 Task: Check the sale-to-list ratio of breakfast bar in the last 5 years.
Action: Mouse moved to (1138, 255)
Screenshot: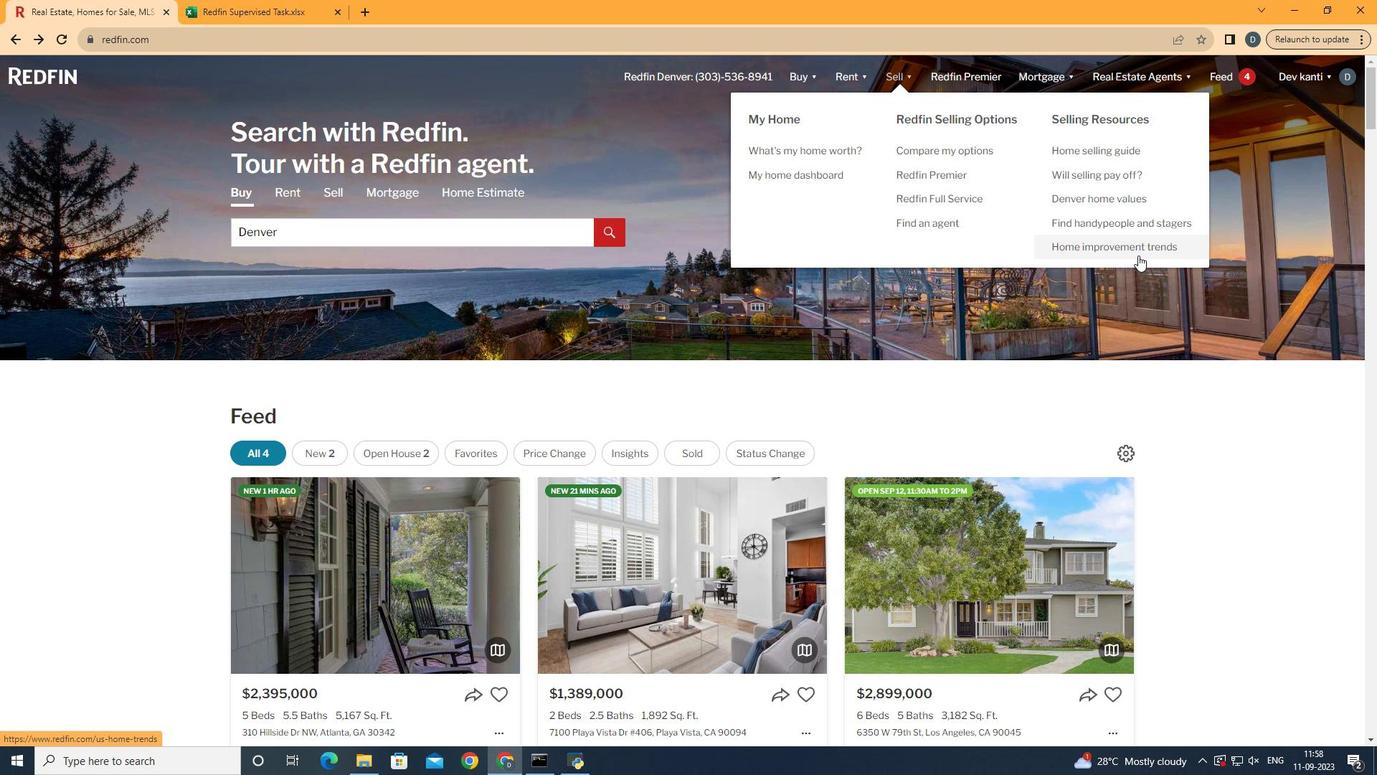 
Action: Mouse pressed left at (1138, 255)
Screenshot: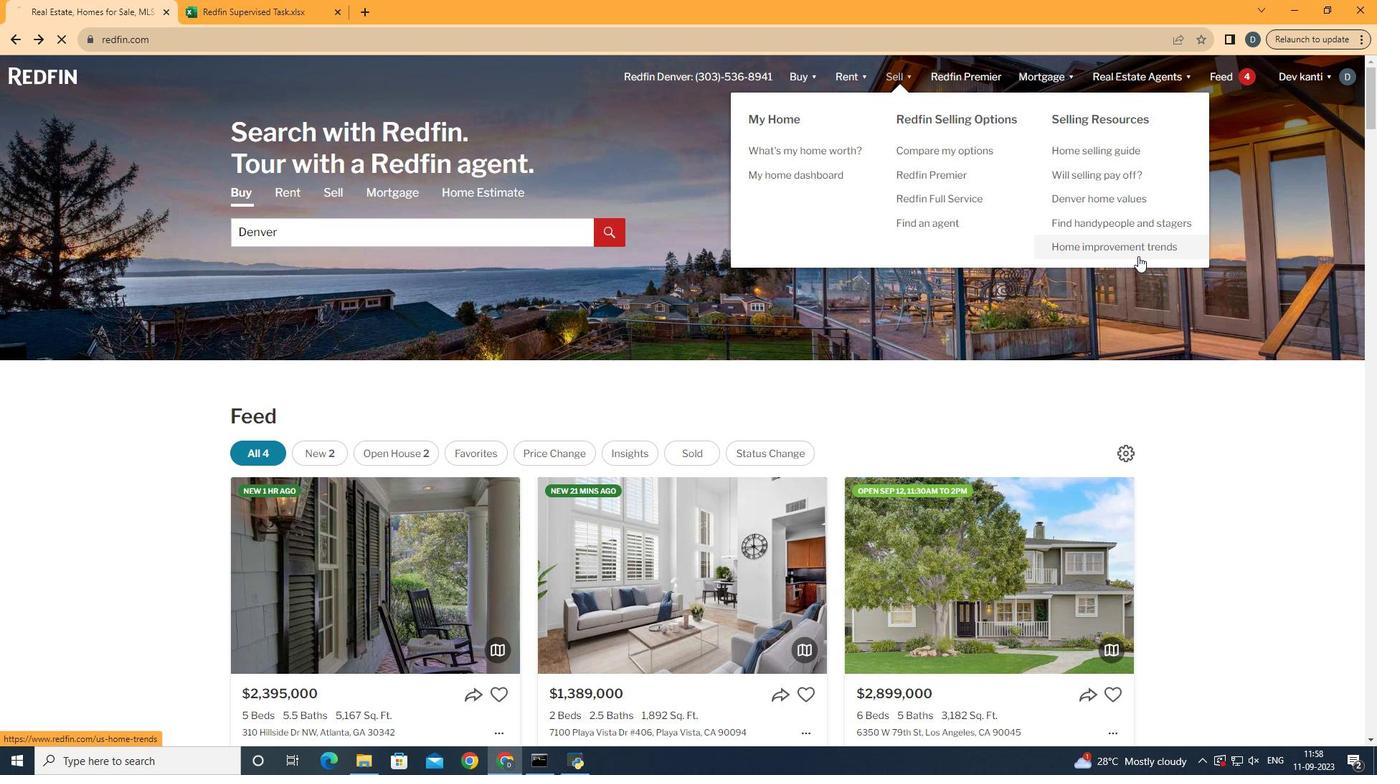 
Action: Mouse moved to (362, 285)
Screenshot: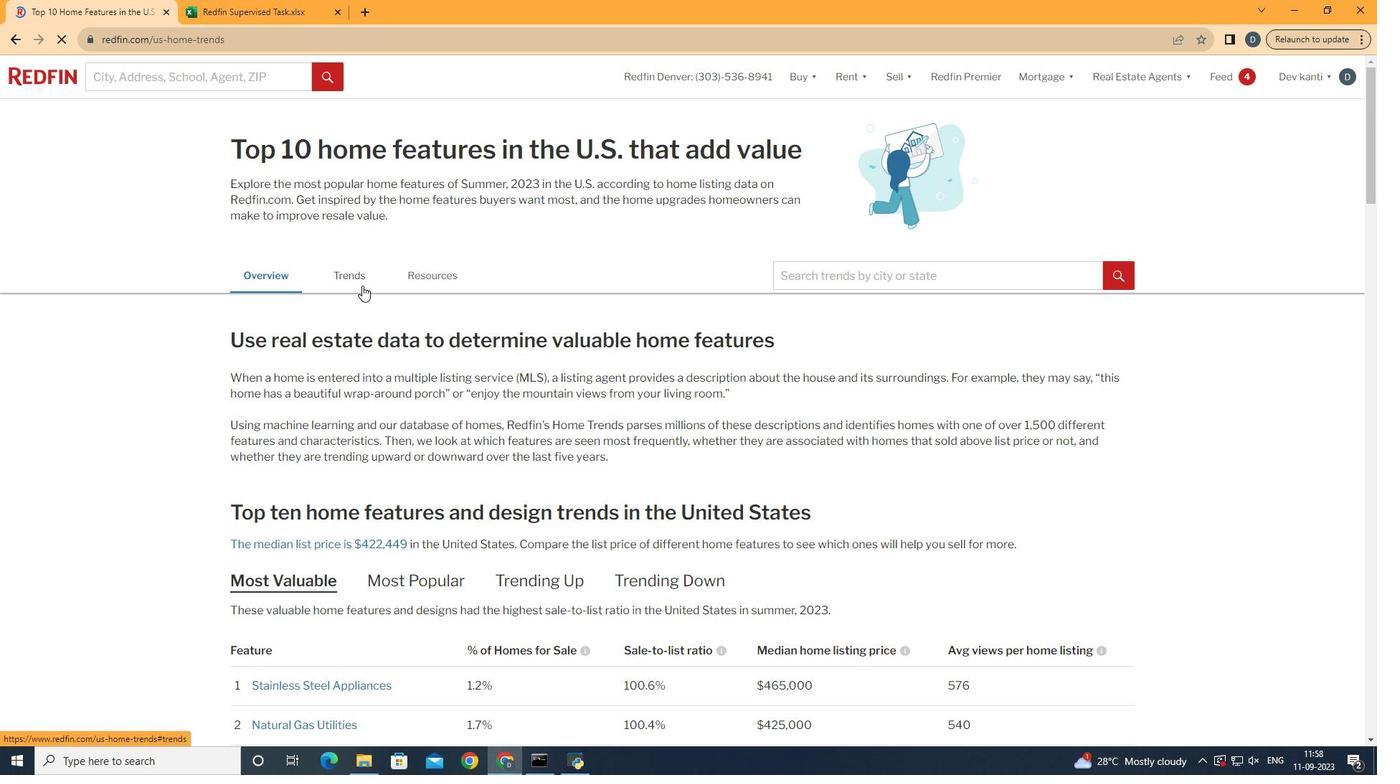 
Action: Mouse pressed left at (362, 285)
Screenshot: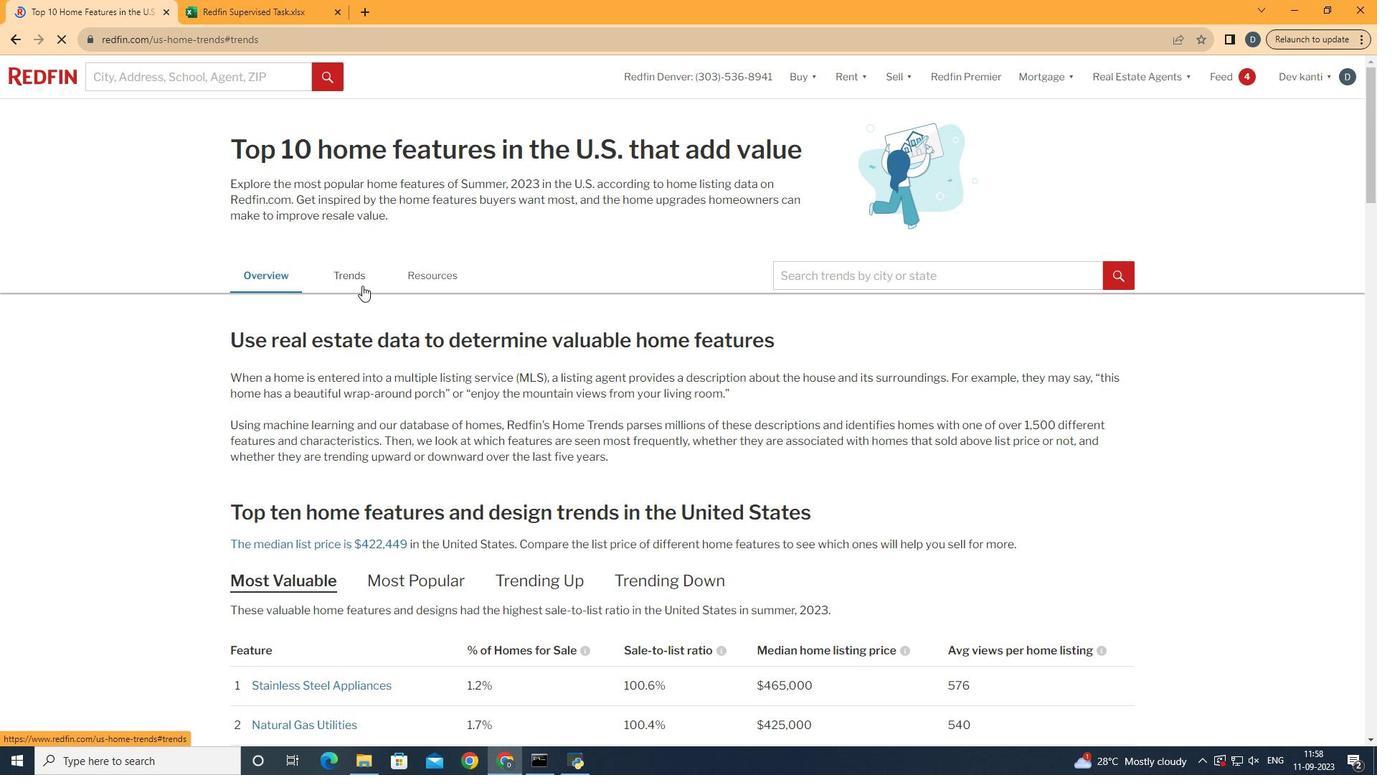 
Action: Mouse moved to (475, 371)
Screenshot: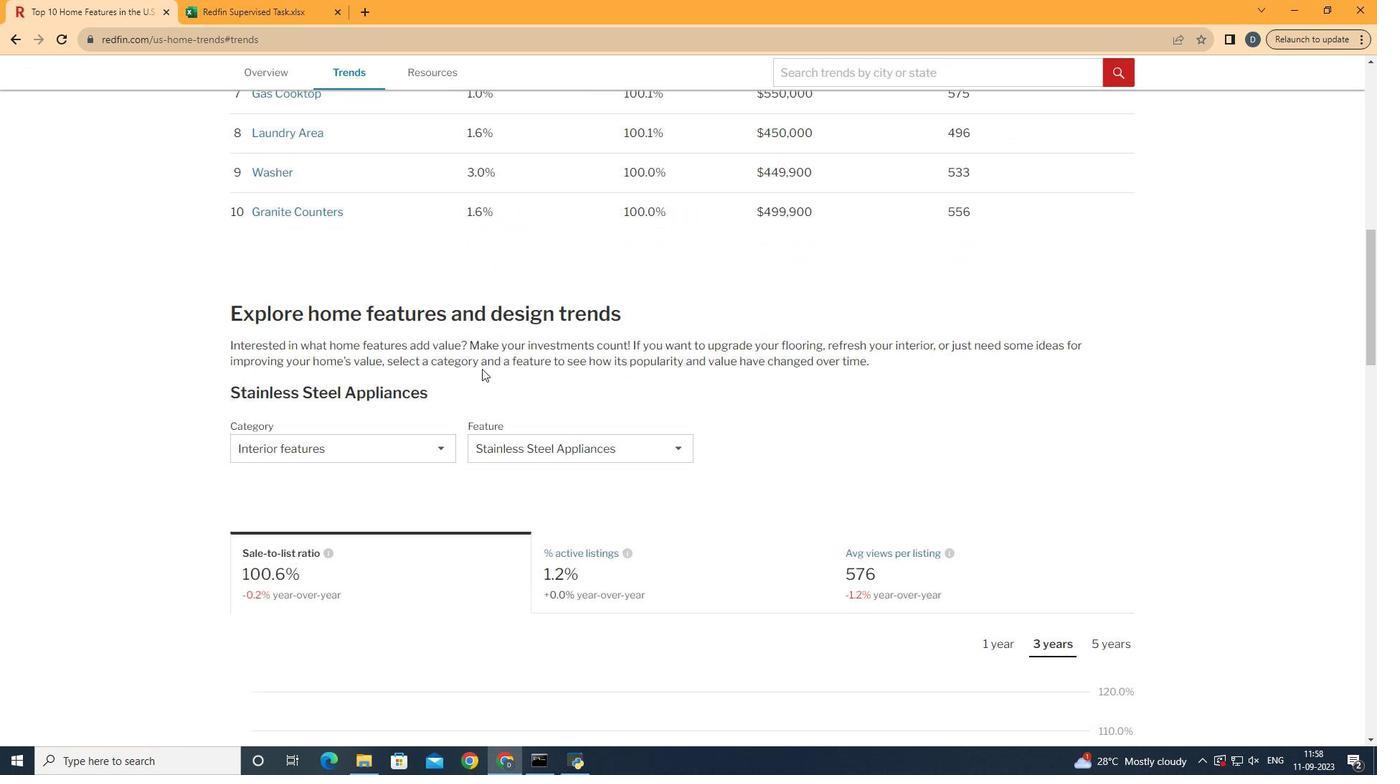 
Action: Mouse scrolled (475, 370) with delta (0, 0)
Screenshot: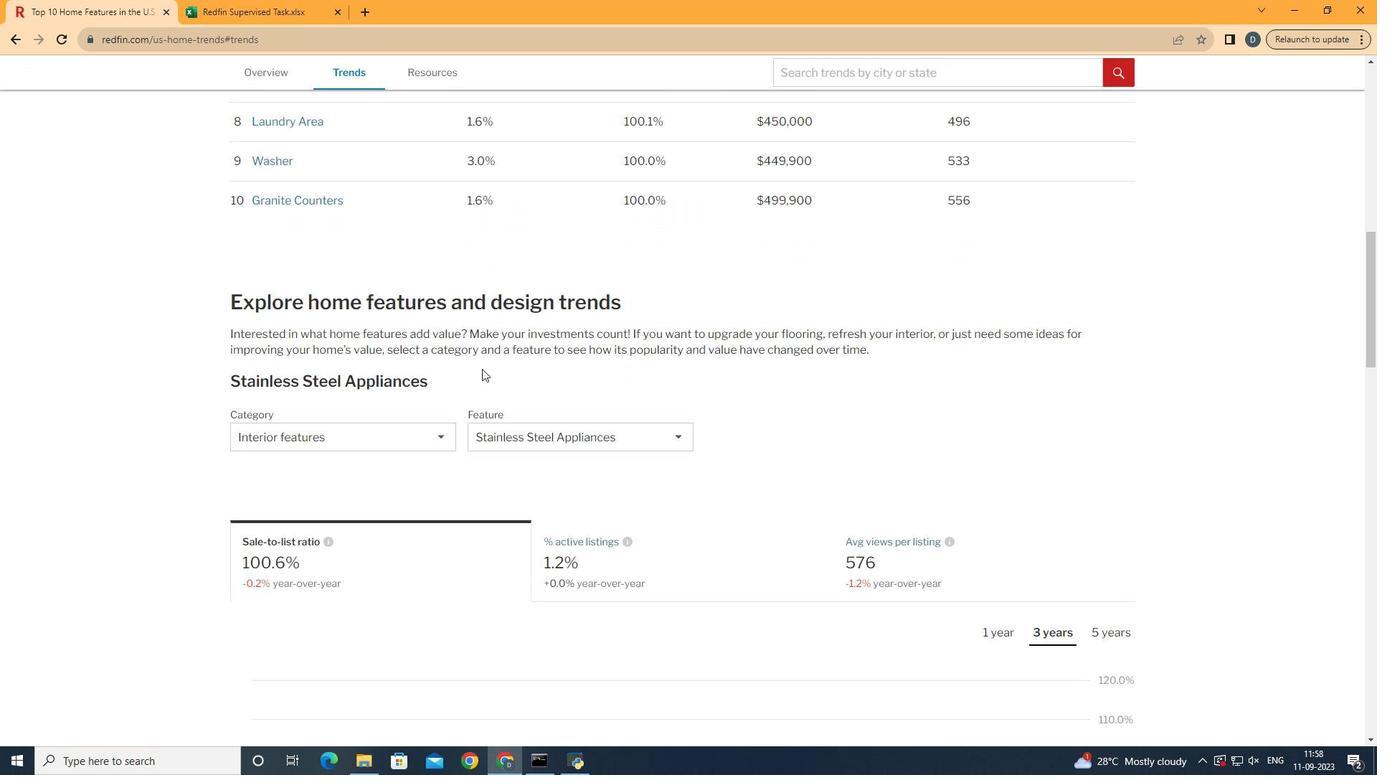 
Action: Mouse scrolled (475, 370) with delta (0, 0)
Screenshot: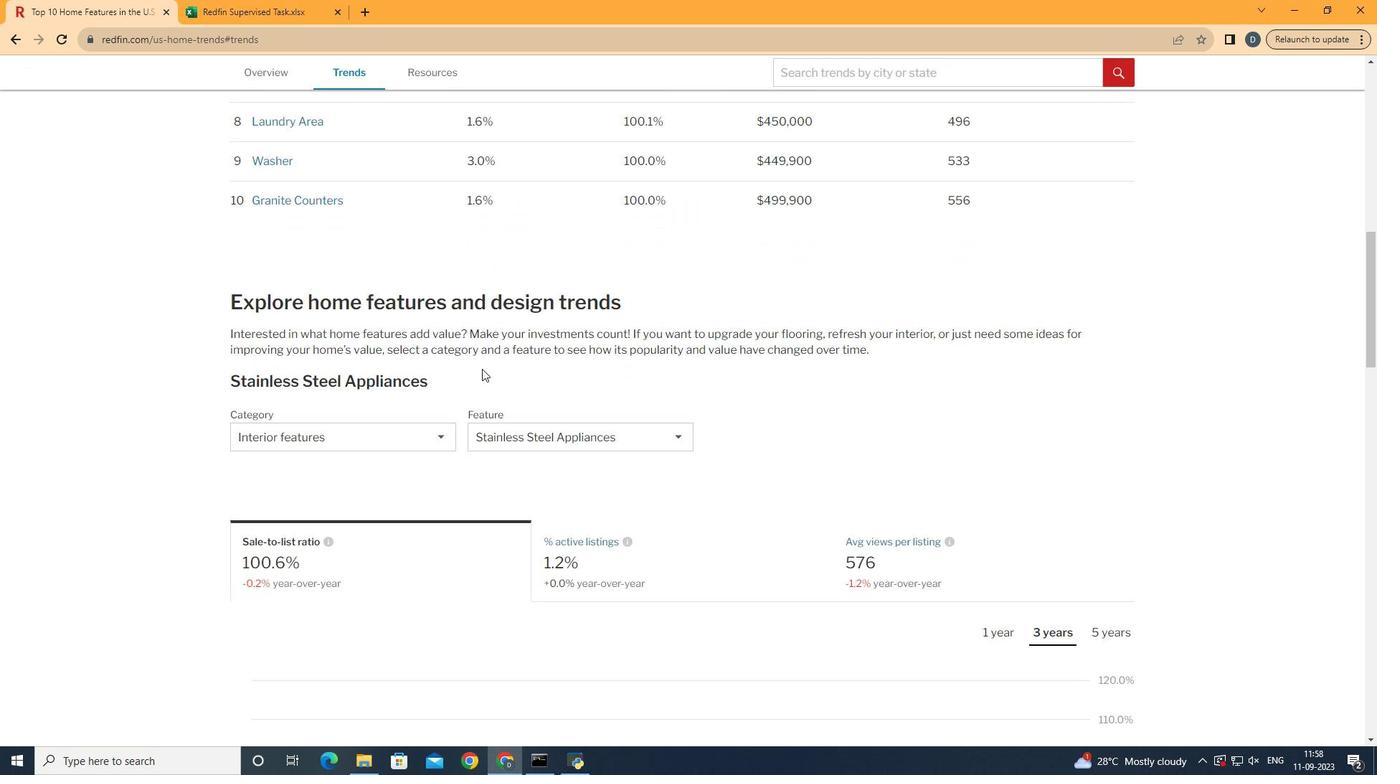 
Action: Mouse moved to (475, 371)
Screenshot: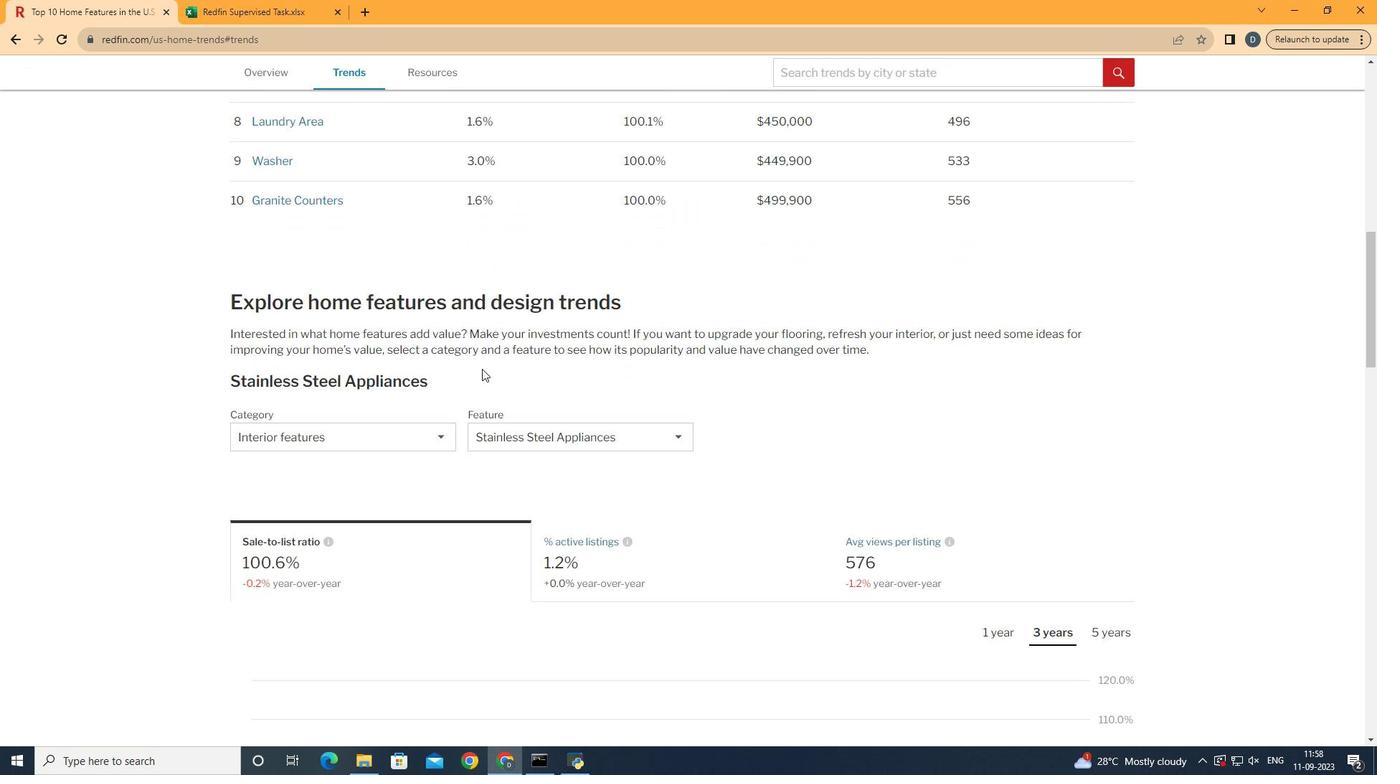 
Action: Mouse scrolled (475, 370) with delta (0, 0)
Screenshot: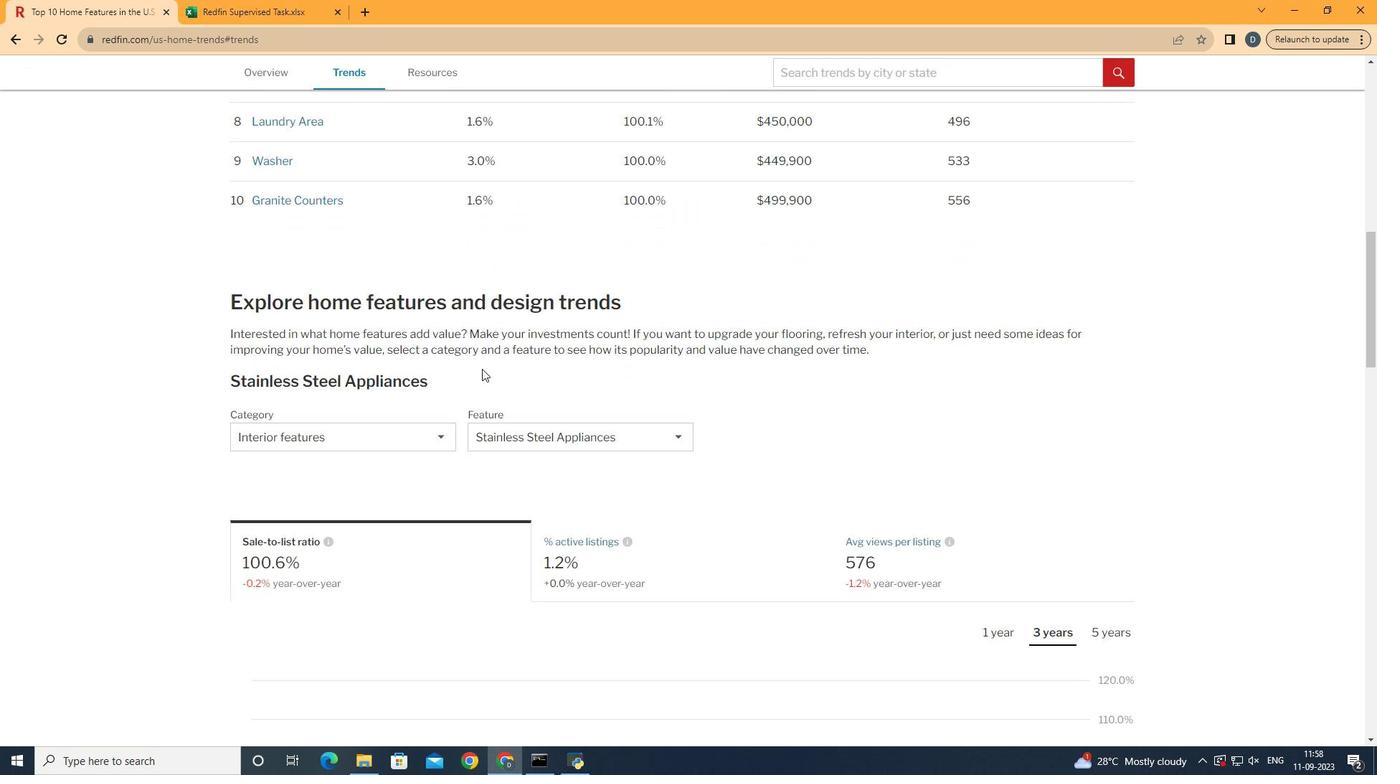 
Action: Mouse moved to (477, 370)
Screenshot: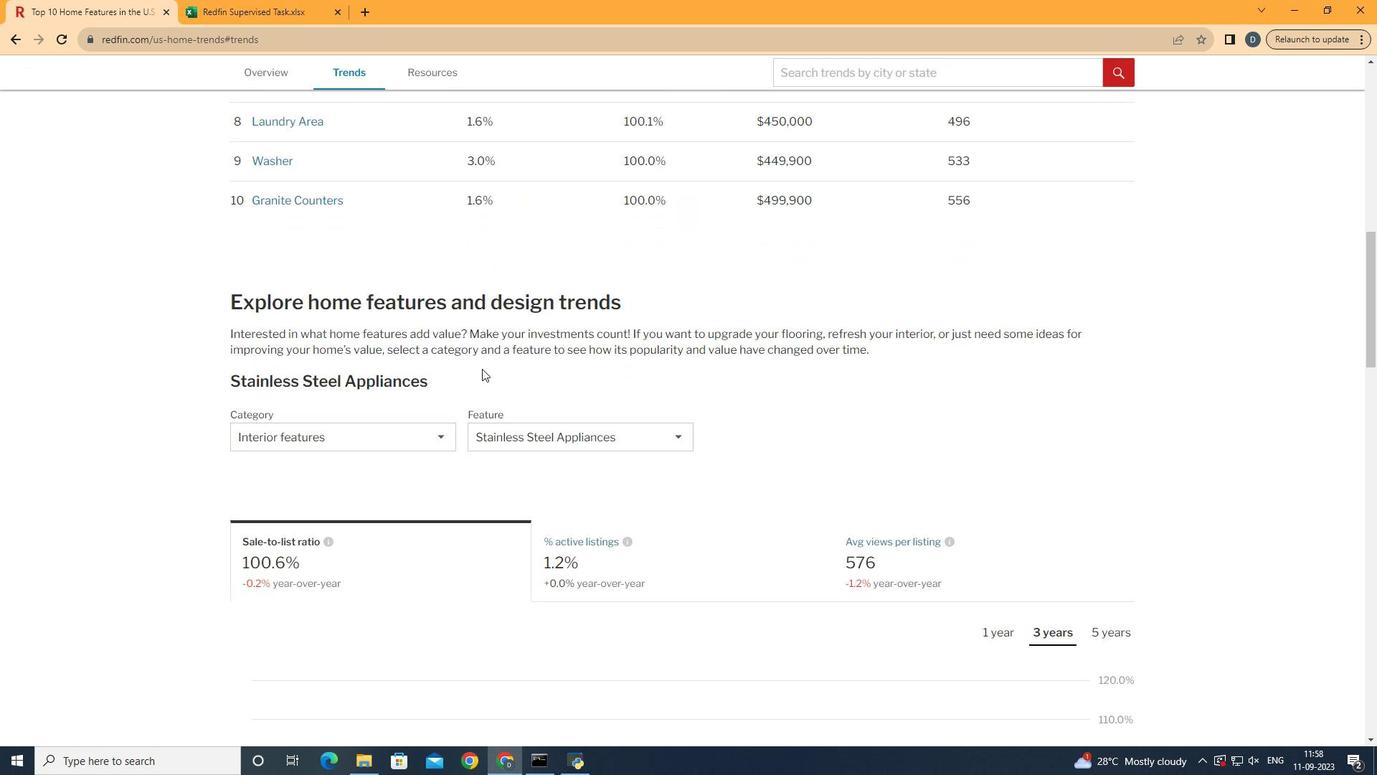 
Action: Mouse scrolled (477, 369) with delta (0, 0)
Screenshot: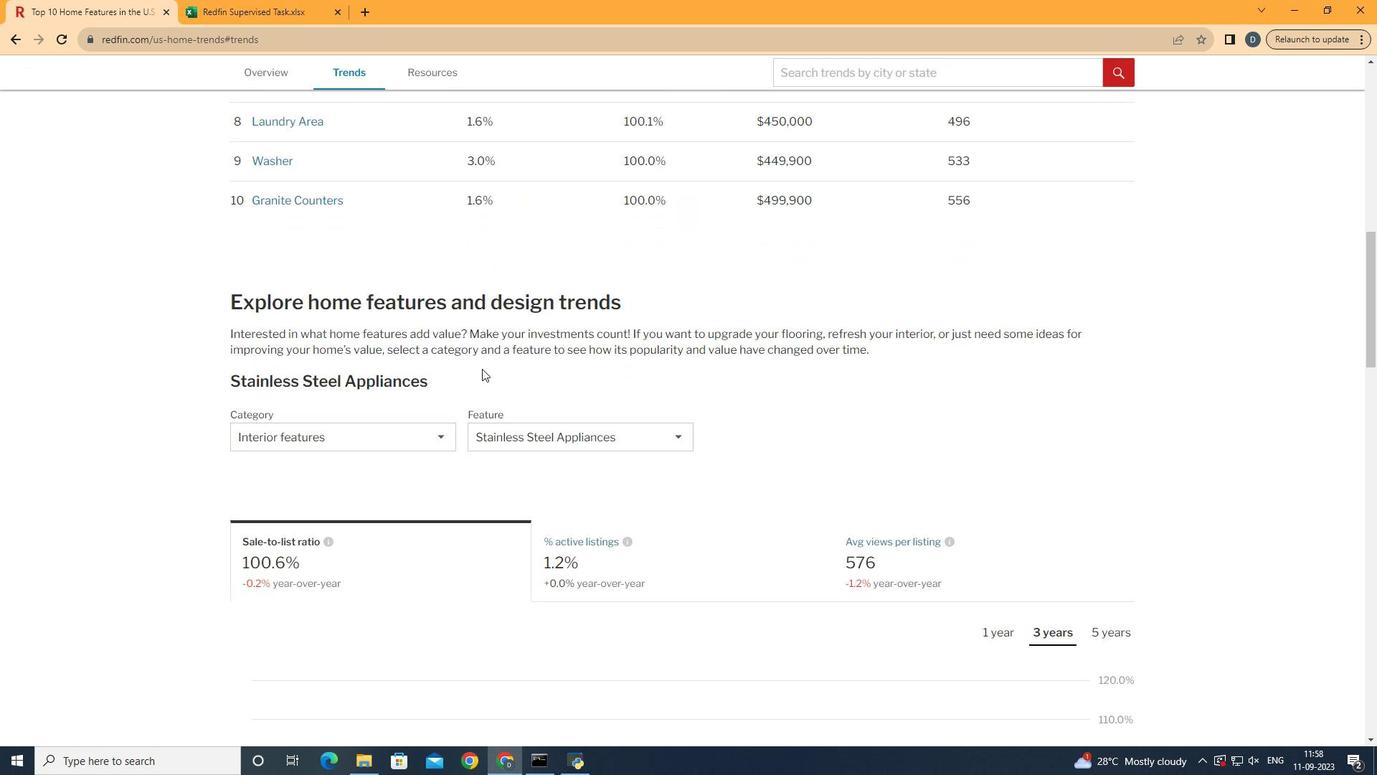 
Action: Mouse moved to (477, 370)
Screenshot: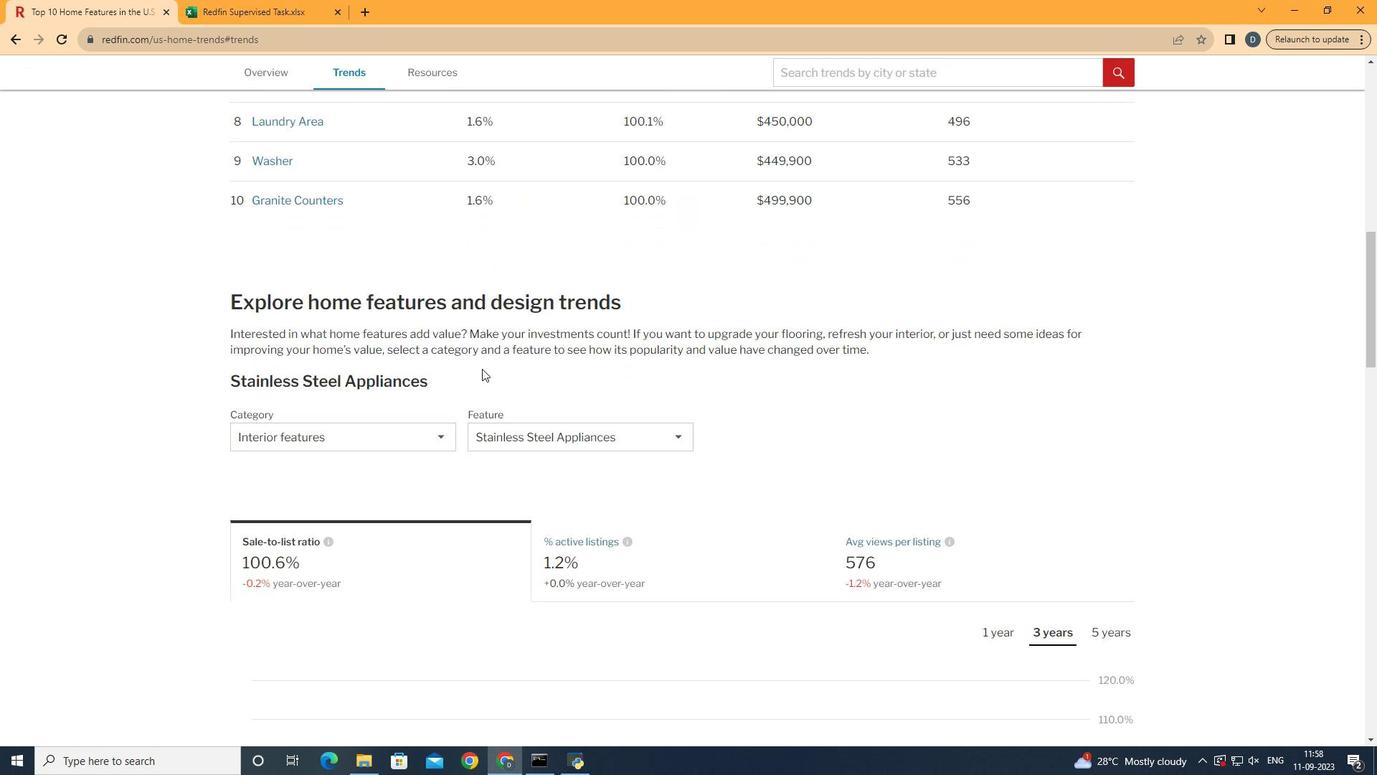 
Action: Mouse scrolled (477, 369) with delta (0, 0)
Screenshot: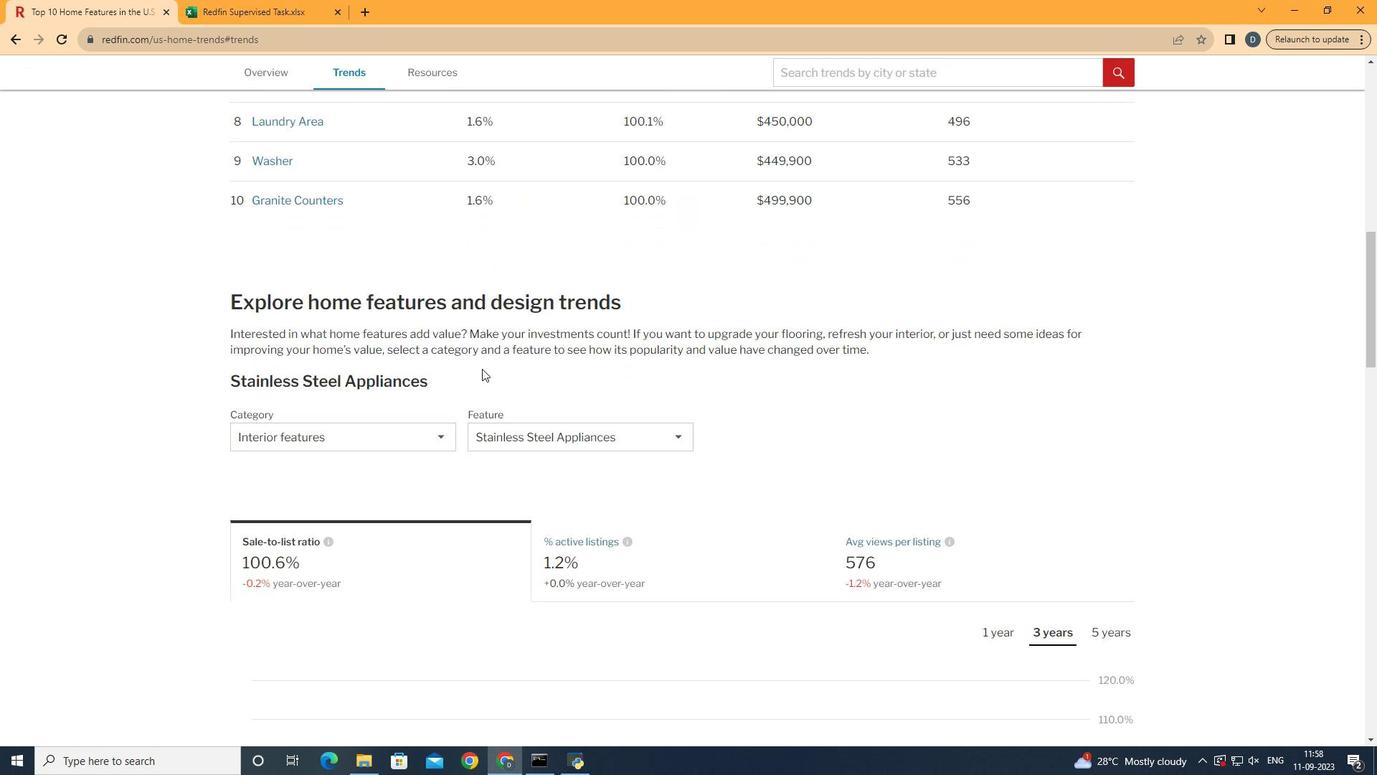 
Action: Mouse moved to (480, 369)
Screenshot: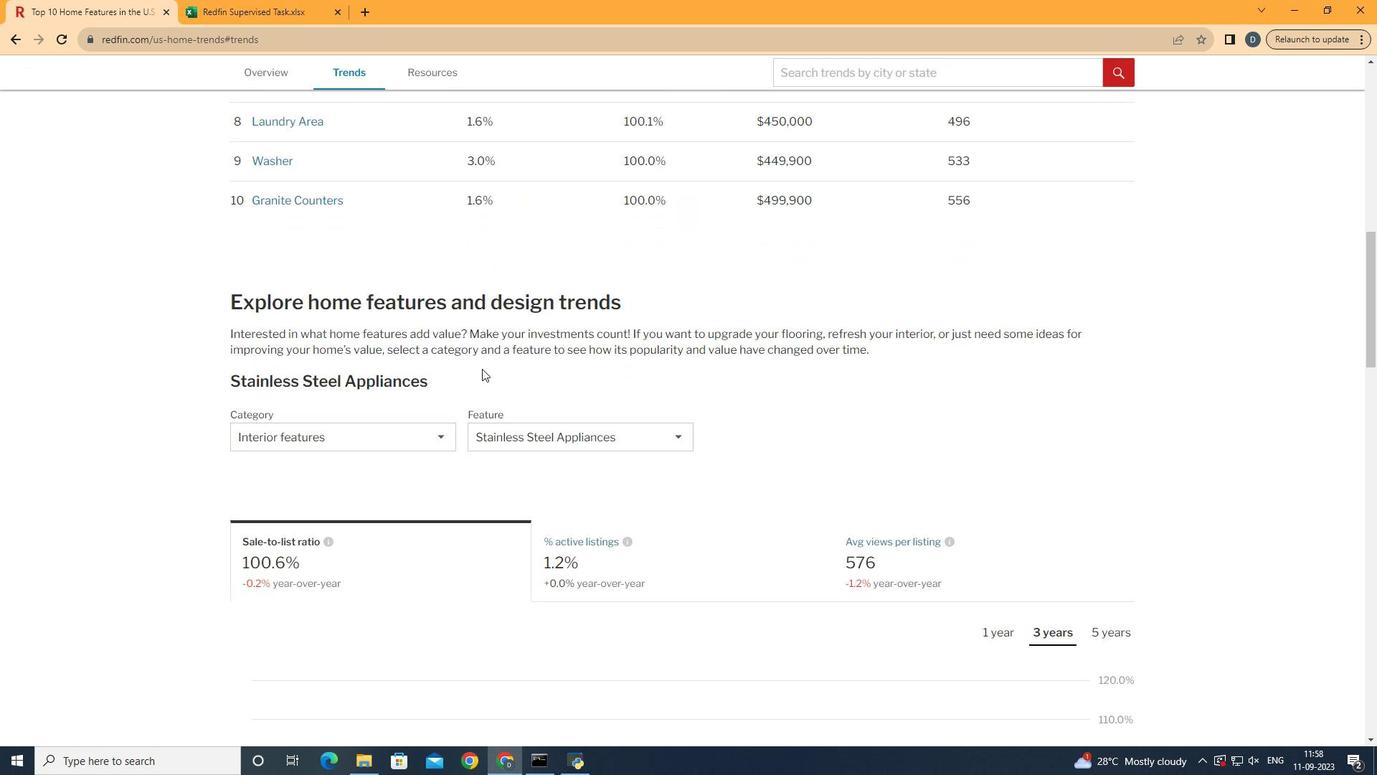 
Action: Mouse scrolled (480, 368) with delta (0, 0)
Screenshot: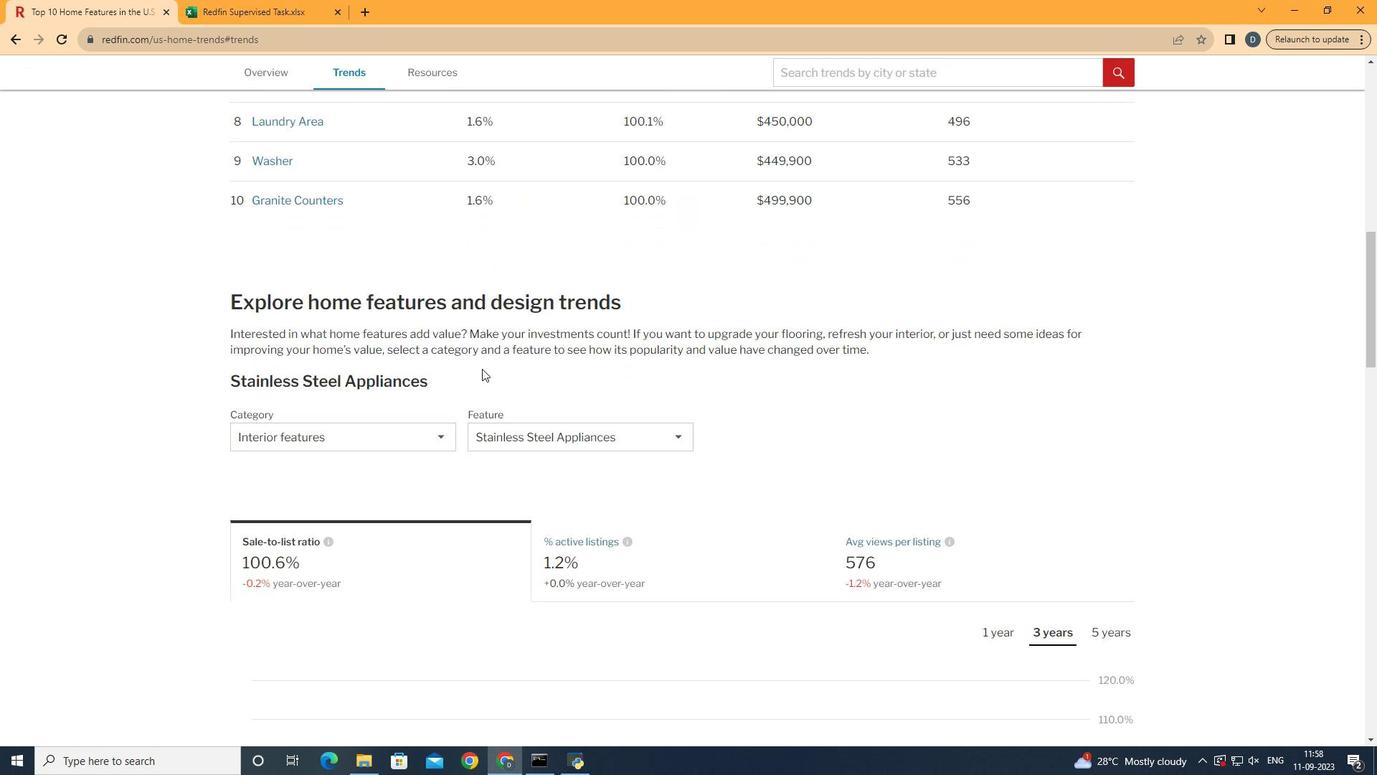 
Action: Mouse moved to (482, 368)
Screenshot: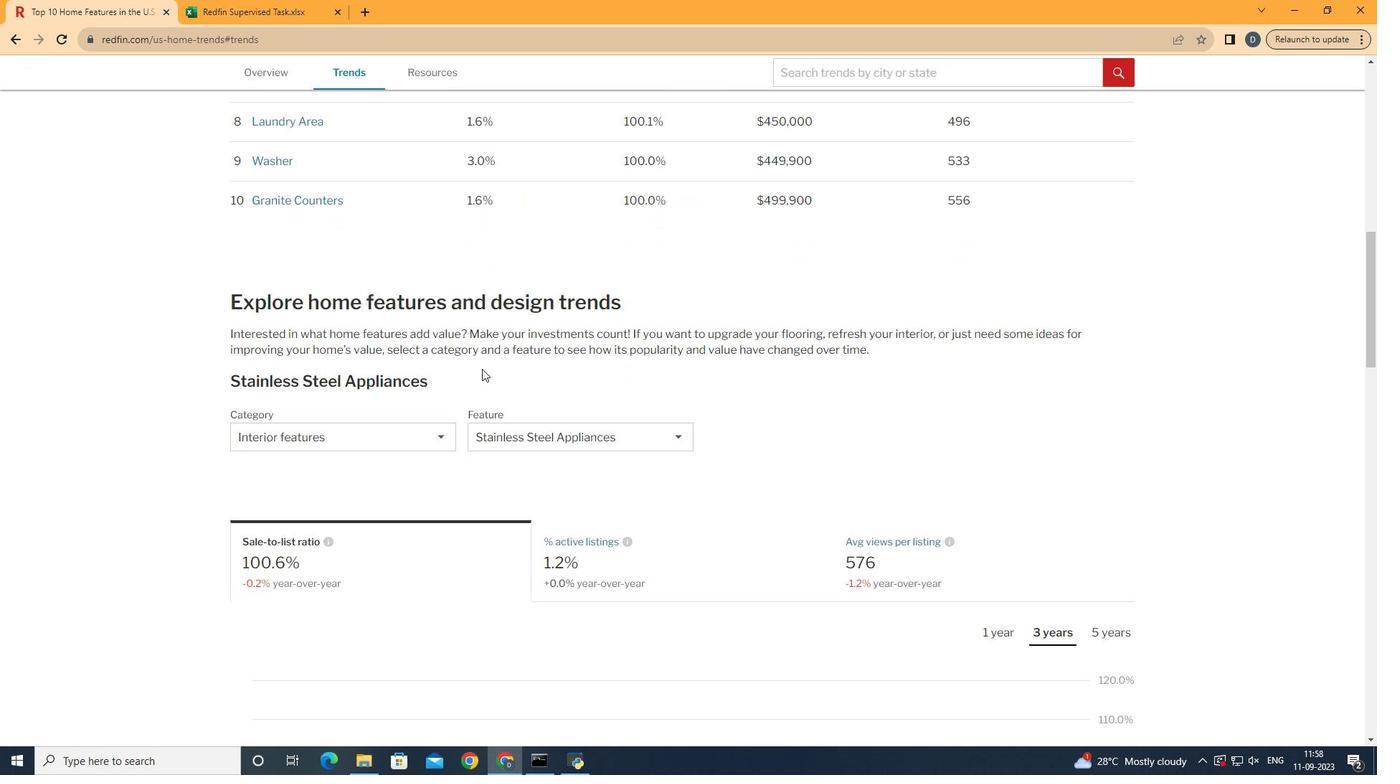 
Action: Mouse scrolled (482, 368) with delta (0, 0)
Screenshot: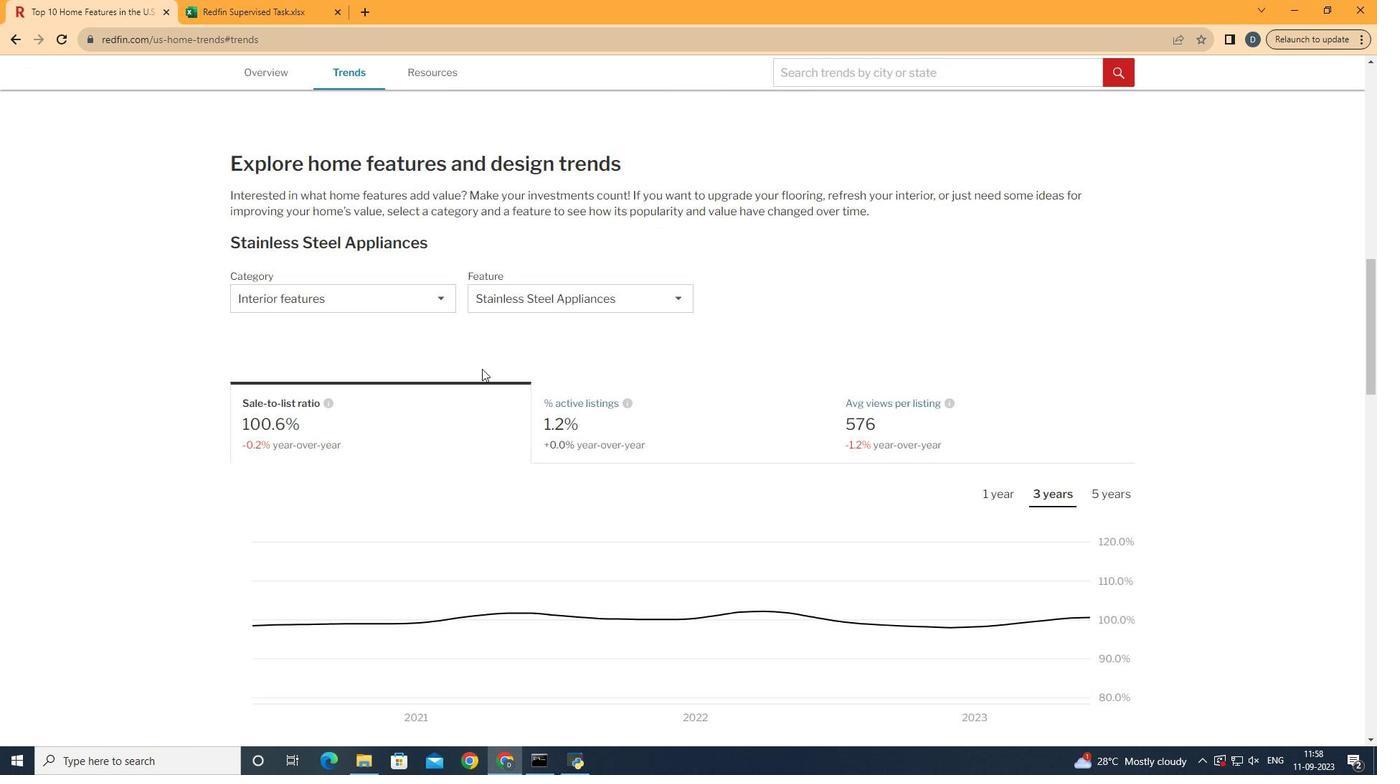 
Action: Mouse scrolled (482, 368) with delta (0, 0)
Screenshot: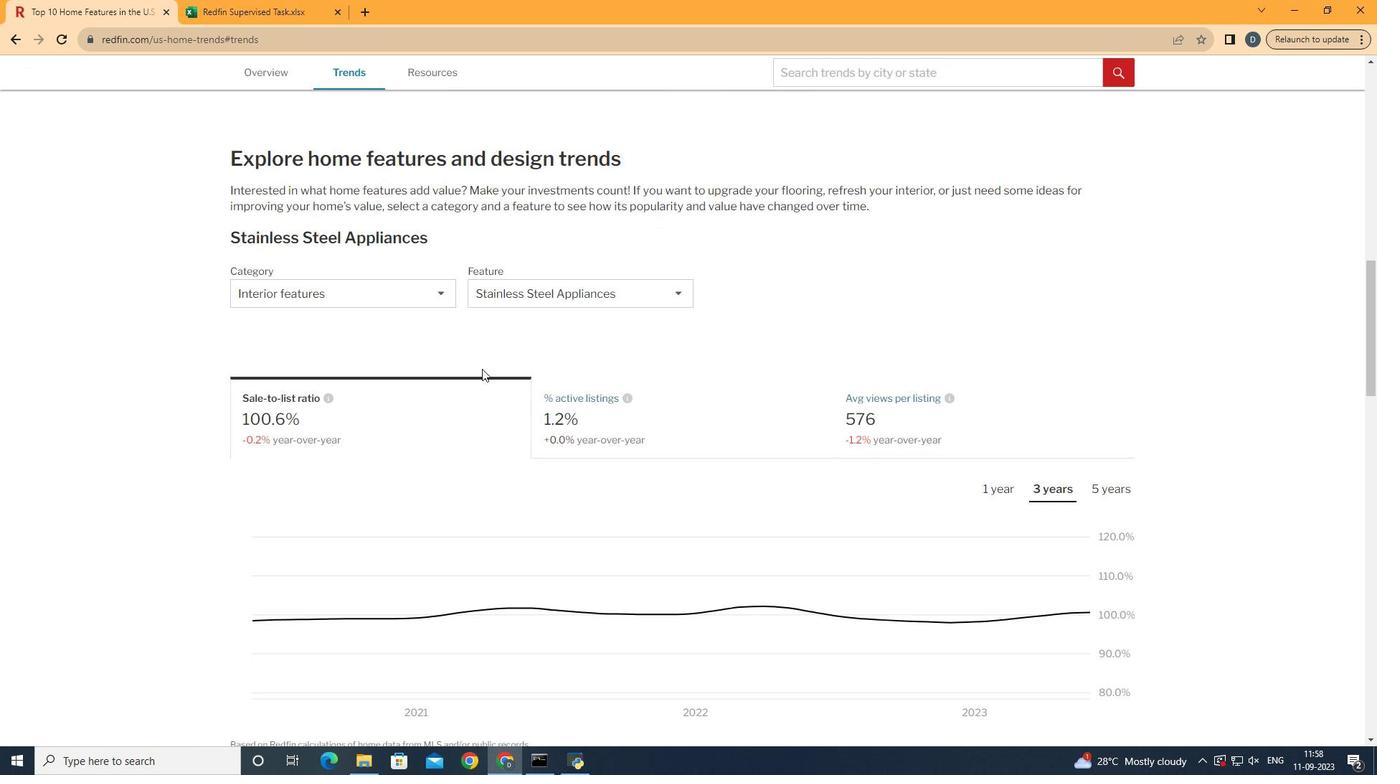 
Action: Mouse moved to (400, 285)
Screenshot: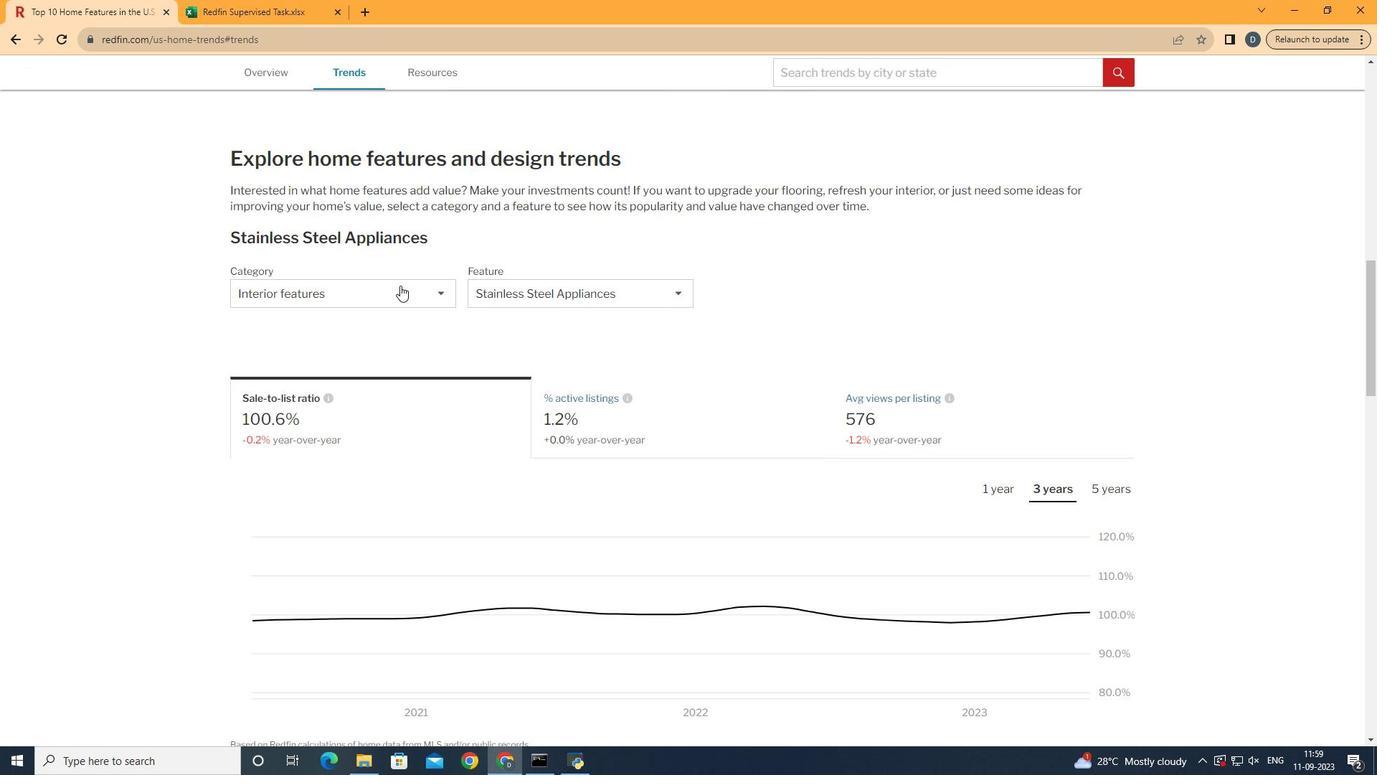
Action: Mouse pressed left at (400, 285)
Screenshot: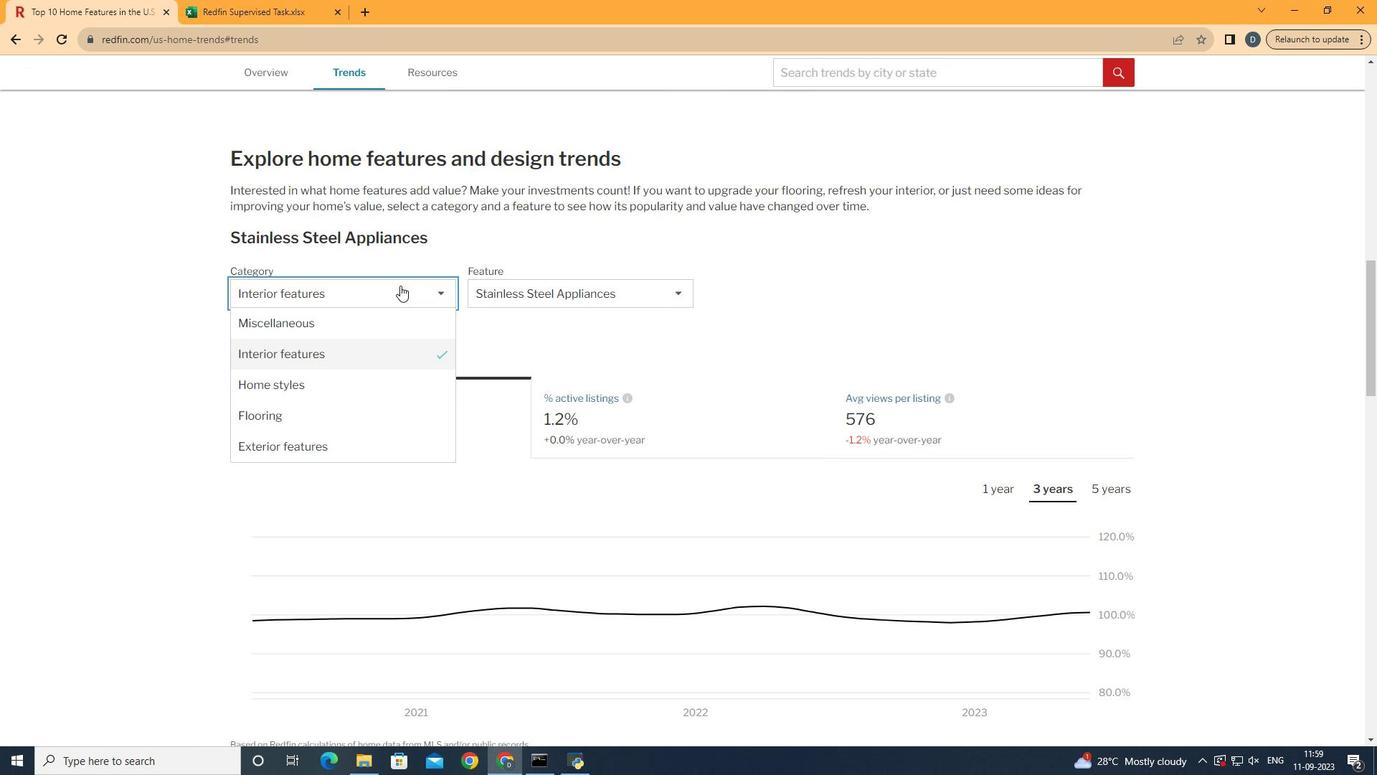 
Action: Mouse moved to (396, 358)
Screenshot: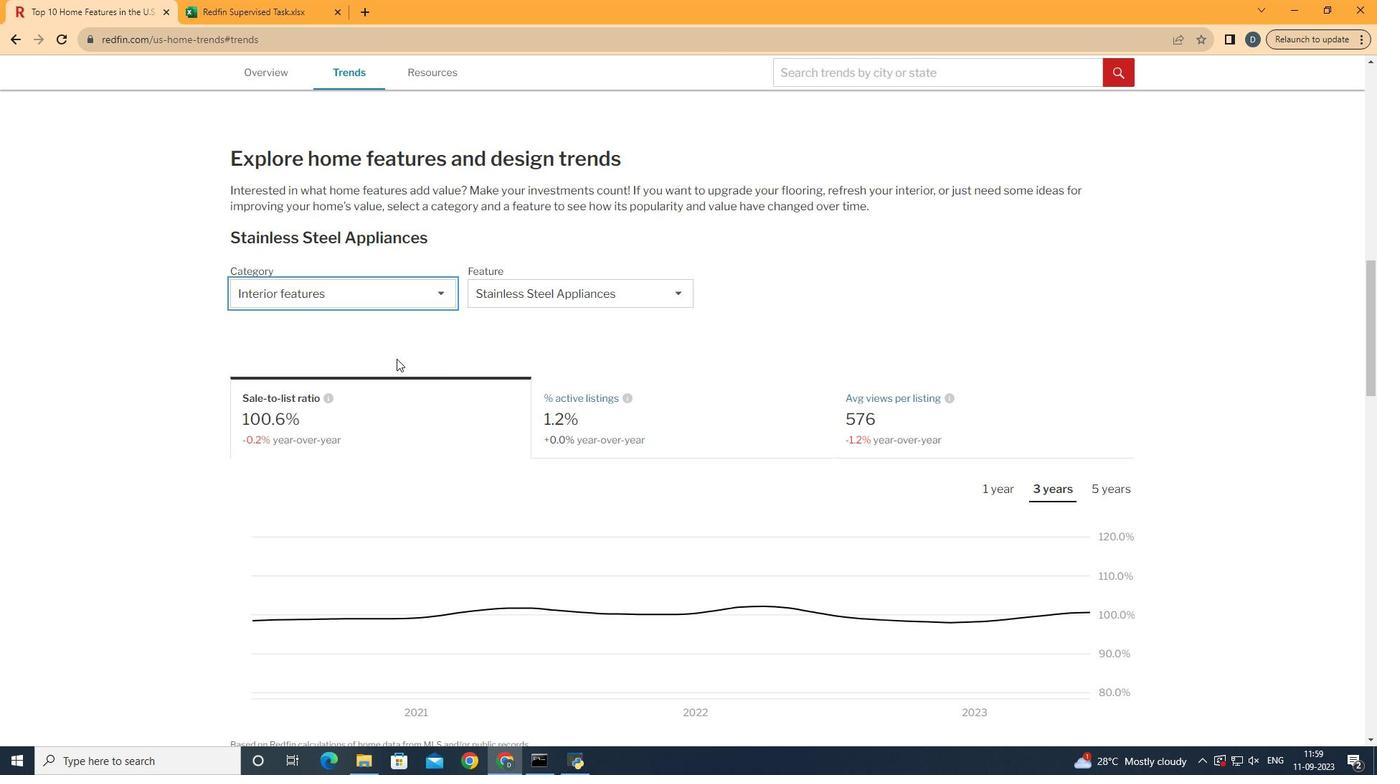 
Action: Mouse pressed left at (396, 358)
Screenshot: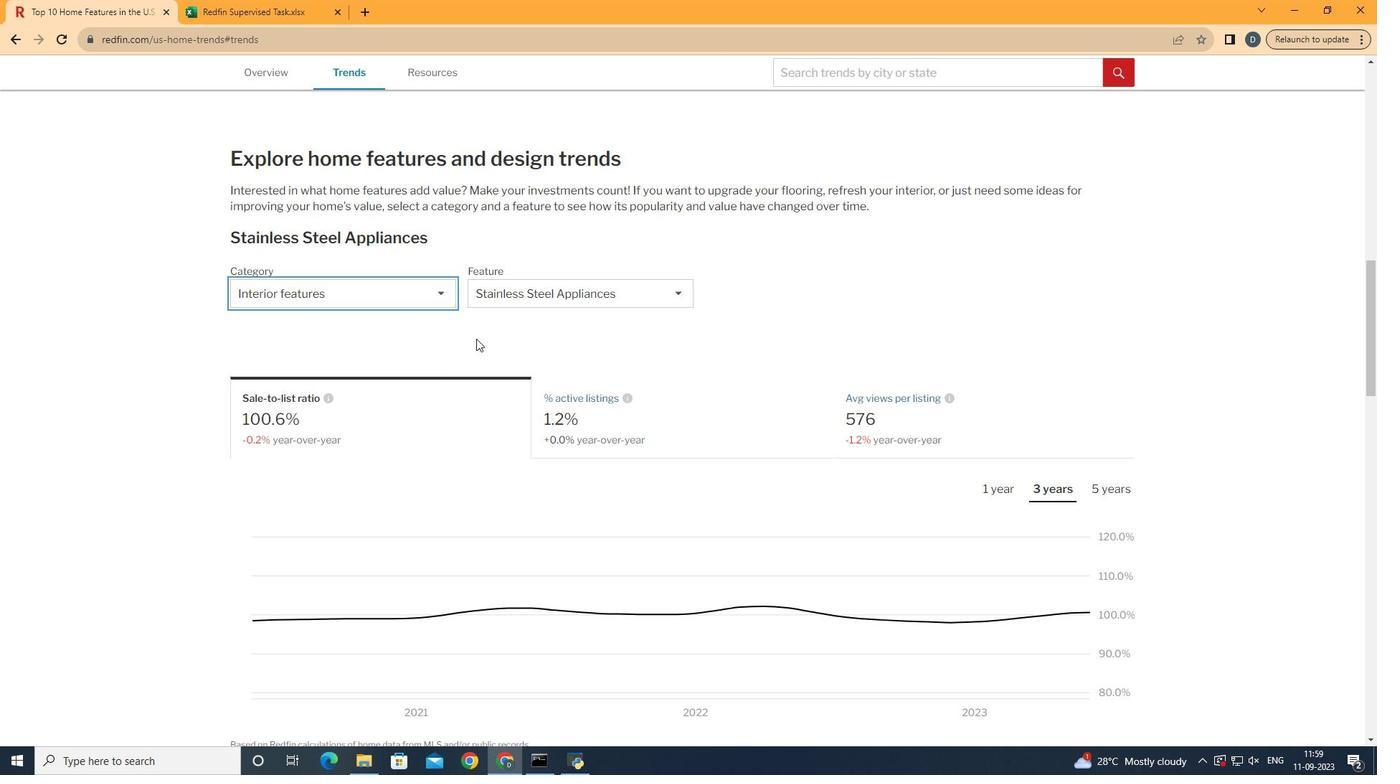 
Action: Mouse moved to (635, 290)
Screenshot: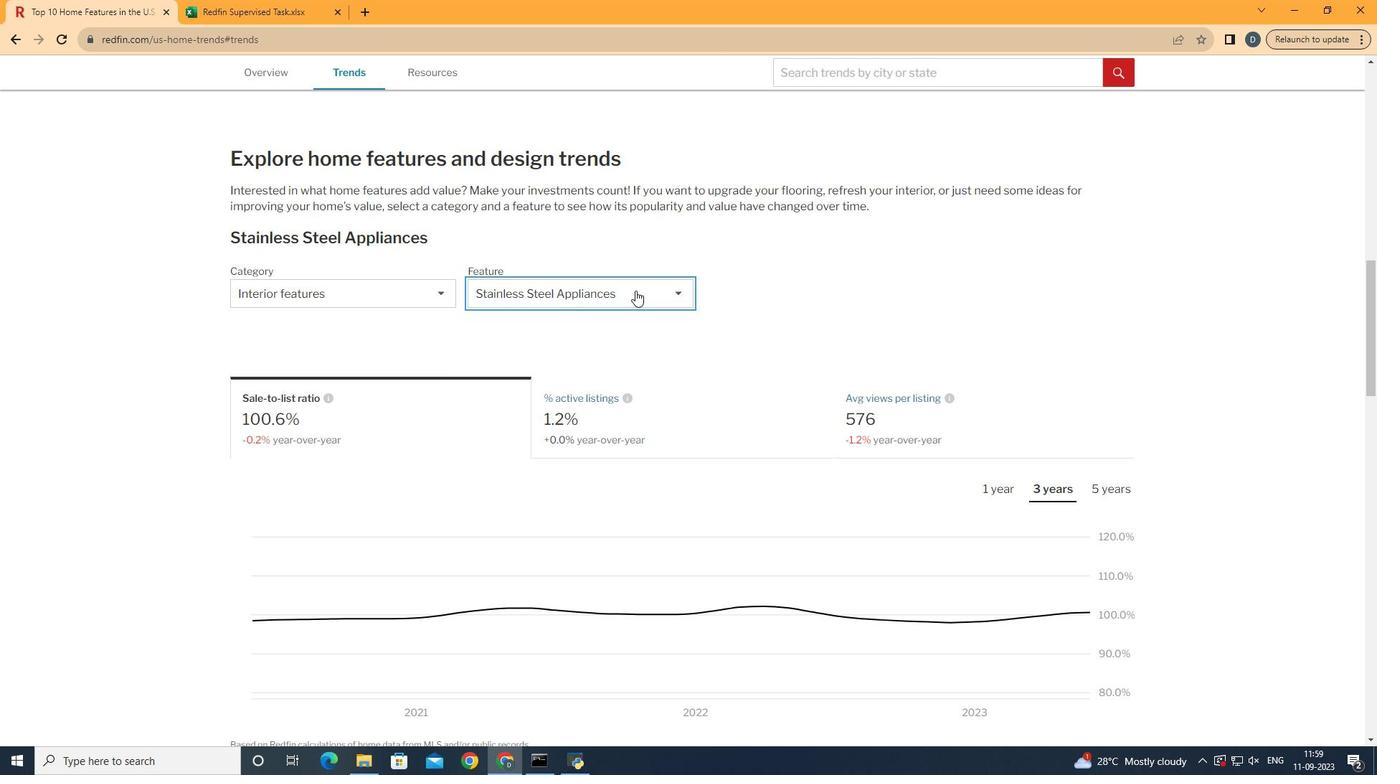 
Action: Mouse pressed left at (635, 290)
Screenshot: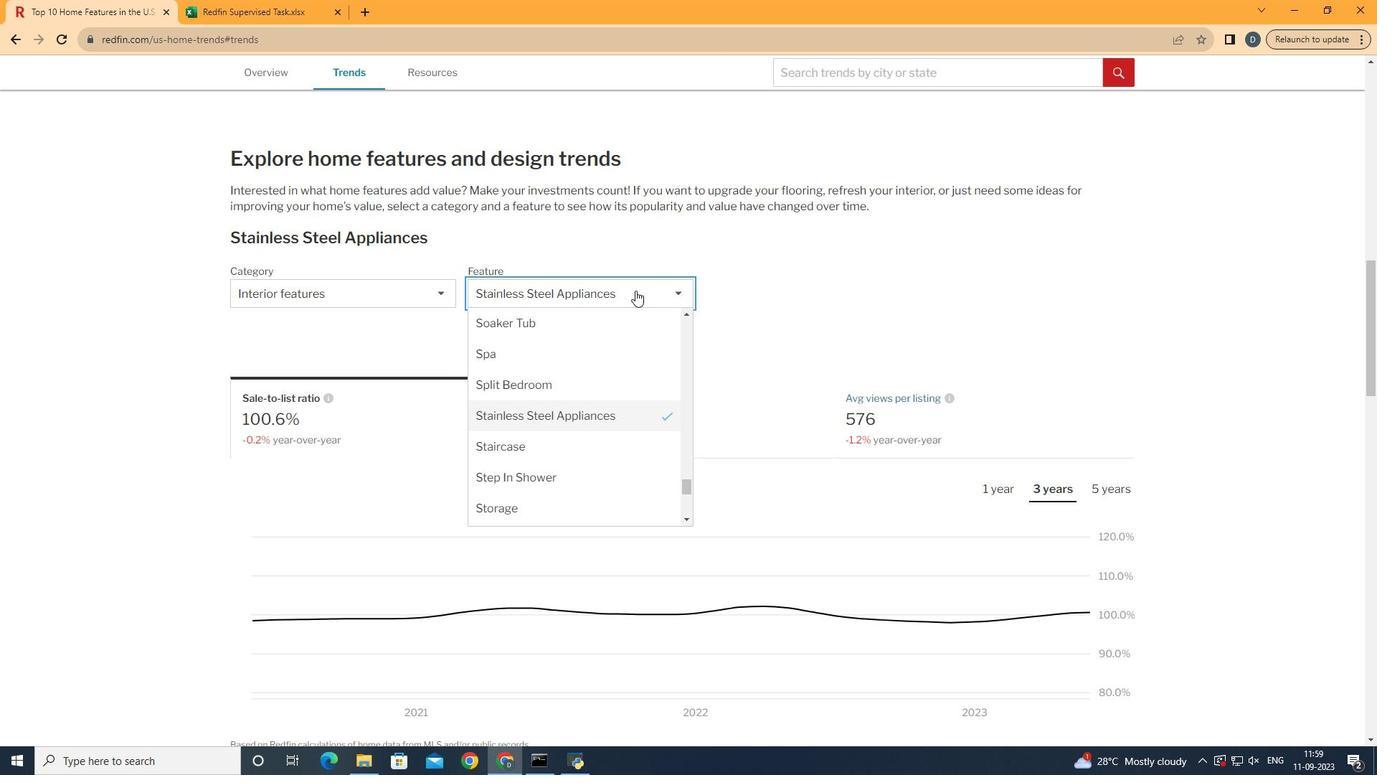 
Action: Mouse moved to (635, 382)
Screenshot: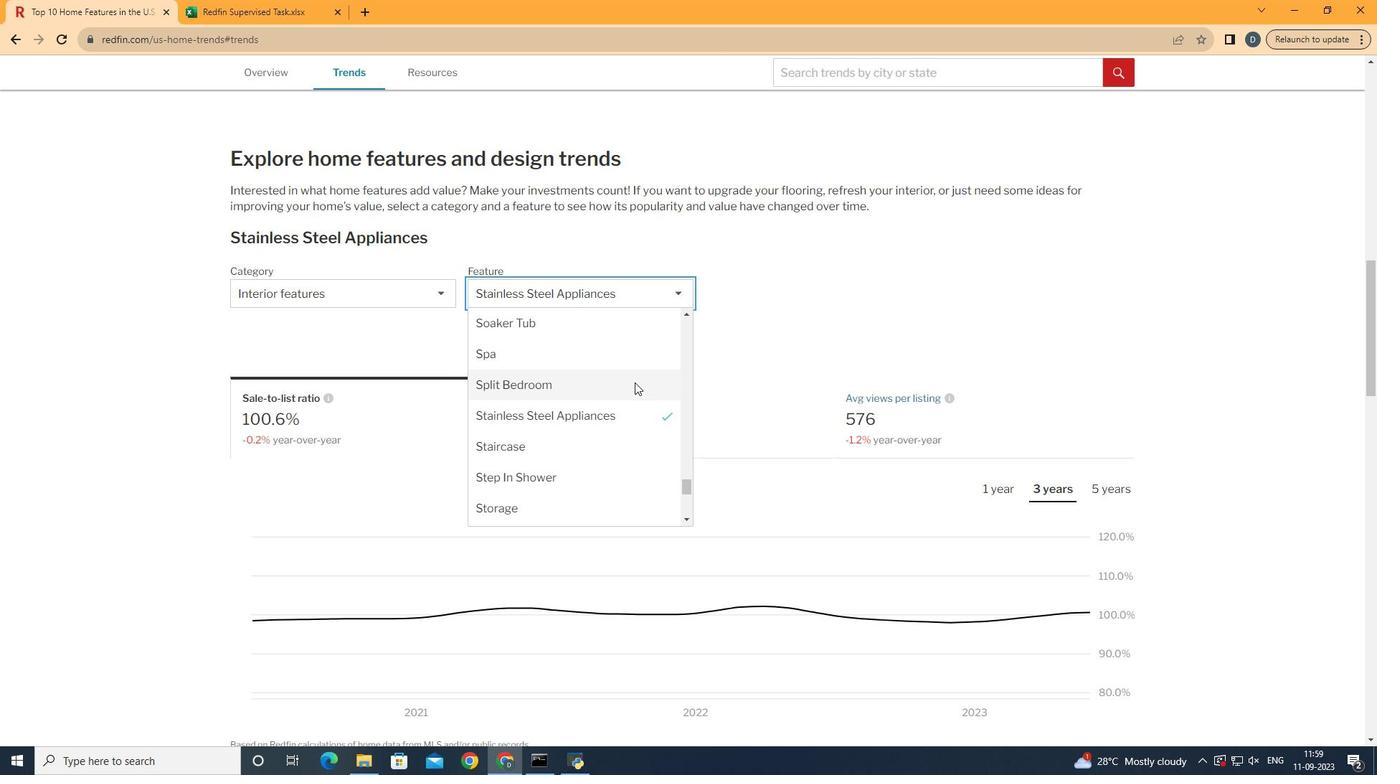 
Action: Mouse scrolled (635, 383) with delta (0, 0)
Screenshot: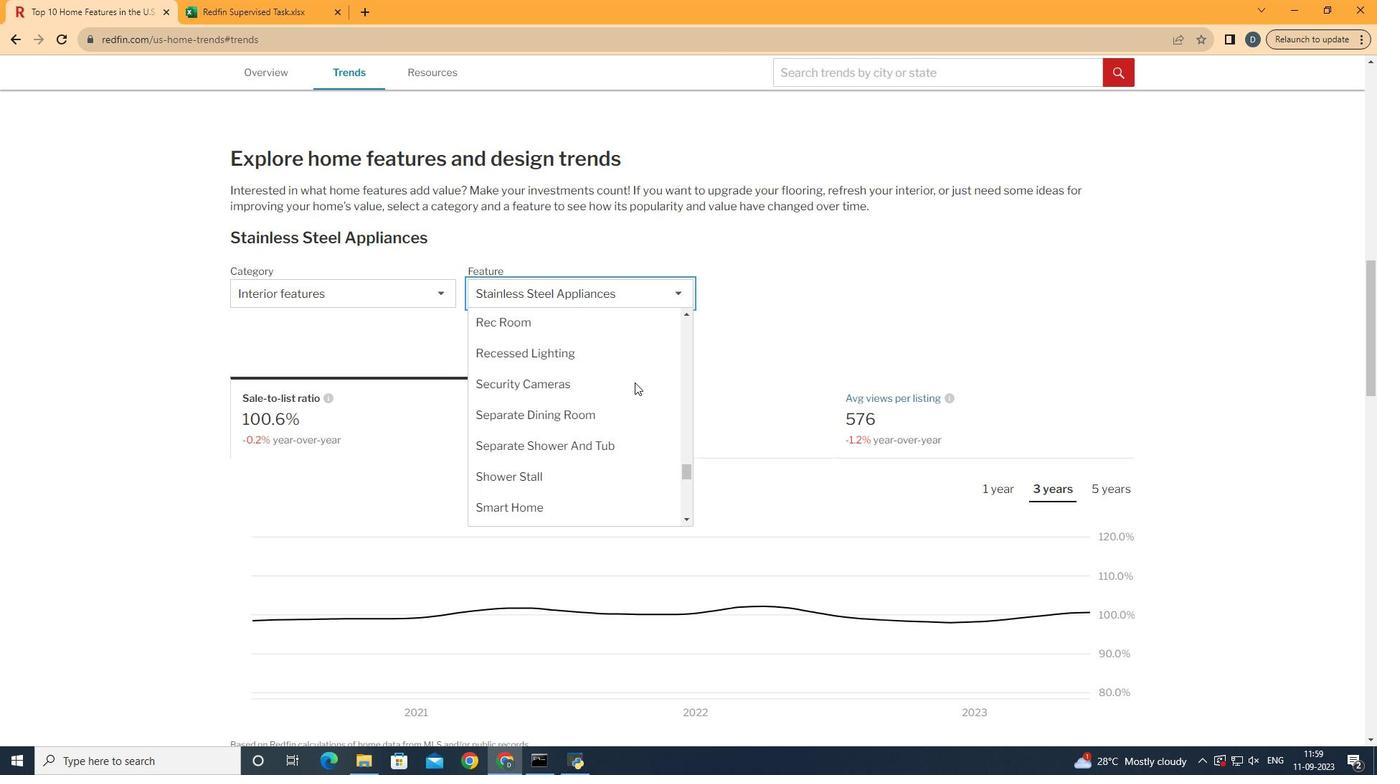 
Action: Mouse scrolled (635, 383) with delta (0, 0)
Screenshot: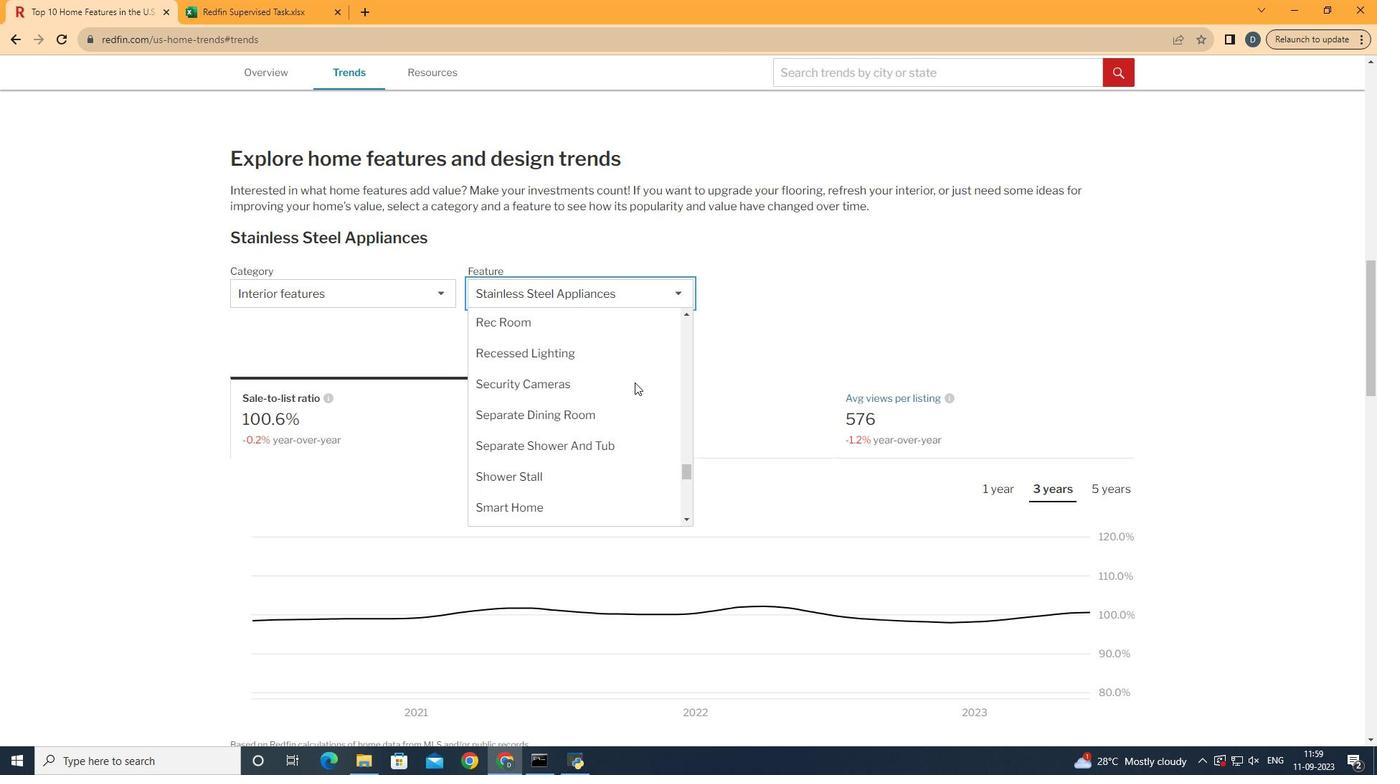 
Action: Mouse scrolled (635, 383) with delta (0, 0)
Screenshot: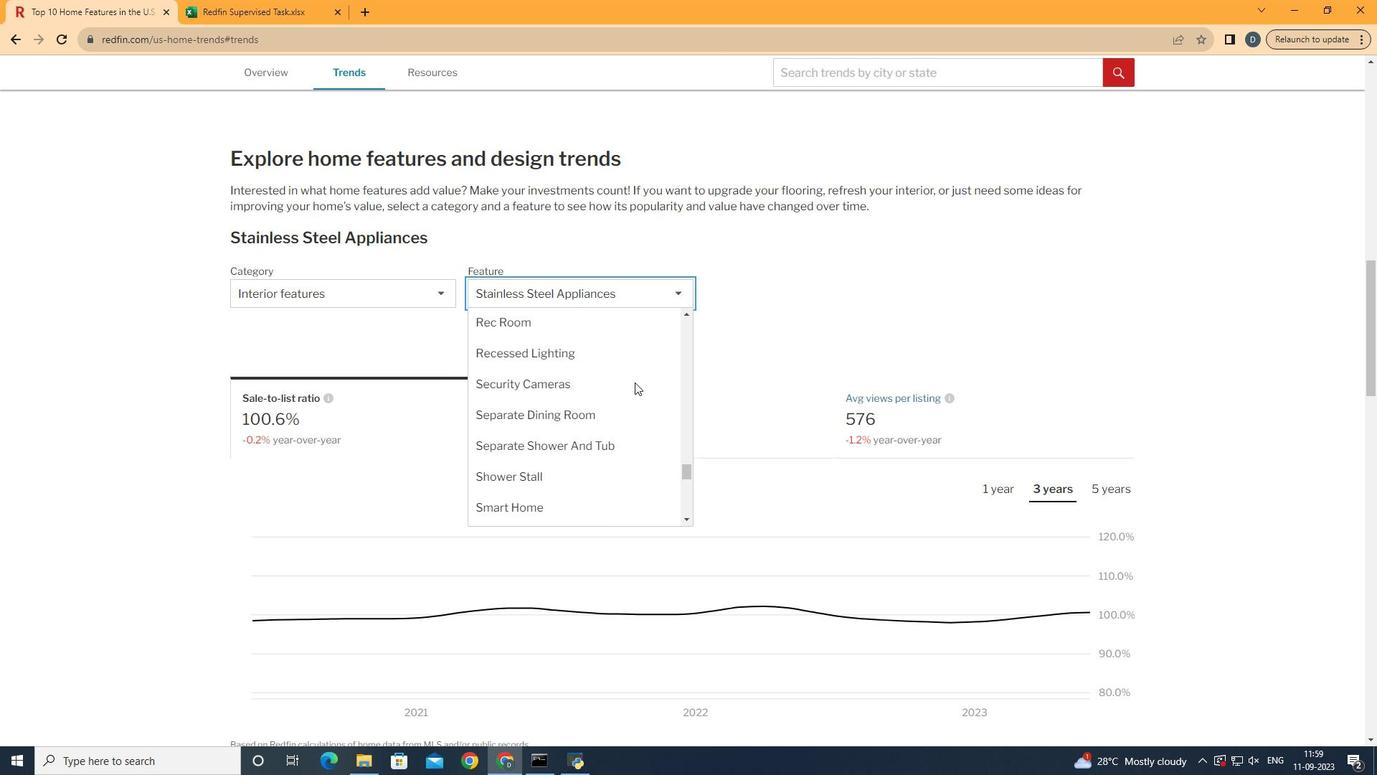
Action: Mouse scrolled (635, 383) with delta (0, 0)
Screenshot: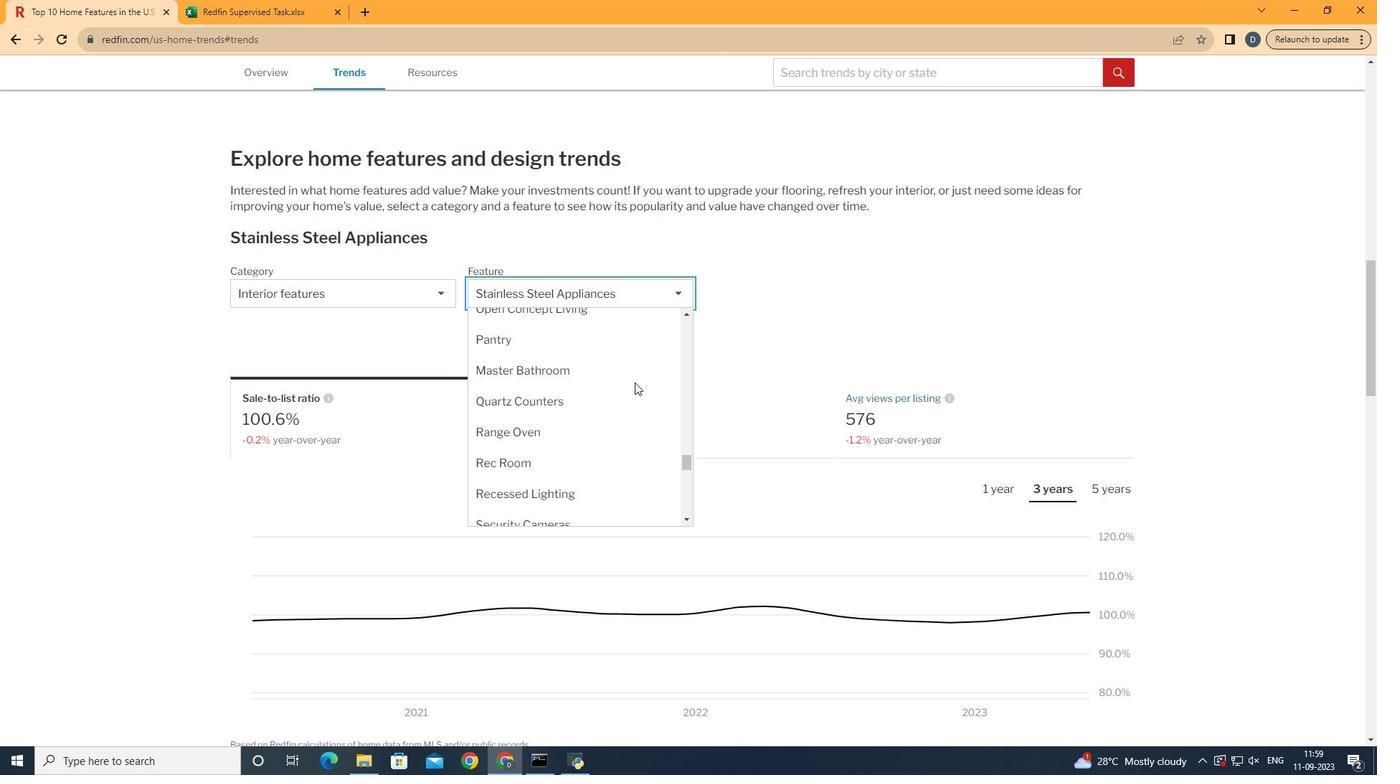 
Action: Mouse scrolled (635, 383) with delta (0, 0)
Screenshot: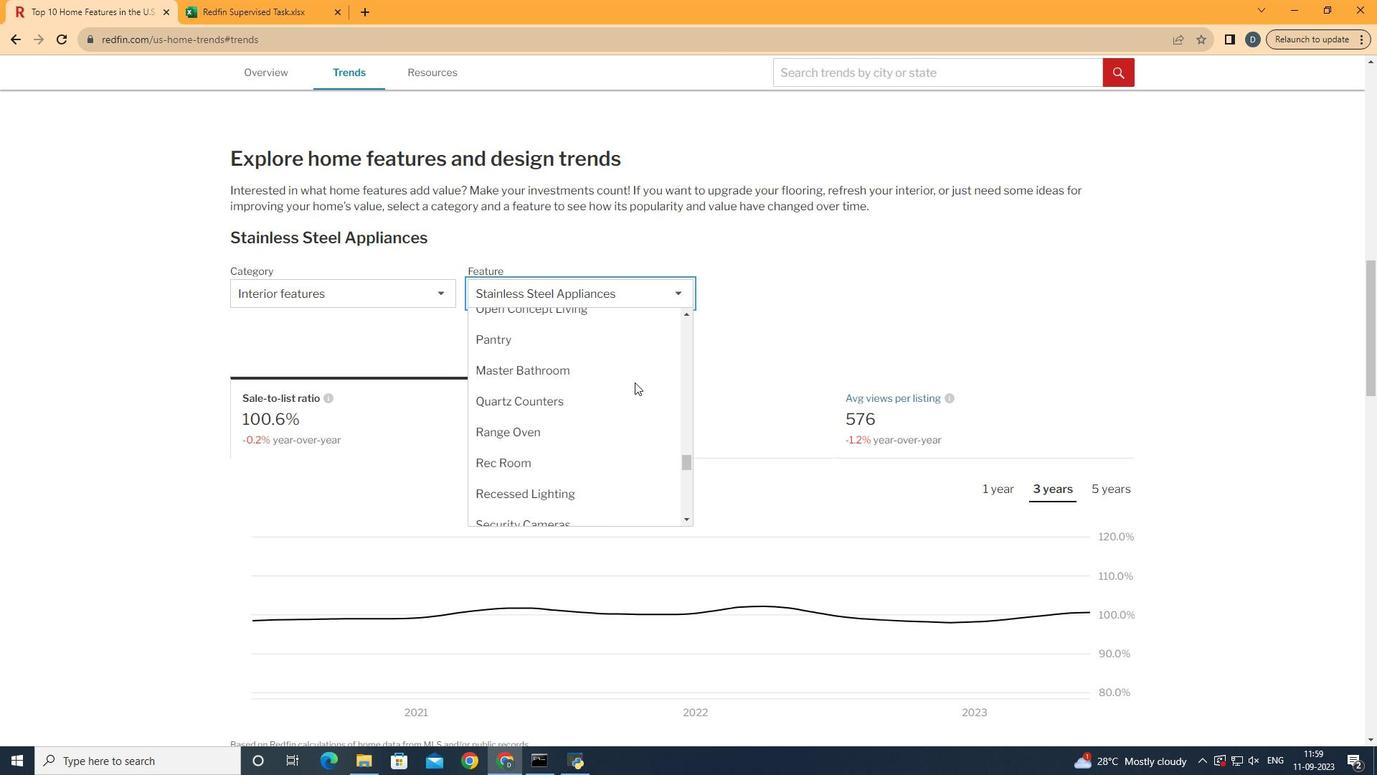 
Action: Mouse moved to (635, 382)
Screenshot: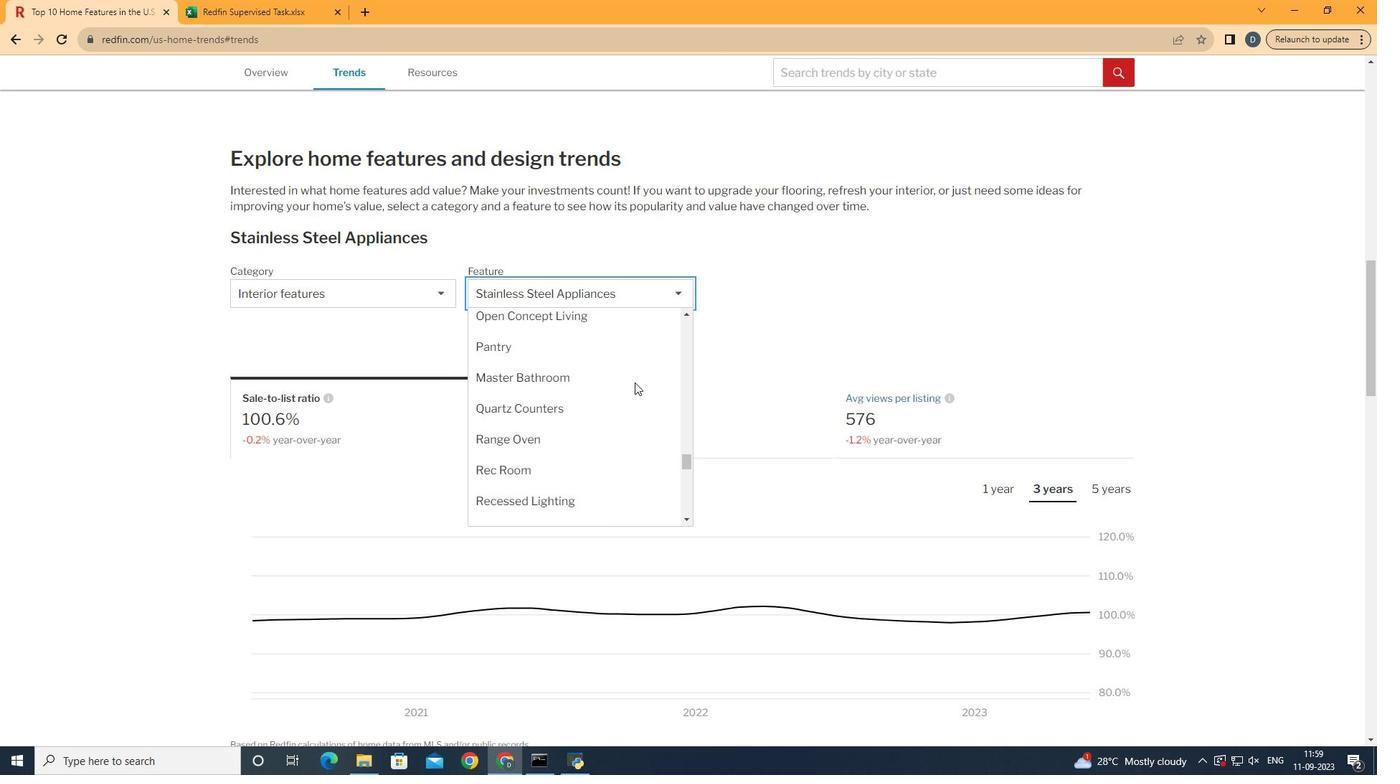 
Action: Mouse scrolled (635, 383) with delta (0, 0)
Screenshot: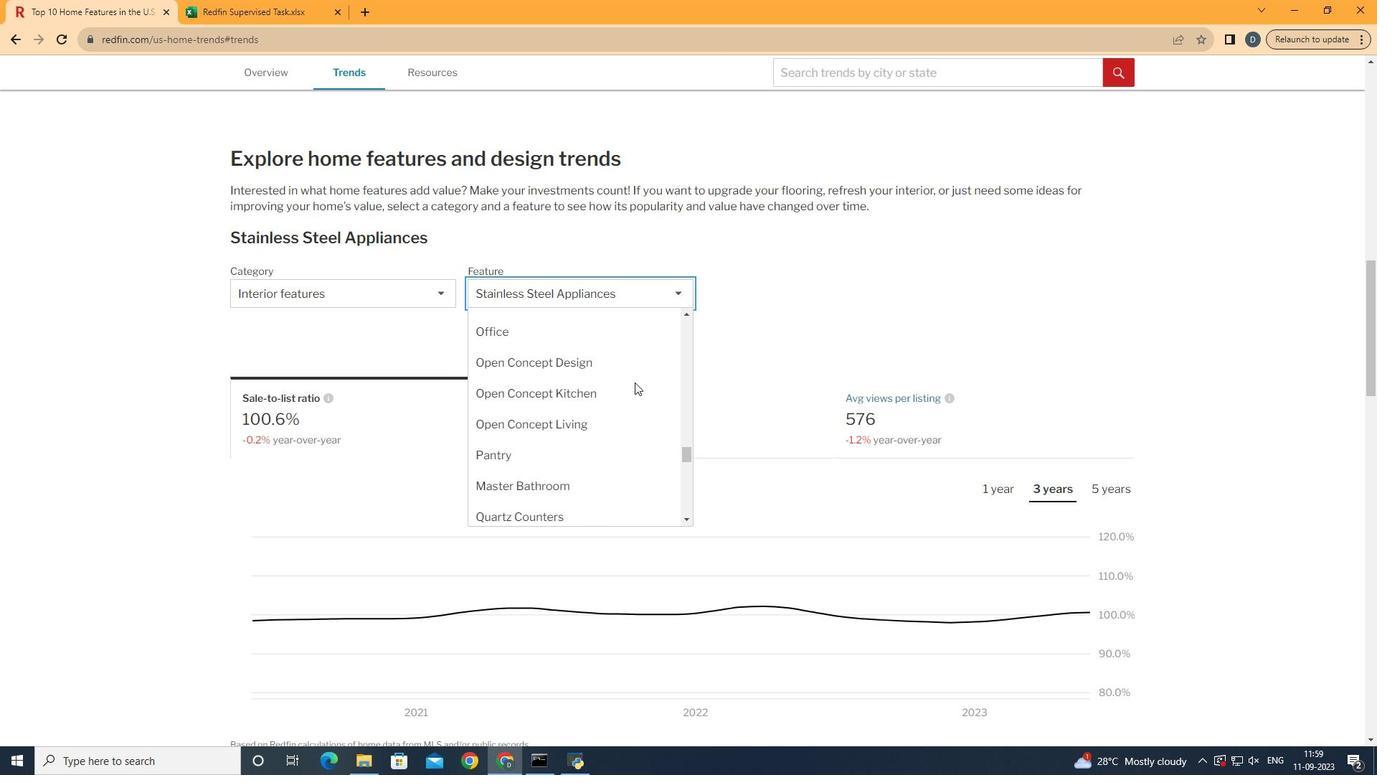
Action: Mouse scrolled (635, 383) with delta (0, 0)
Screenshot: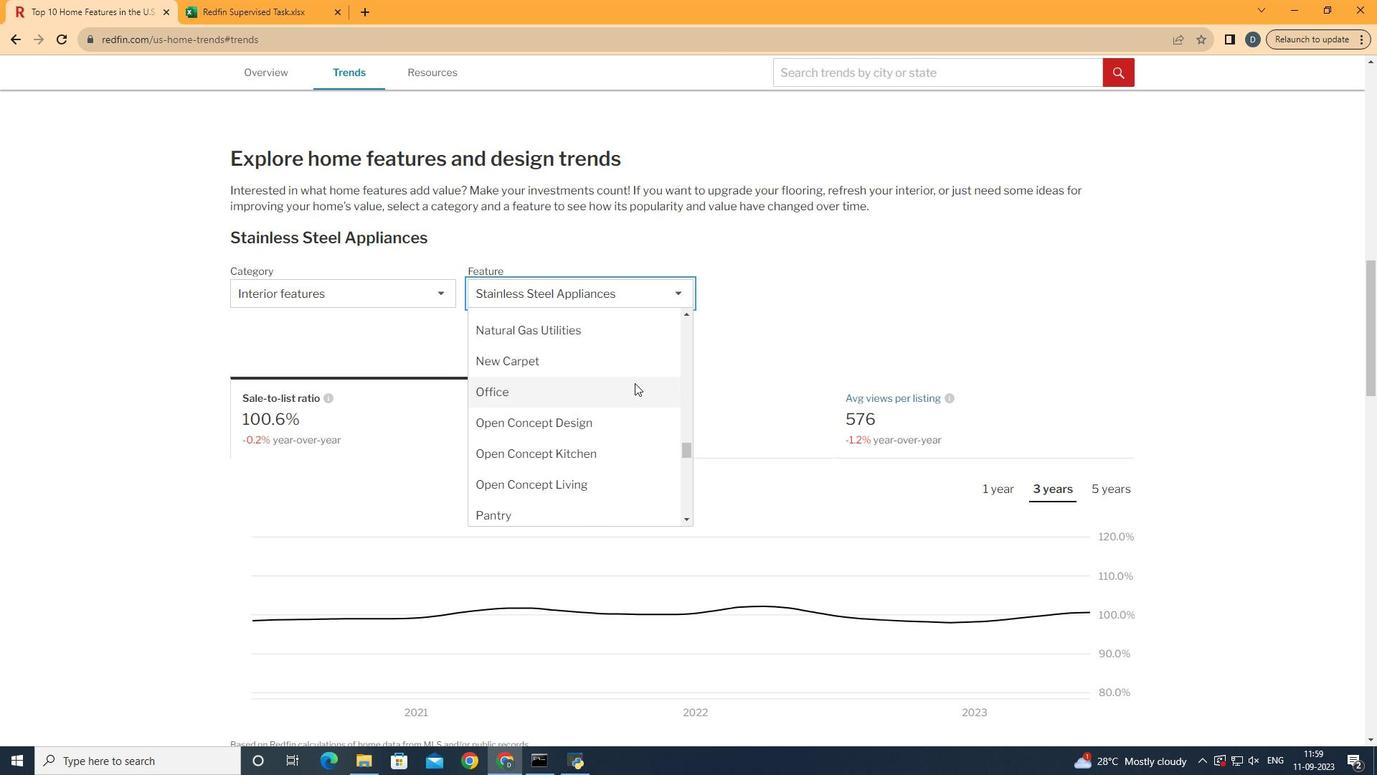 
Action: Mouse scrolled (635, 383) with delta (0, 0)
Screenshot: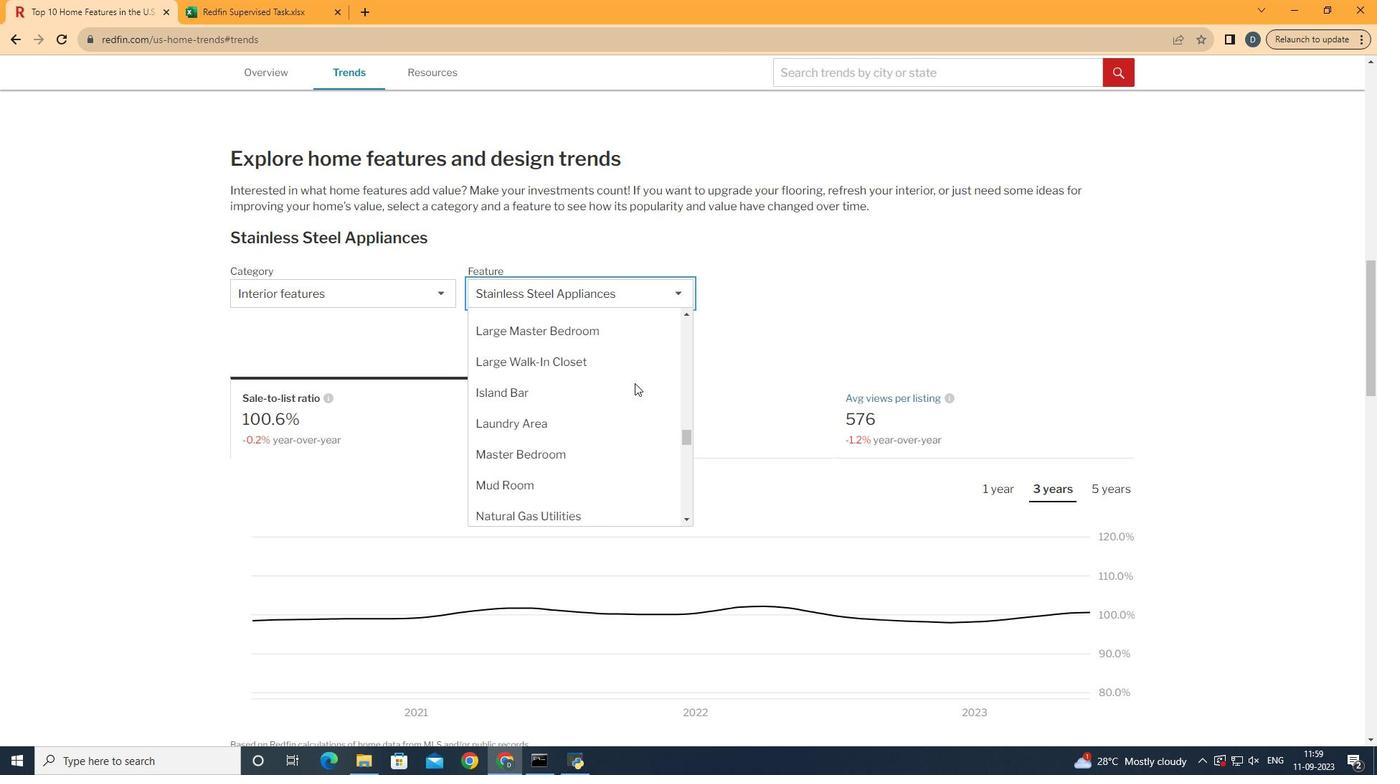 
Action: Mouse scrolled (635, 383) with delta (0, 0)
Screenshot: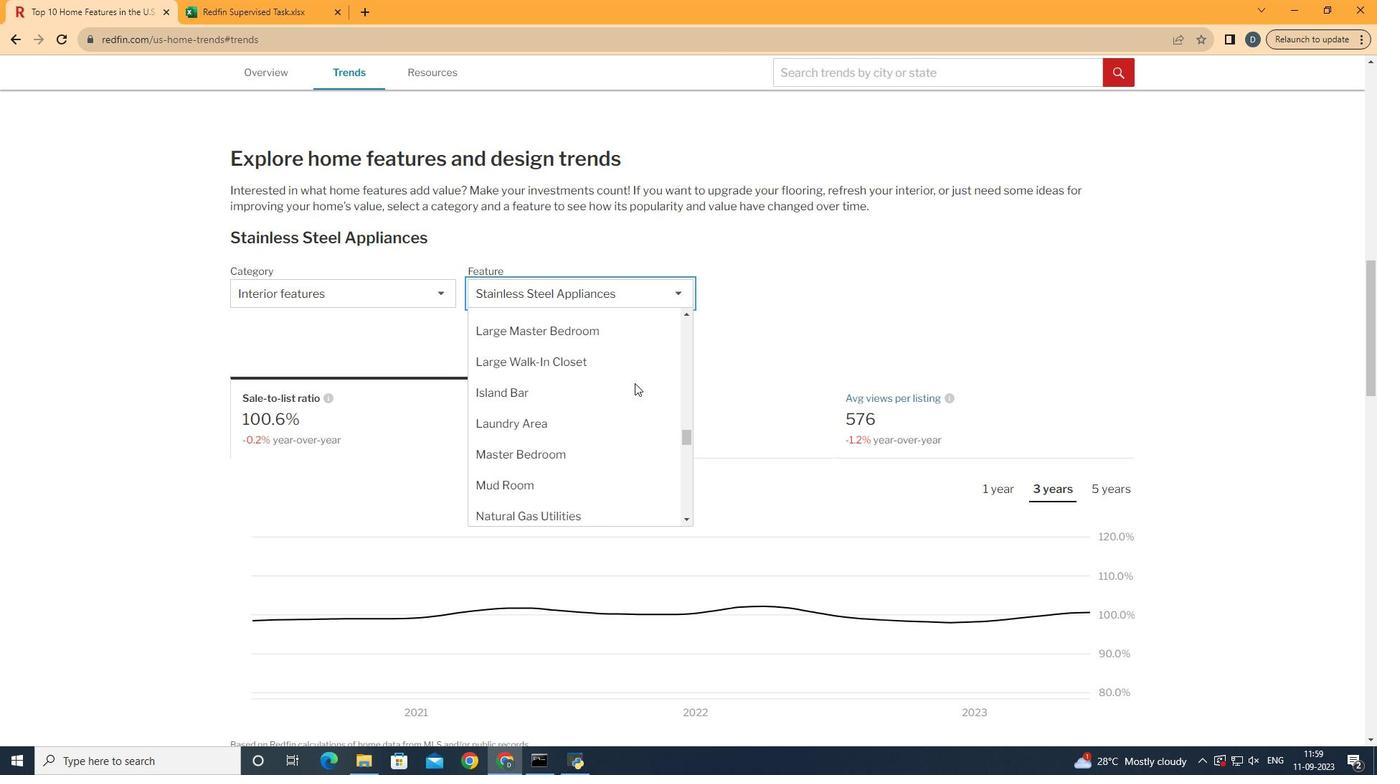 
Action: Mouse moved to (635, 383)
Screenshot: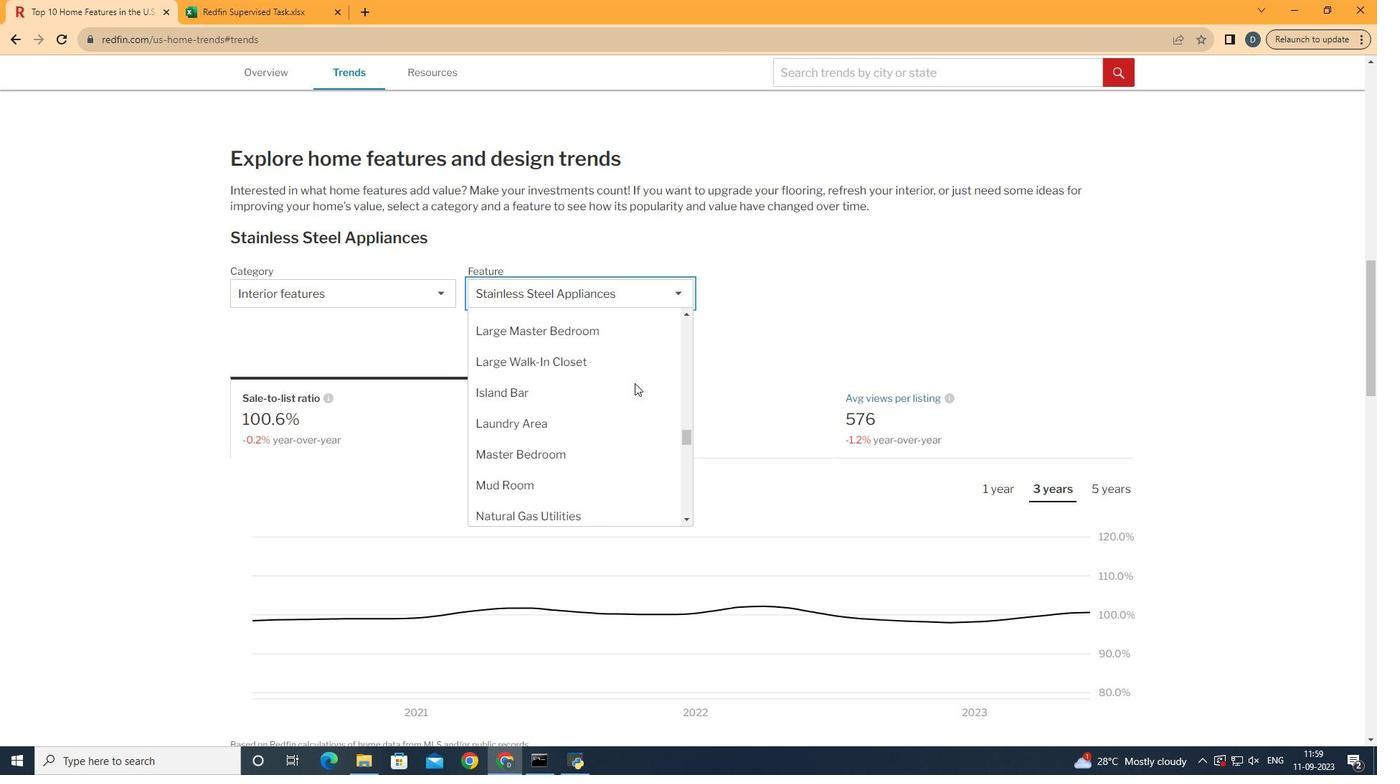 
Action: Mouse scrolled (635, 383) with delta (0, 0)
Screenshot: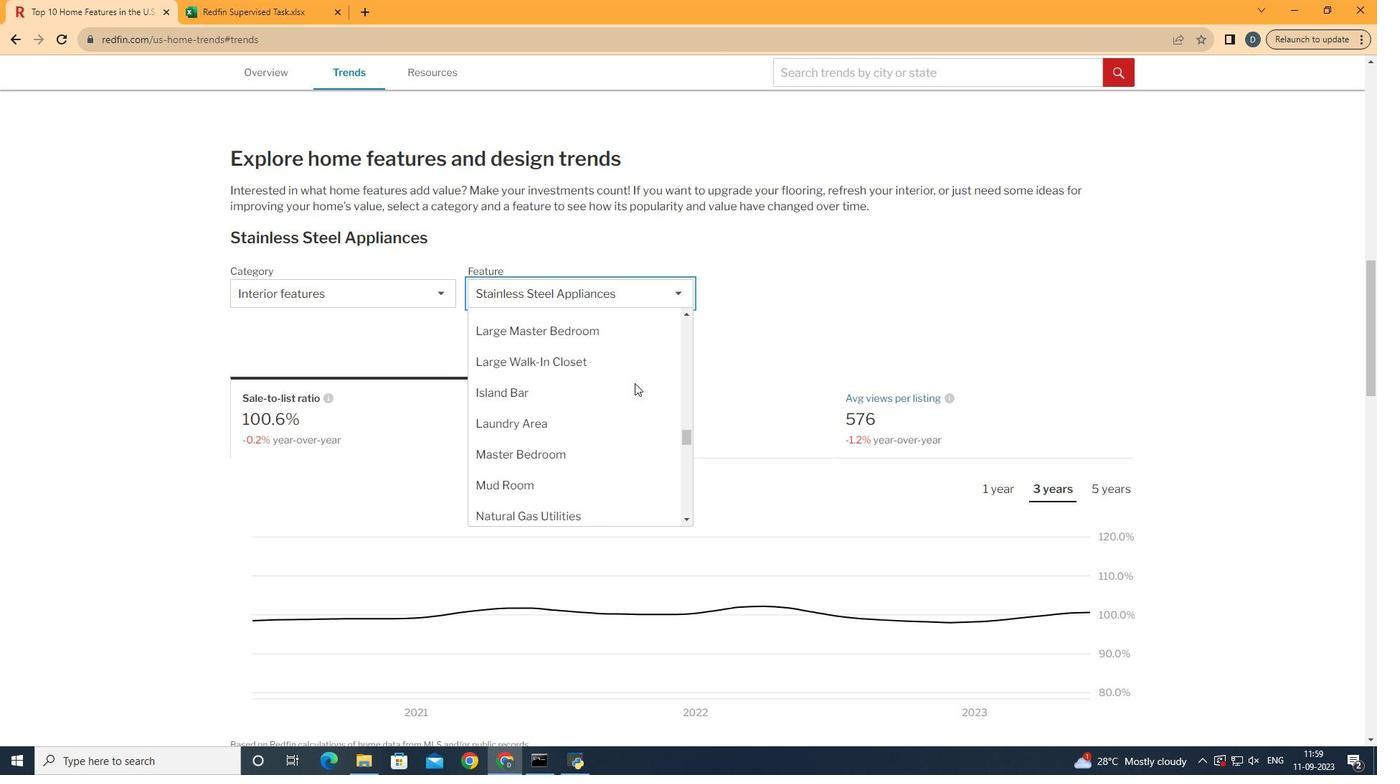 
Action: Mouse scrolled (635, 383) with delta (0, 0)
Screenshot: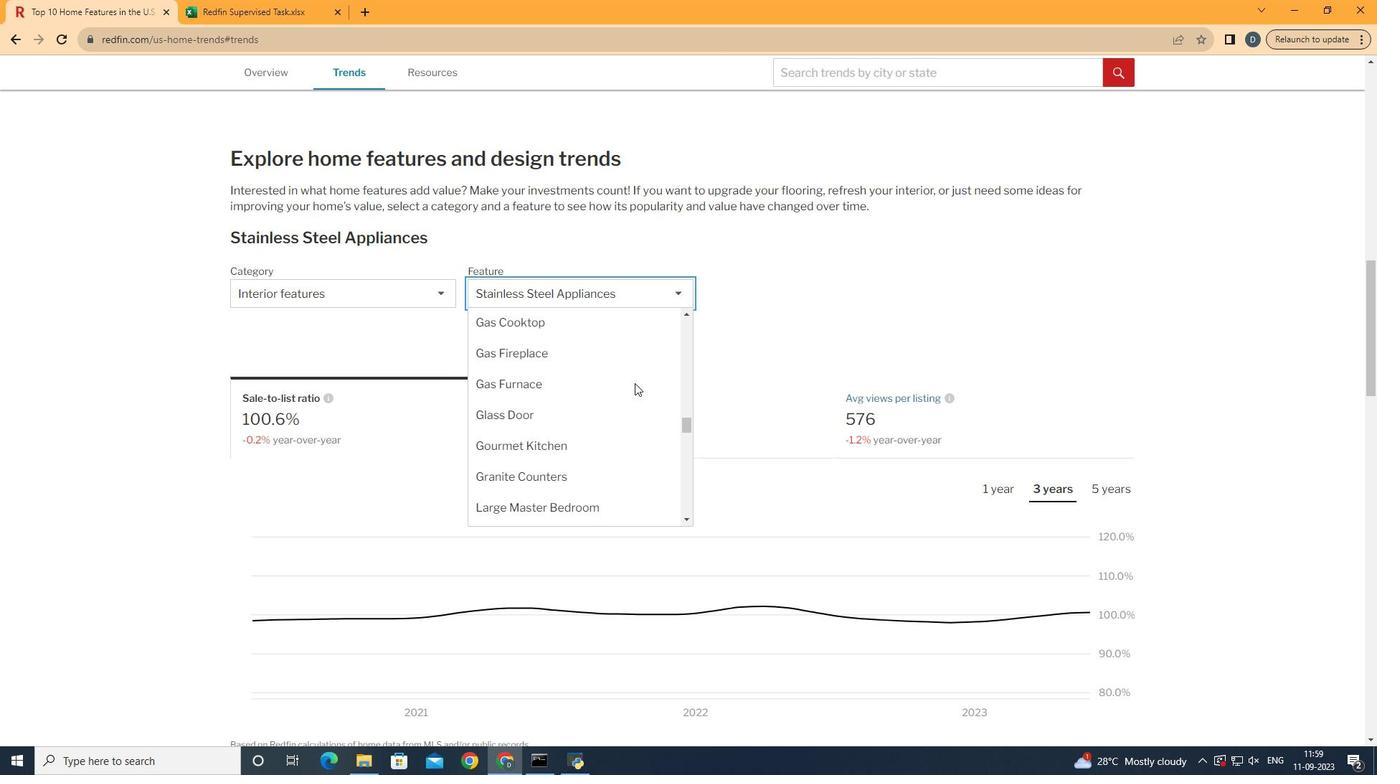 
Action: Mouse scrolled (635, 383) with delta (0, 0)
Screenshot: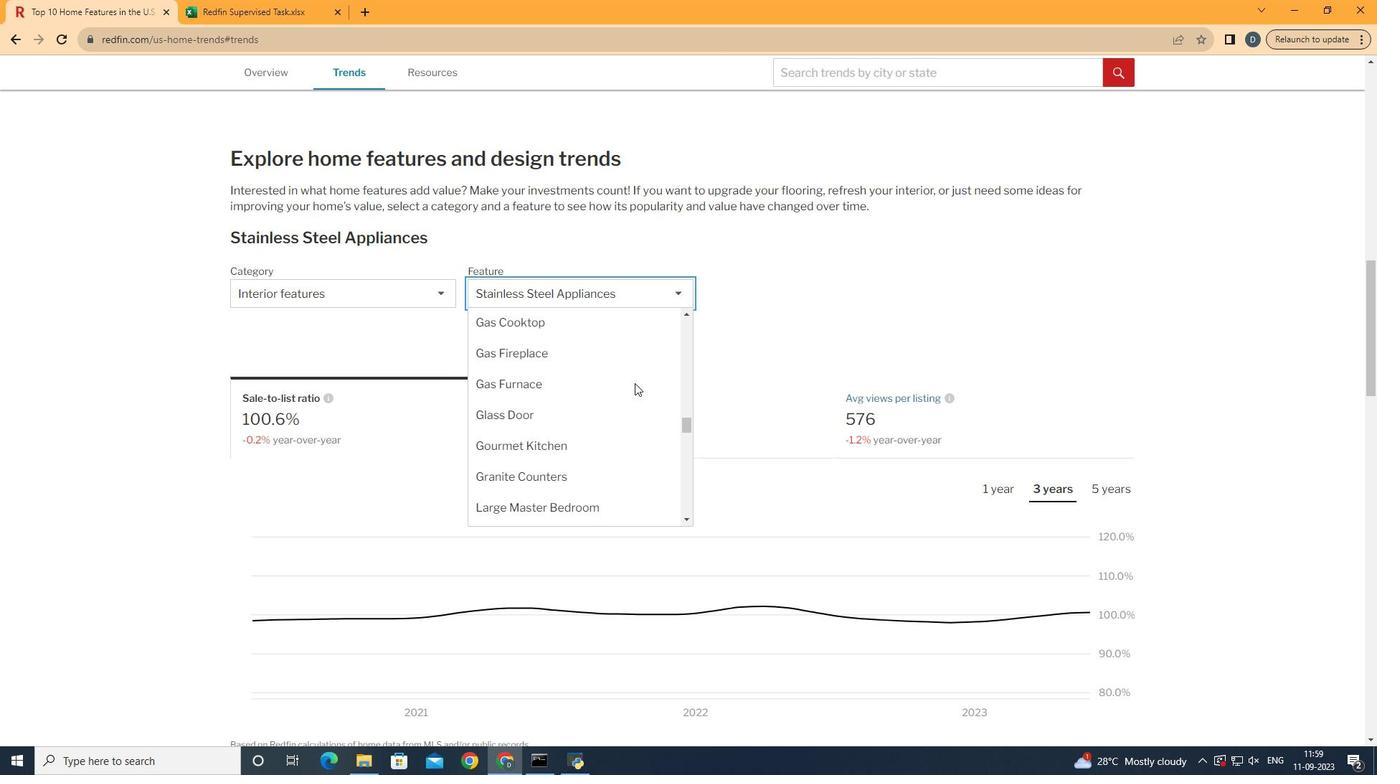 
Action: Mouse scrolled (635, 383) with delta (0, 0)
Screenshot: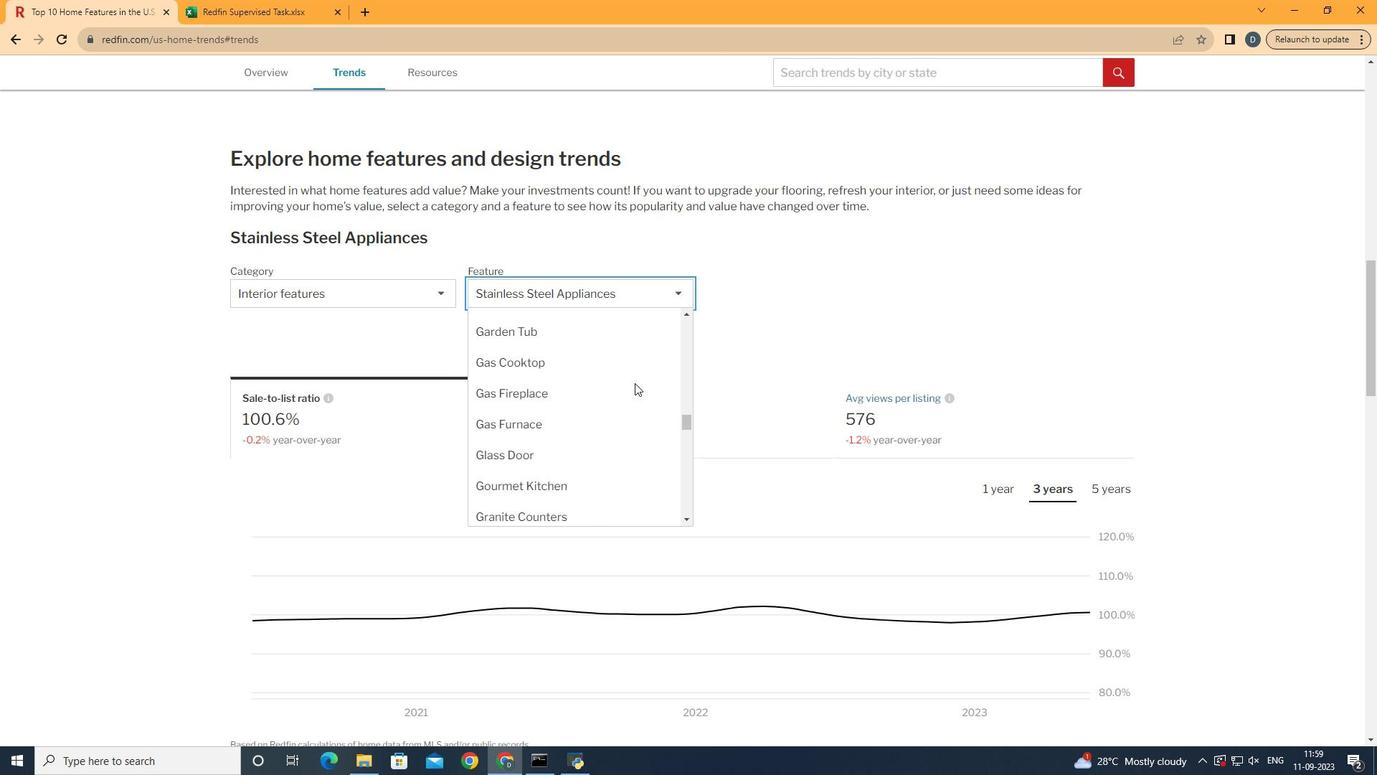 
Action: Mouse scrolled (635, 383) with delta (0, 0)
Screenshot: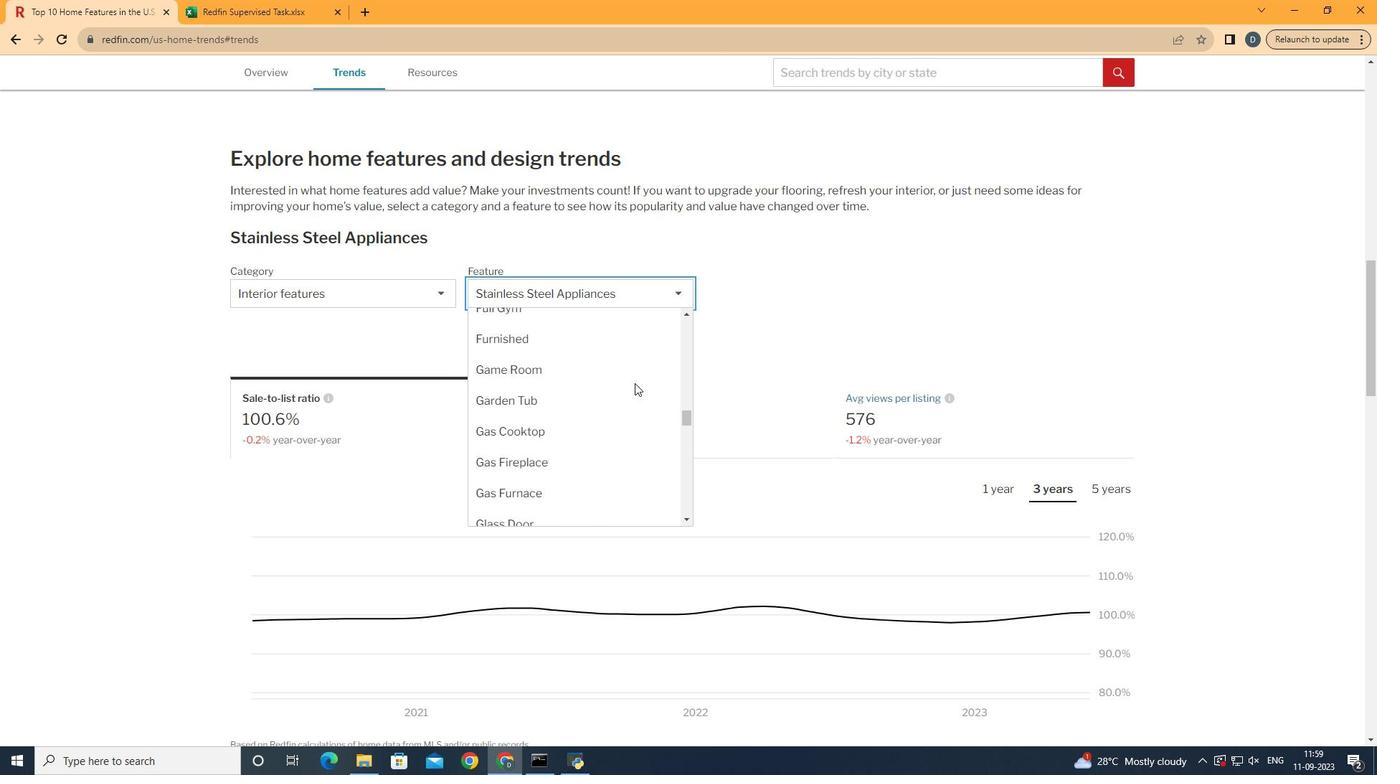 
Action: Mouse scrolled (635, 383) with delta (0, 0)
Screenshot: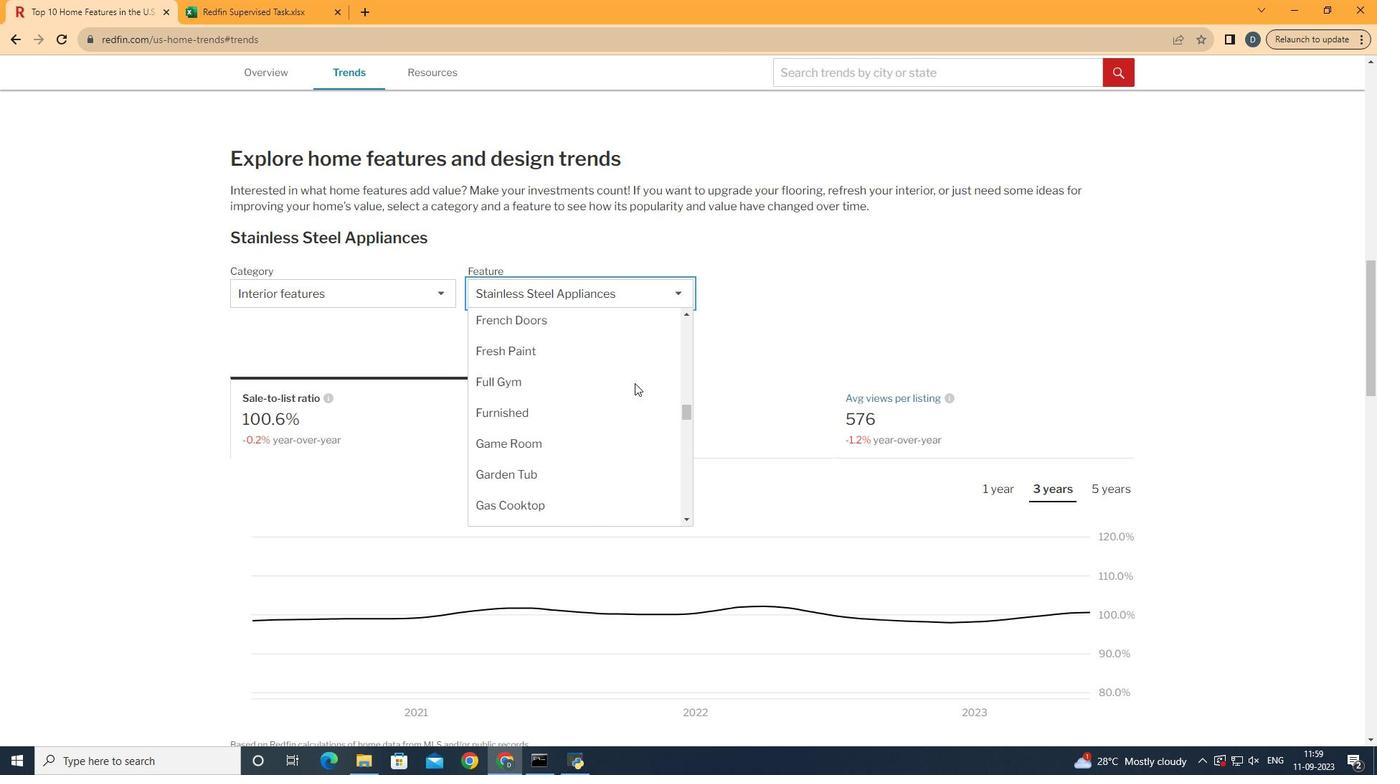 
Action: Mouse scrolled (635, 383) with delta (0, 0)
Screenshot: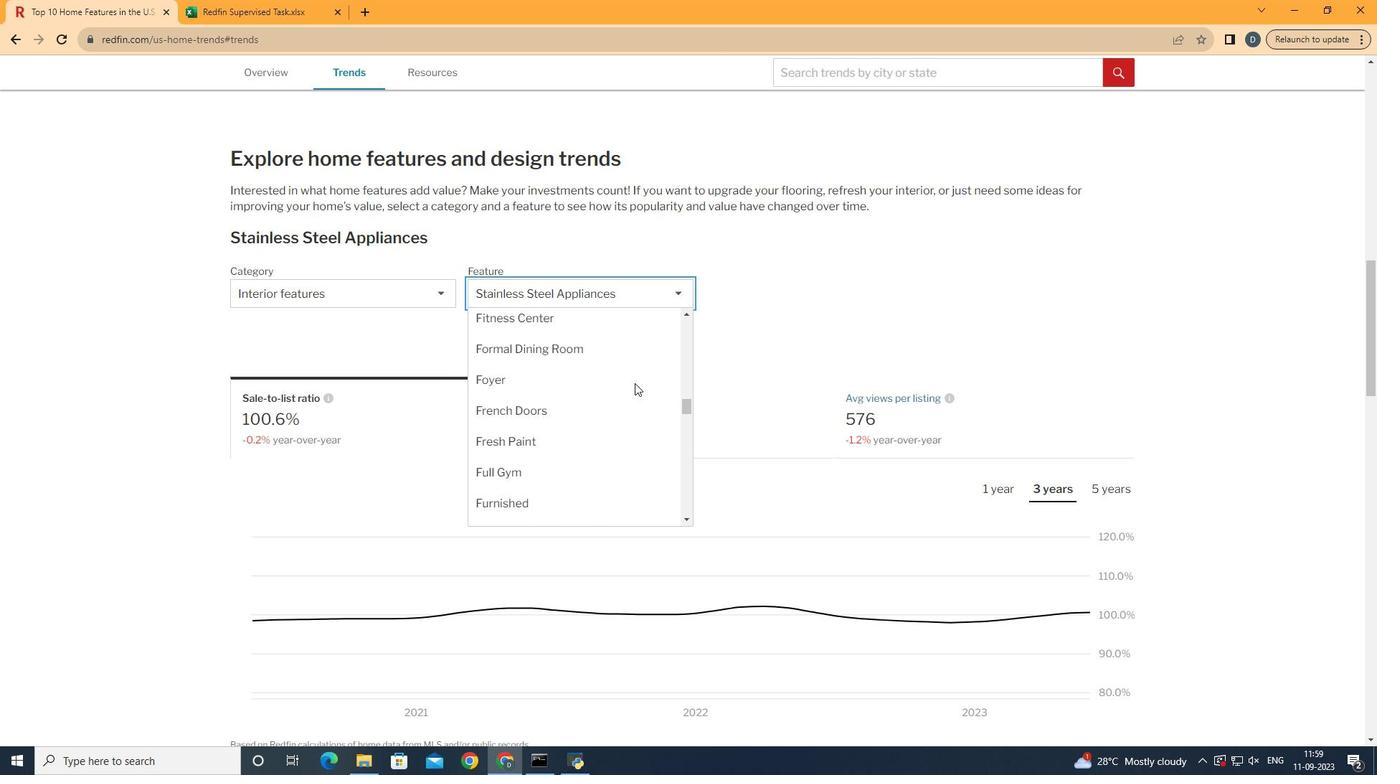 
Action: Mouse scrolled (635, 383) with delta (0, 0)
Screenshot: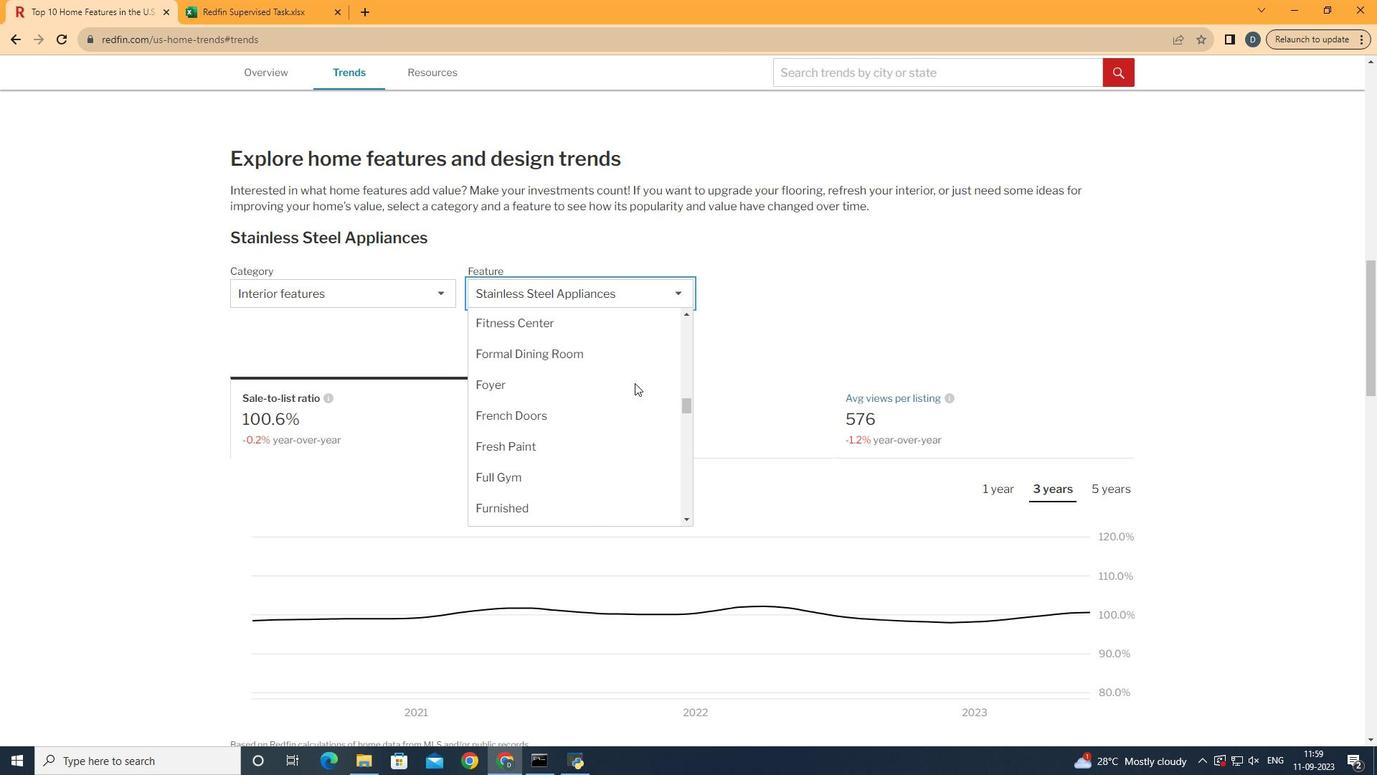 
Action: Mouse scrolled (635, 382) with delta (0, 0)
Screenshot: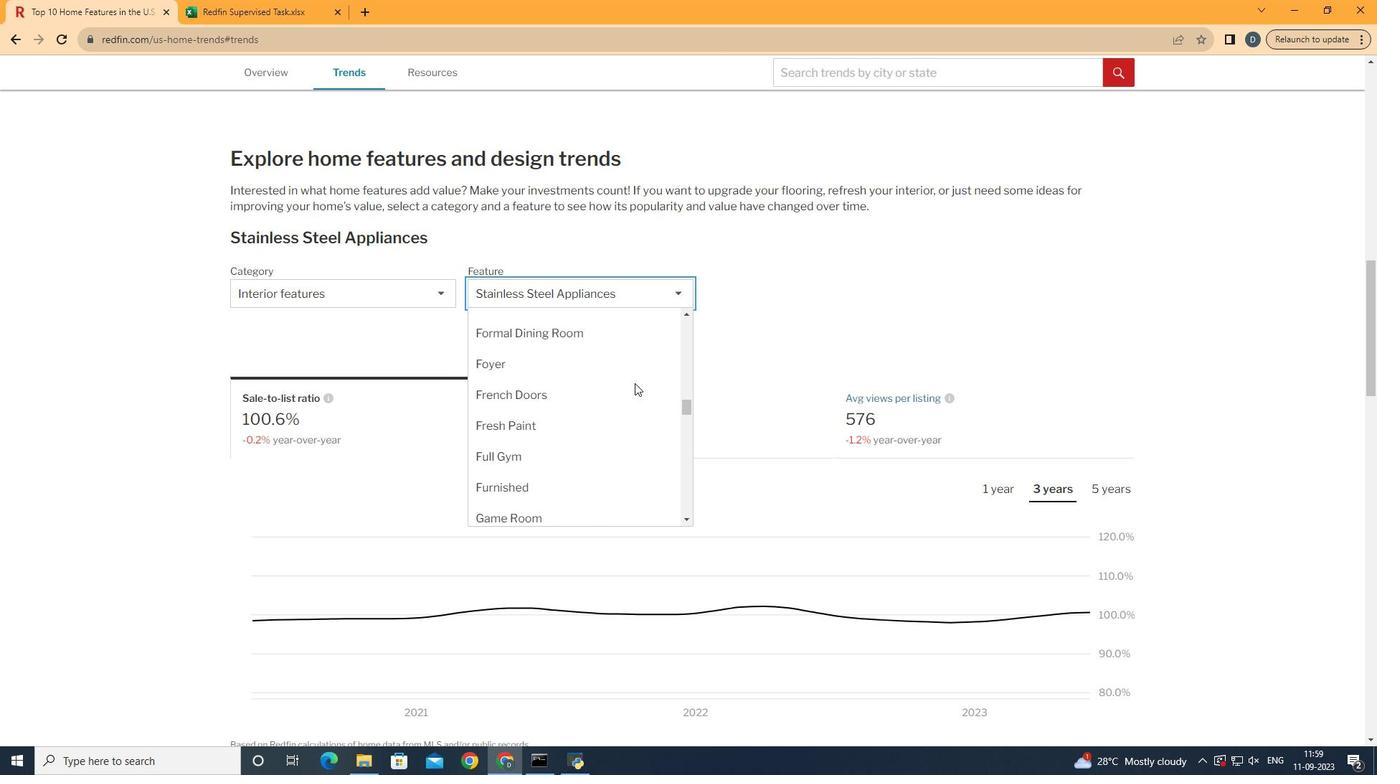 
Action: Mouse scrolled (635, 383) with delta (0, 0)
Screenshot: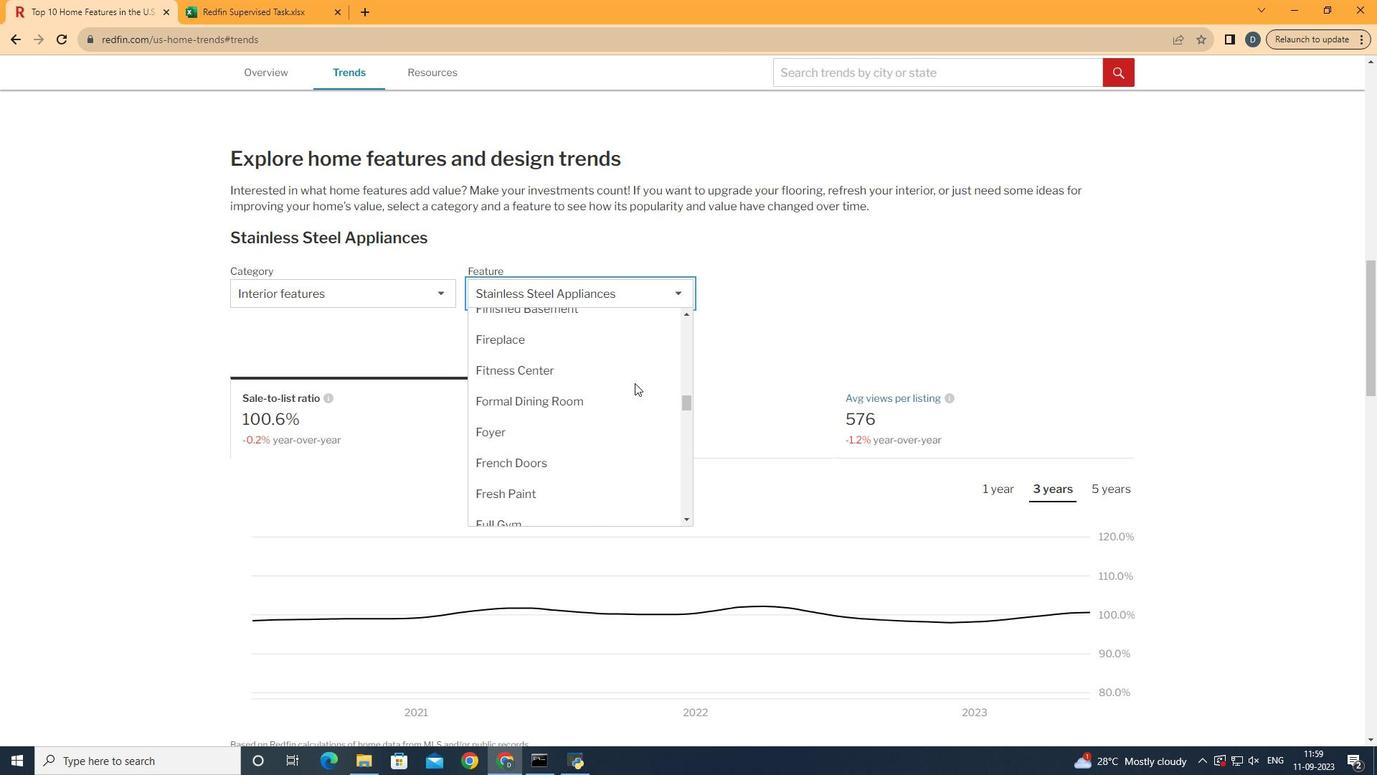 
Action: Mouse scrolled (635, 383) with delta (0, 0)
Screenshot: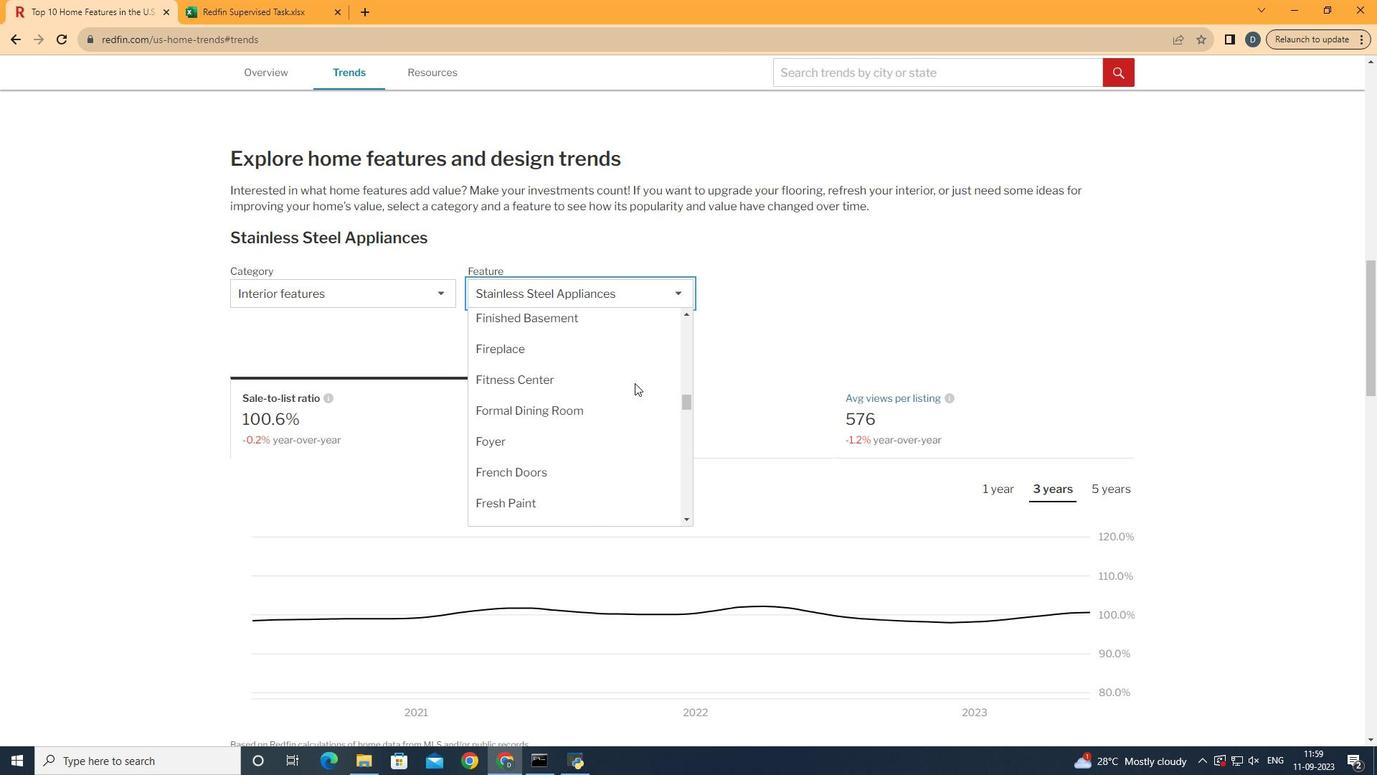 
Action: Mouse scrolled (635, 382) with delta (0, 0)
Screenshot: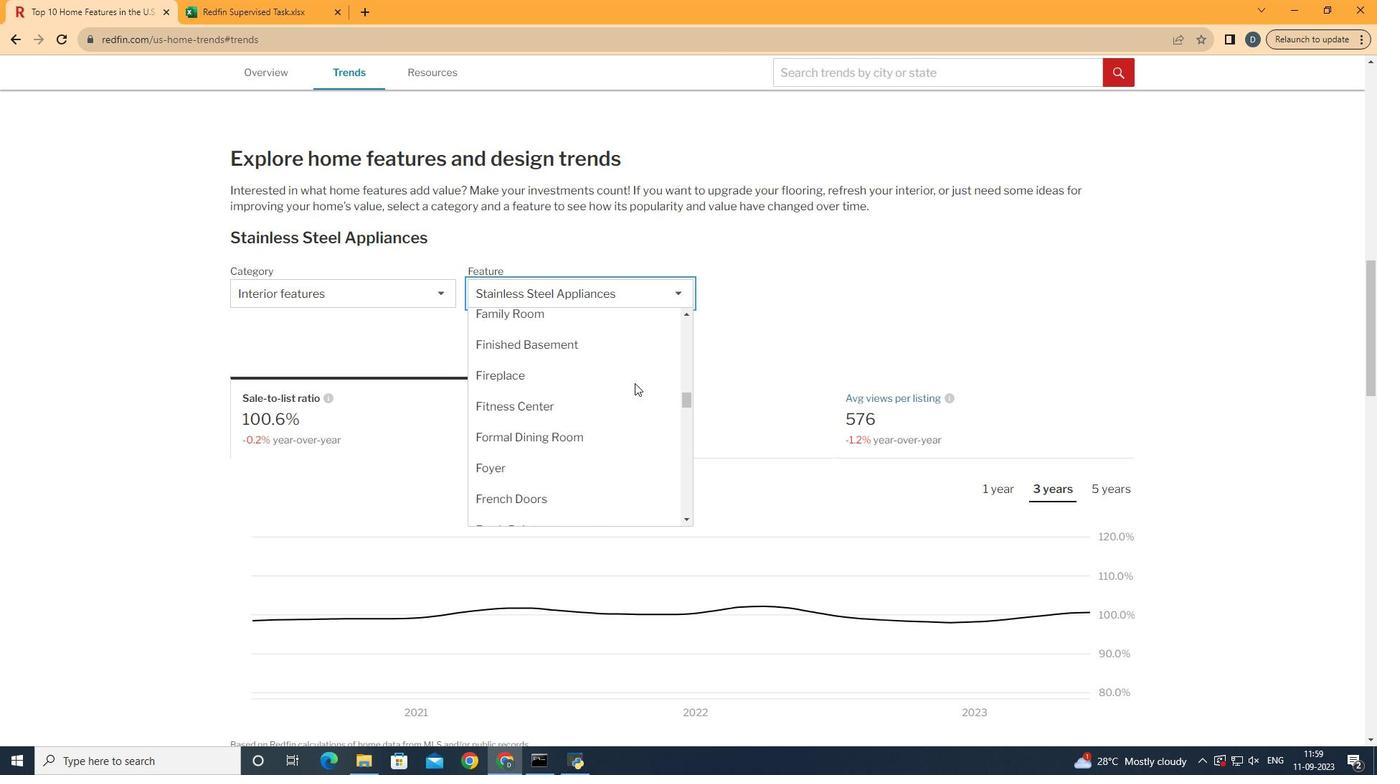 
Action: Mouse scrolled (635, 383) with delta (0, 0)
Screenshot: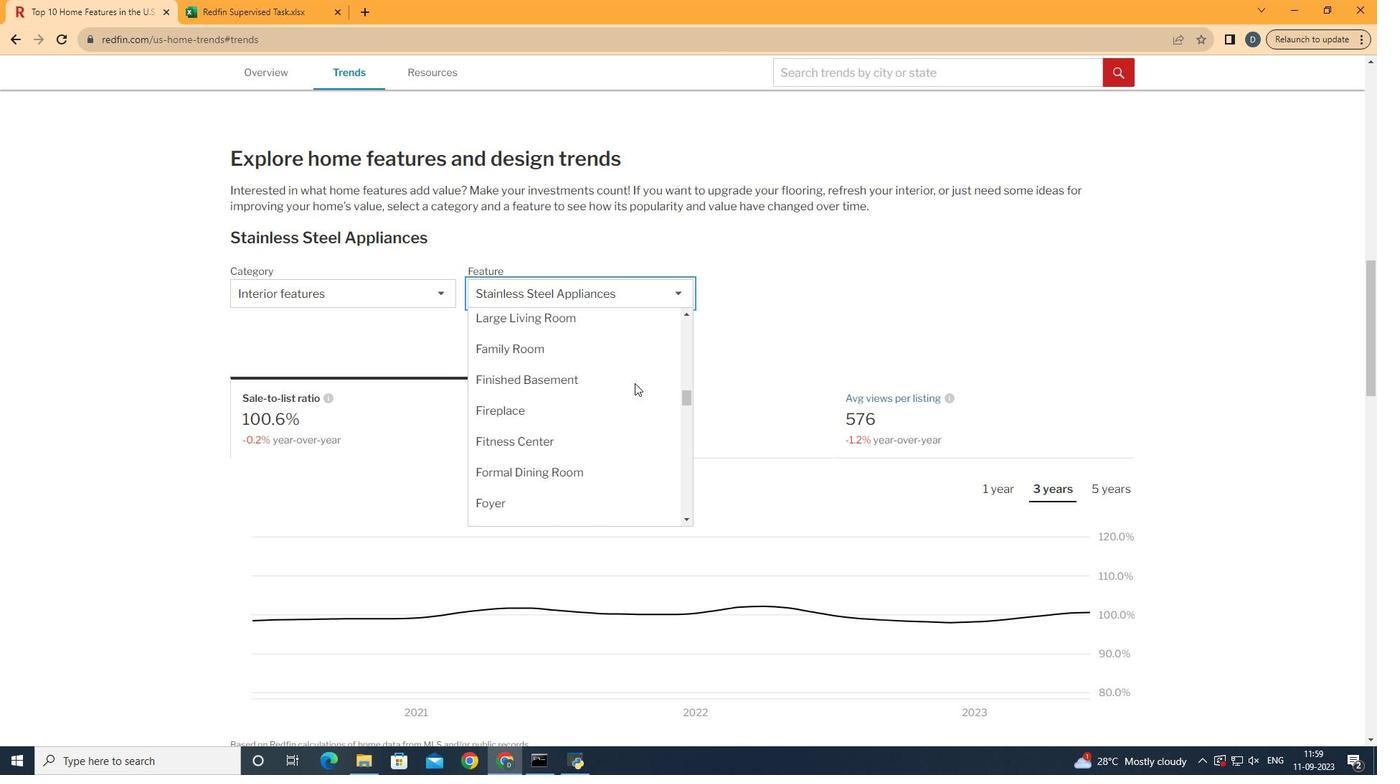 
Action: Mouse scrolled (635, 383) with delta (0, 0)
Screenshot: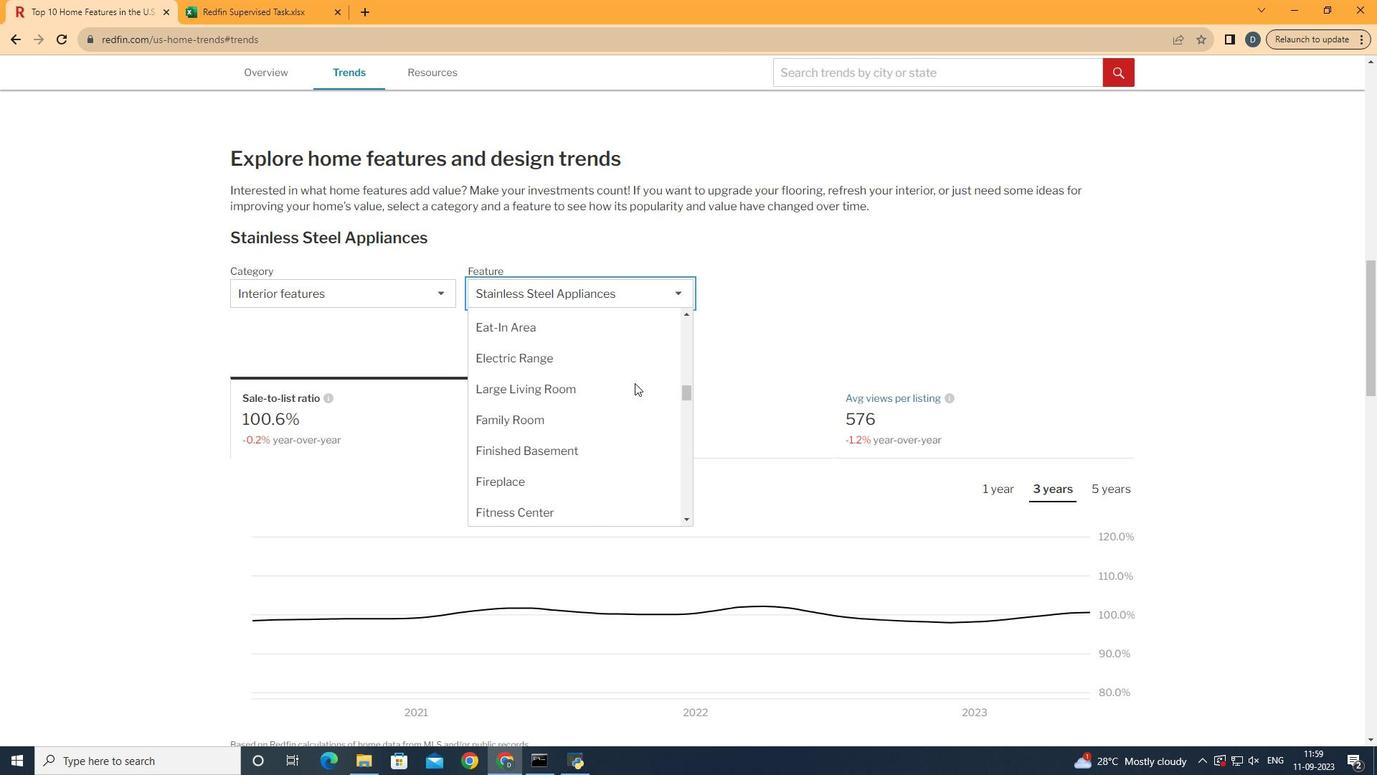 
Action: Mouse scrolled (635, 383) with delta (0, 0)
Screenshot: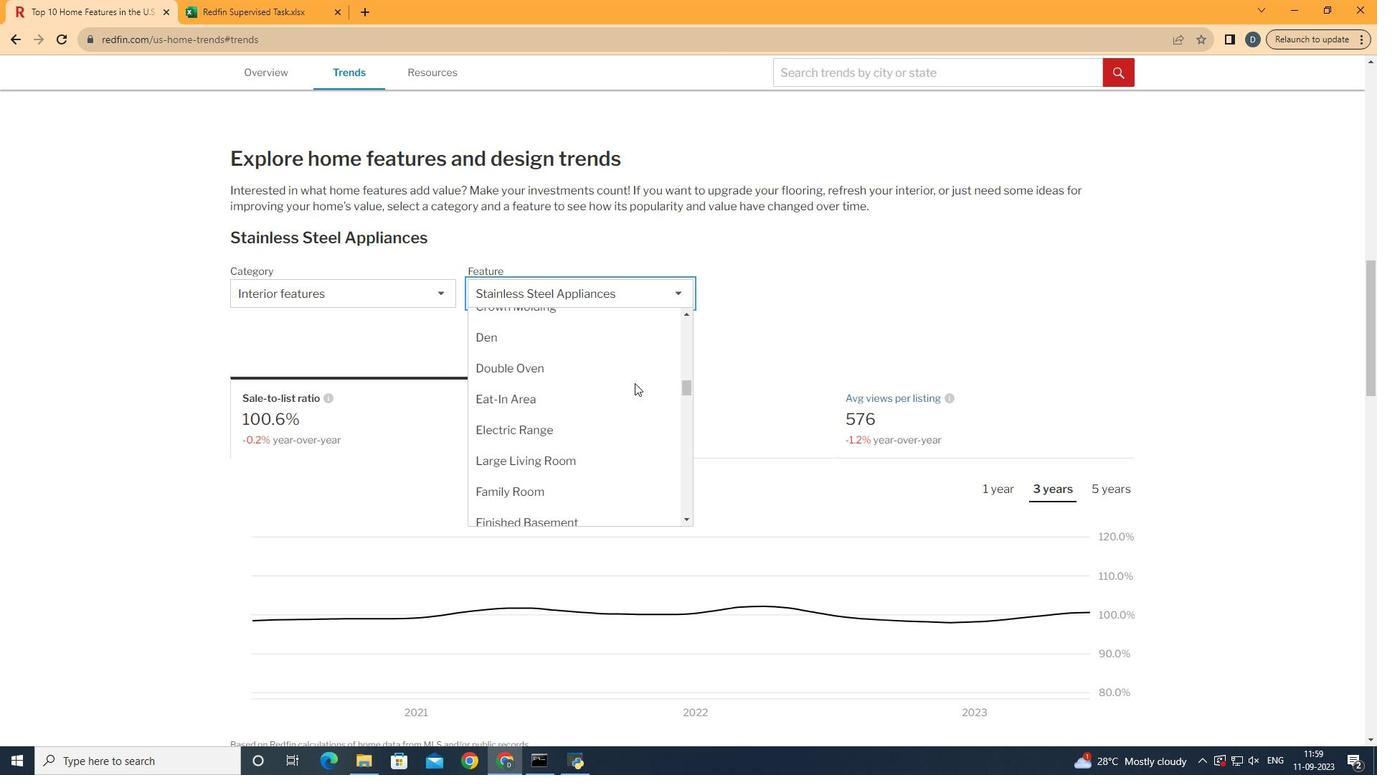 
Action: Mouse scrolled (635, 383) with delta (0, 0)
Screenshot: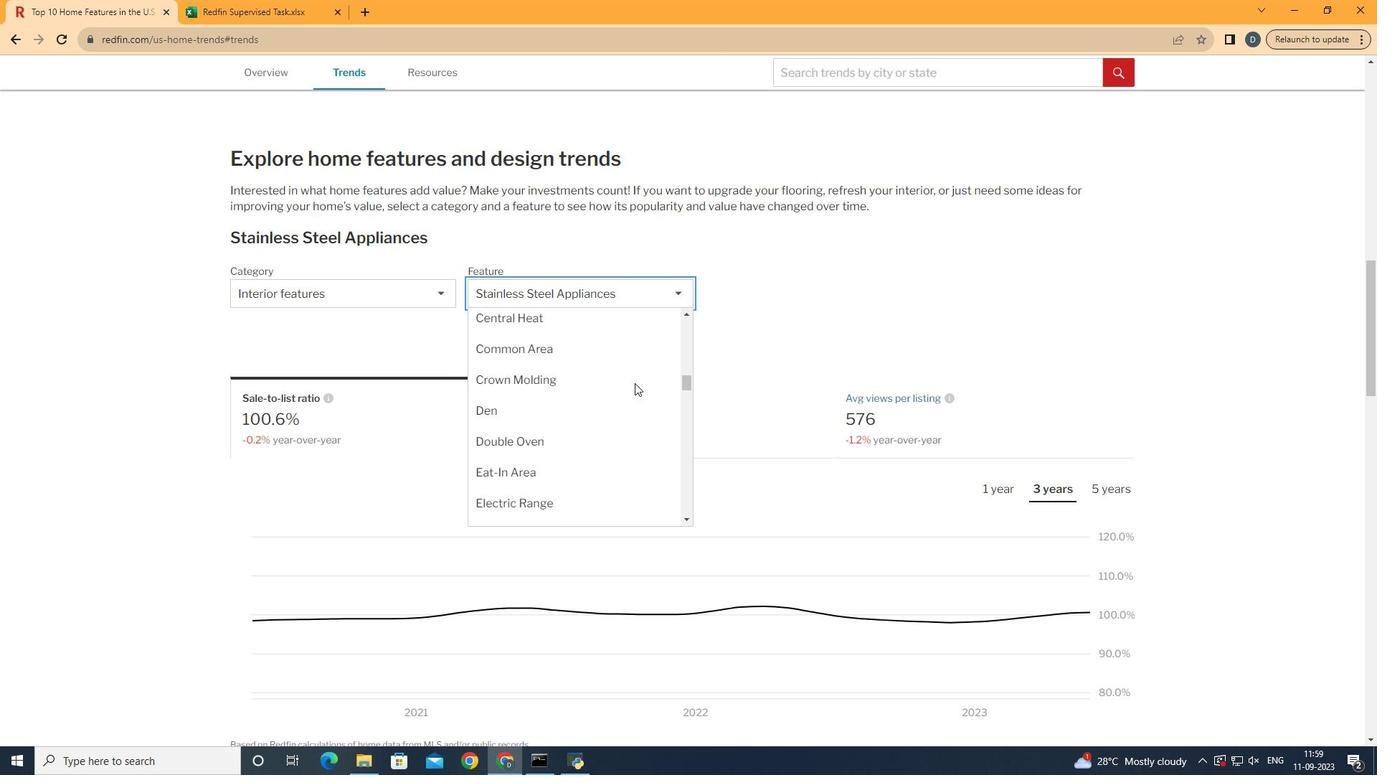 
Action: Mouse scrolled (635, 383) with delta (0, 0)
Screenshot: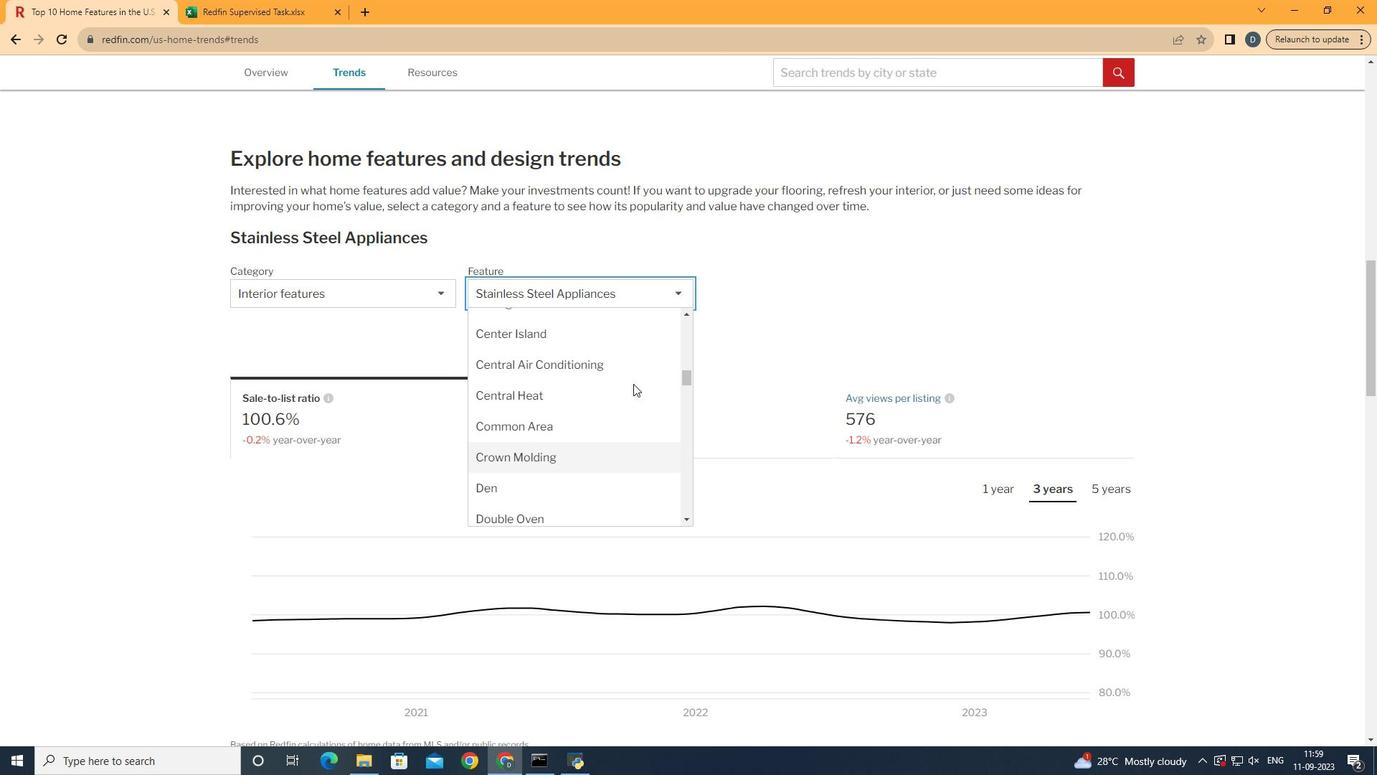 
Action: Mouse moved to (634, 383)
Screenshot: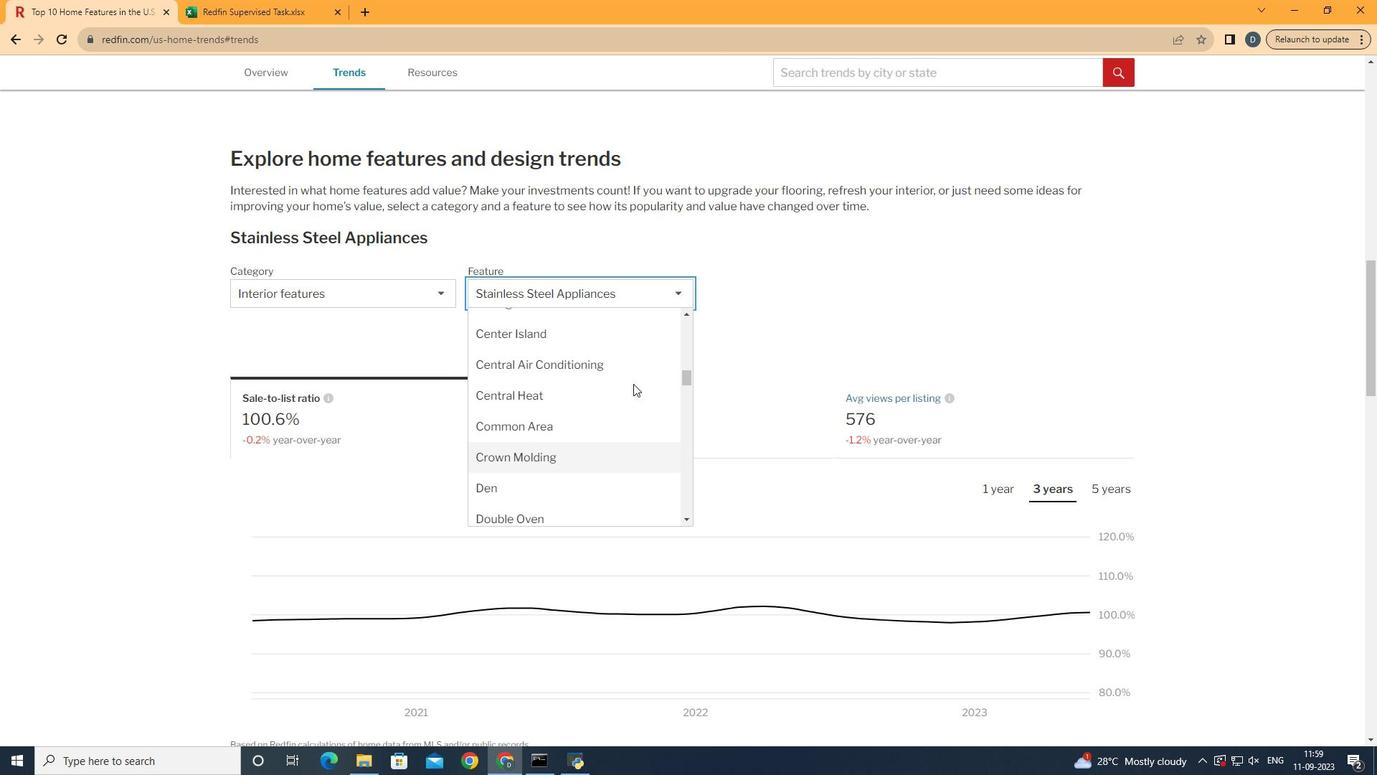 
Action: Mouse scrolled (634, 383) with delta (0, 0)
Screenshot: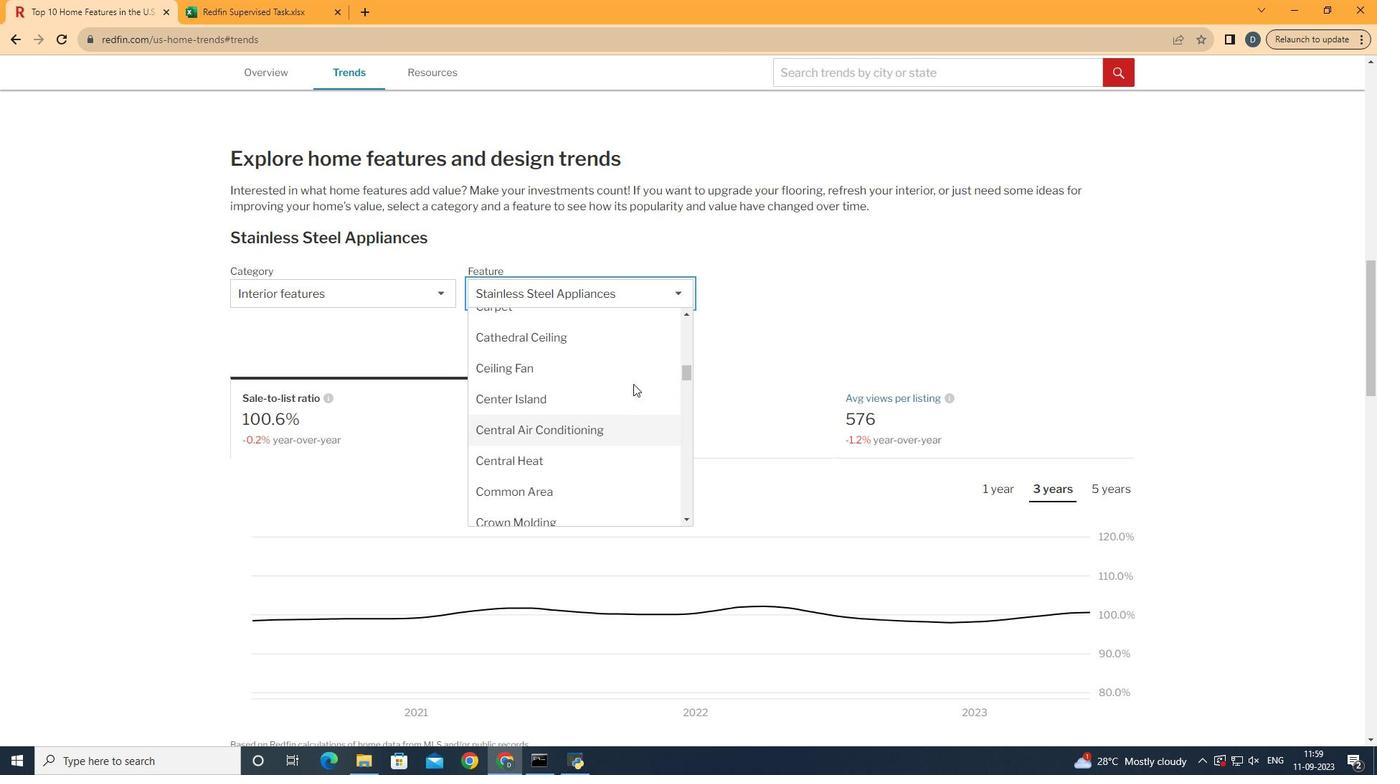 
Action: Mouse moved to (633, 383)
Screenshot: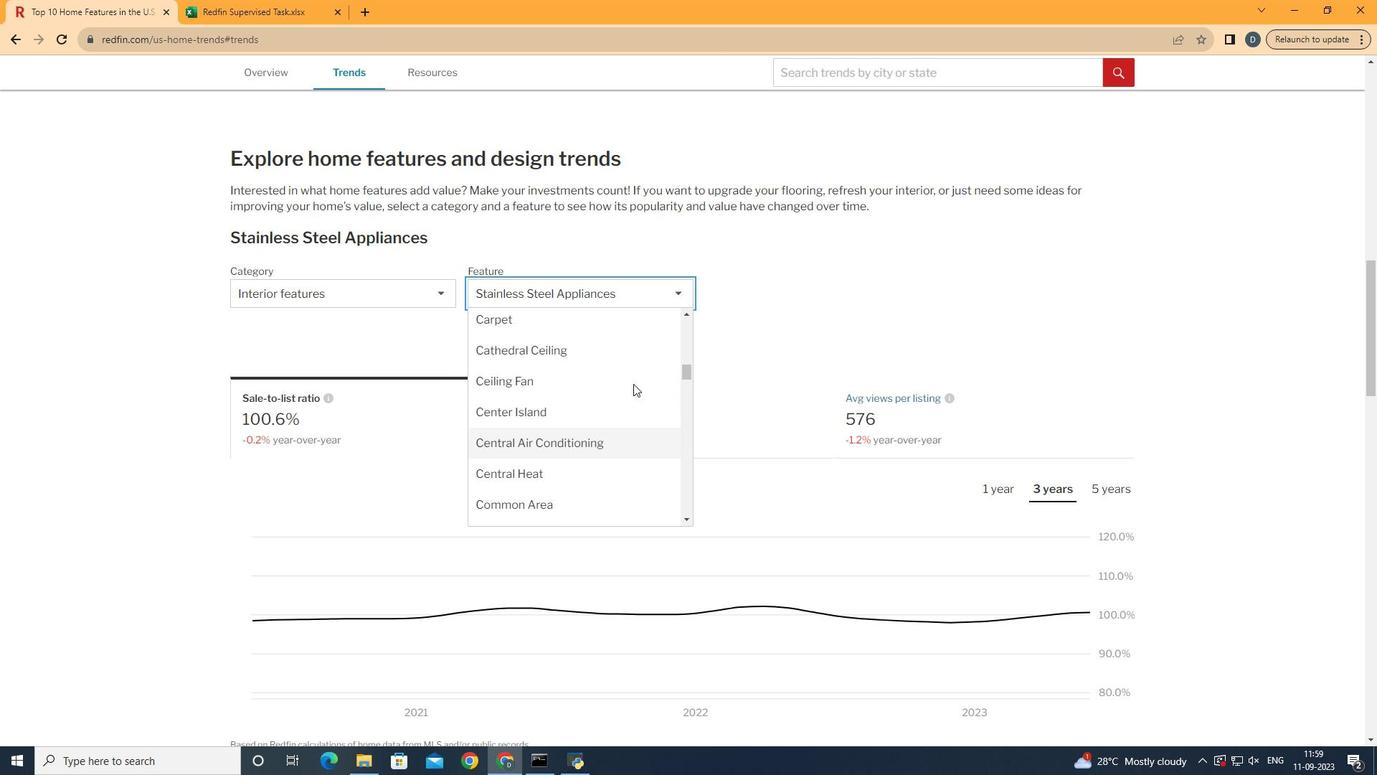 
Action: Mouse scrolled (633, 384) with delta (0, 0)
Screenshot: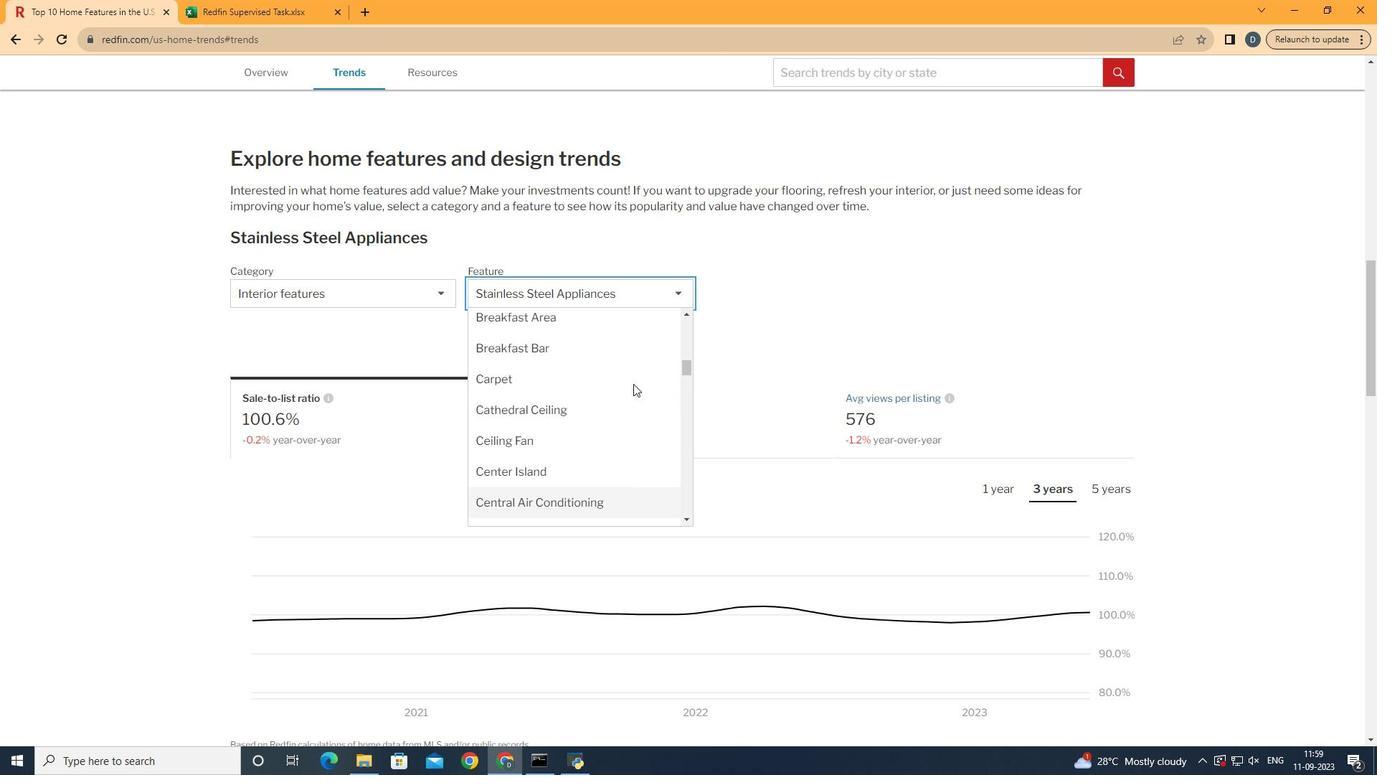 
Action: Mouse moved to (633, 383)
Screenshot: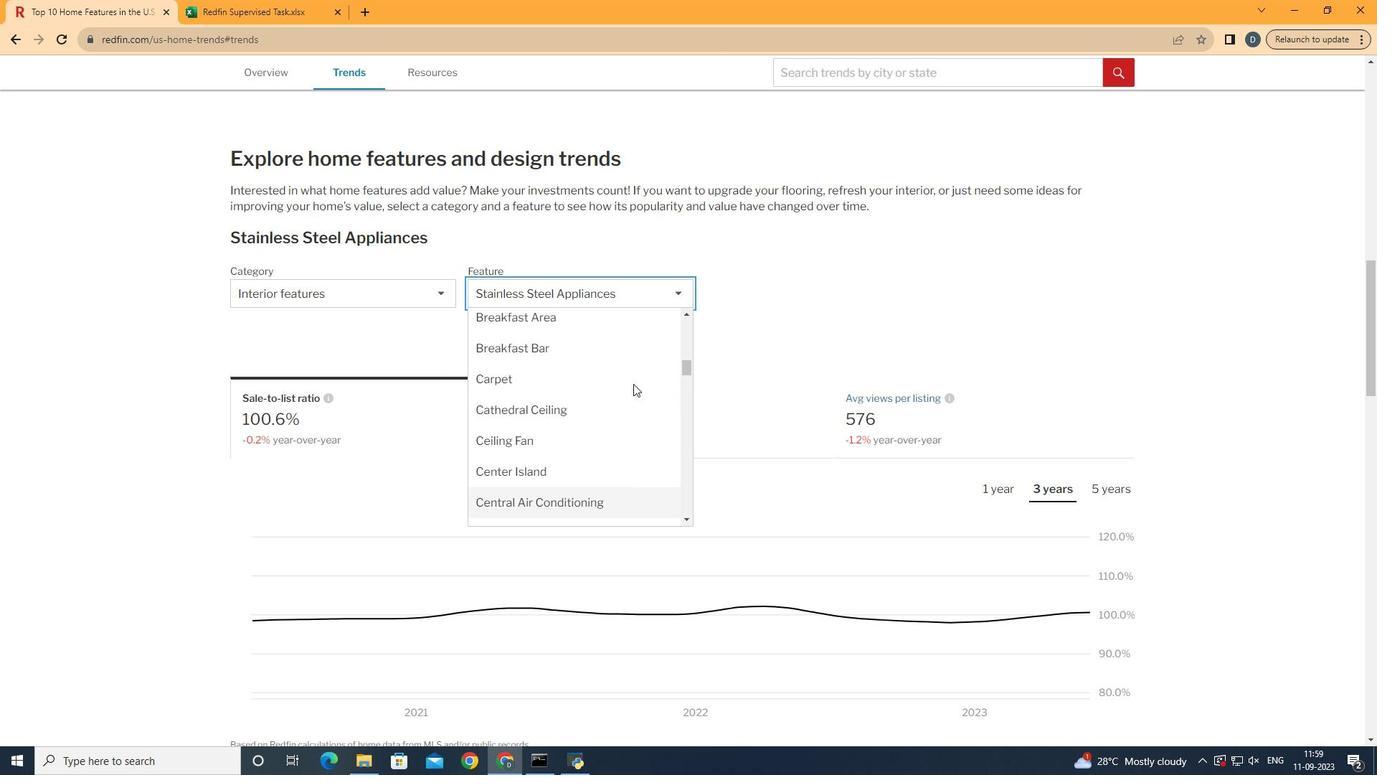 
Action: Mouse scrolled (633, 384) with delta (0, 0)
Screenshot: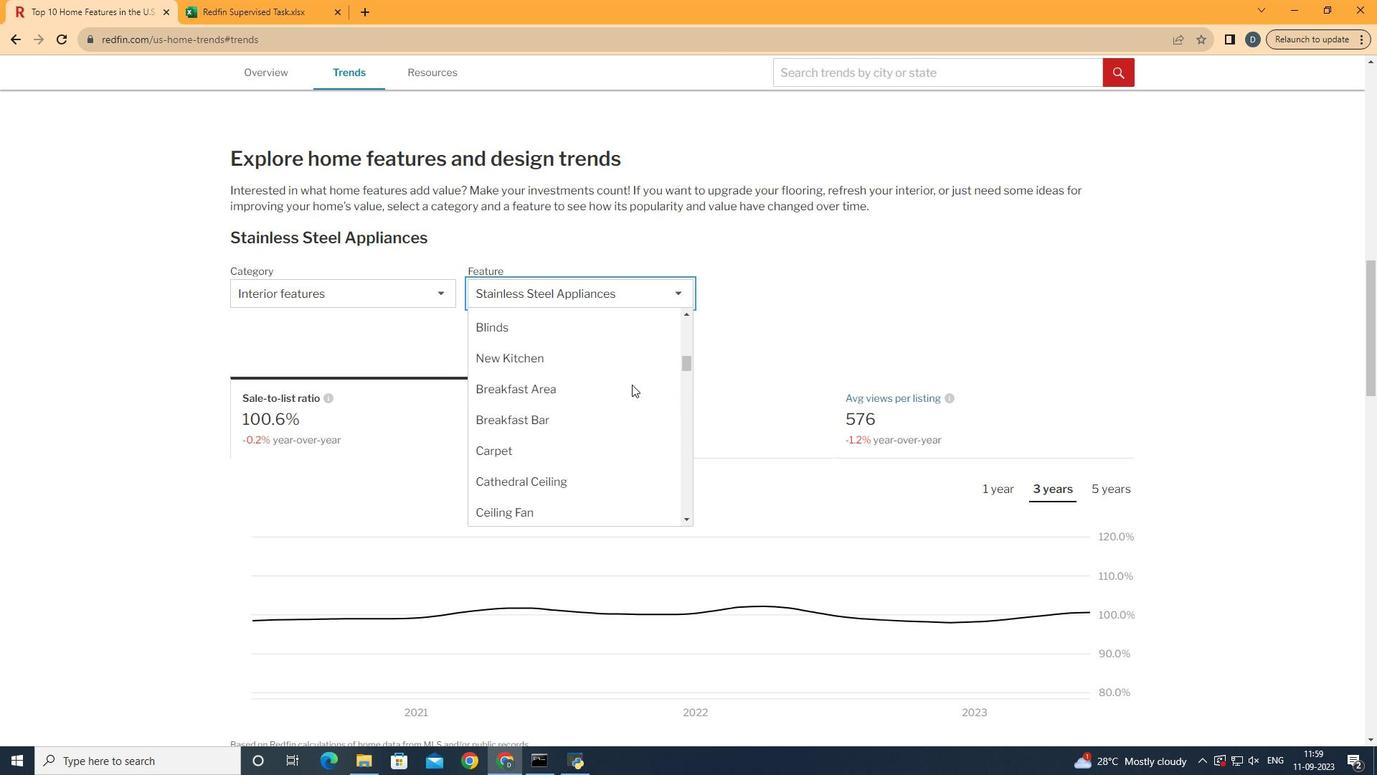 
Action: Mouse scrolled (633, 384) with delta (0, 0)
Screenshot: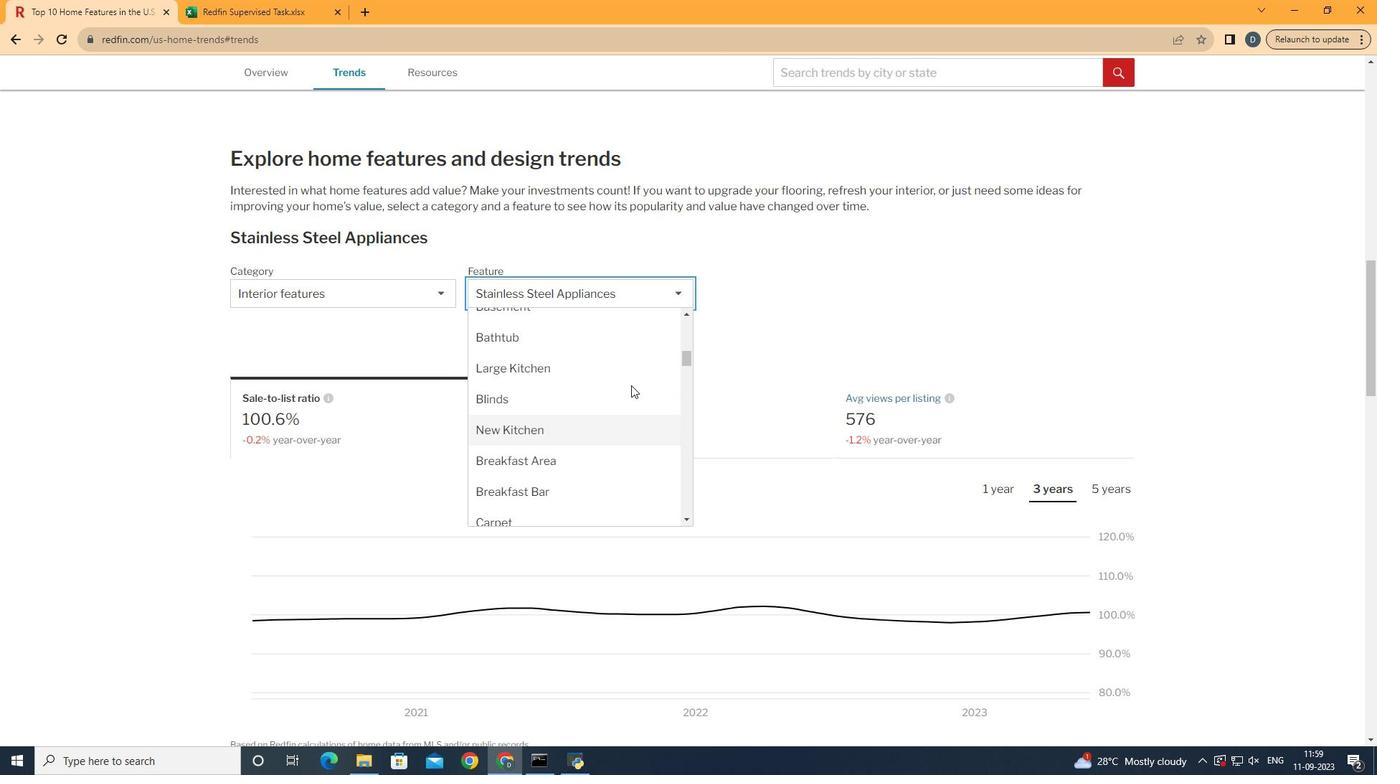 
Action: Mouse moved to (630, 385)
Screenshot: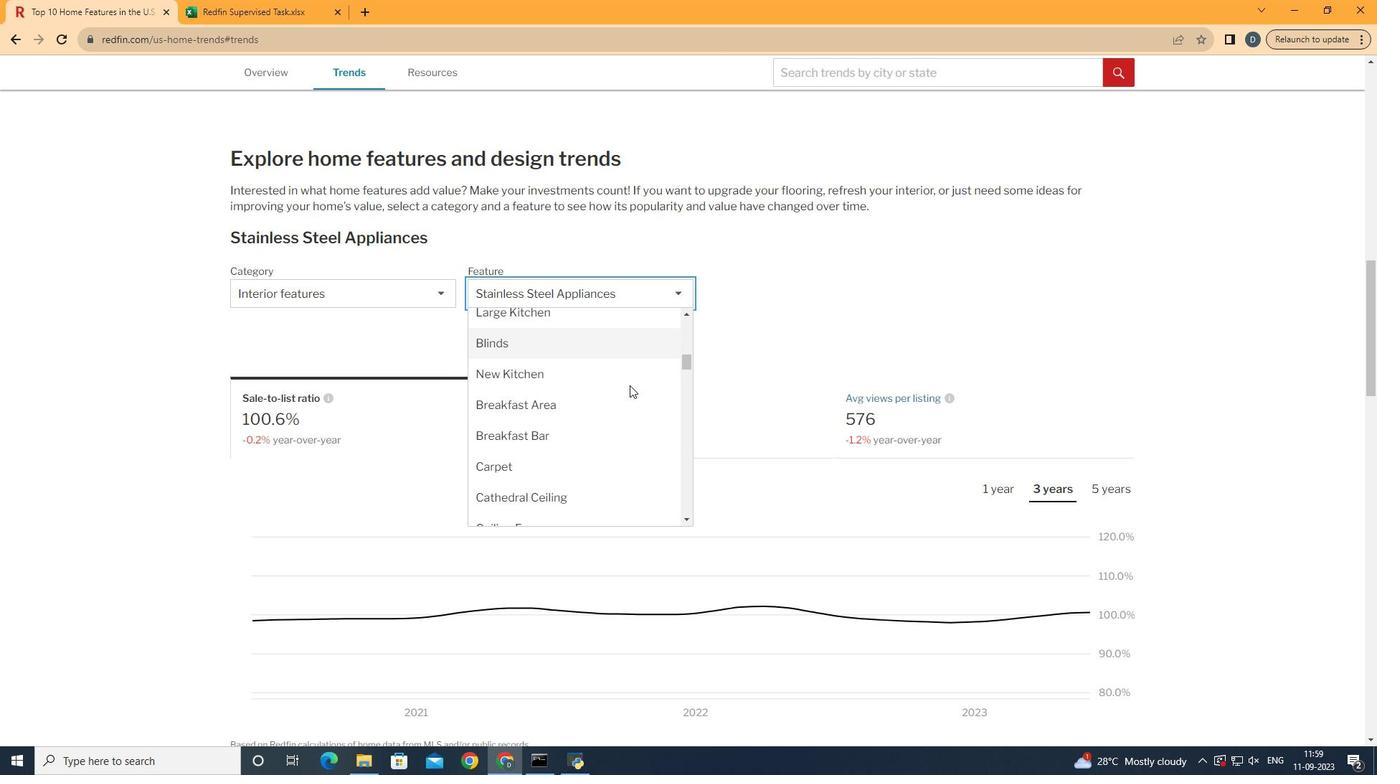 
Action: Mouse scrolled (630, 384) with delta (0, 0)
Screenshot: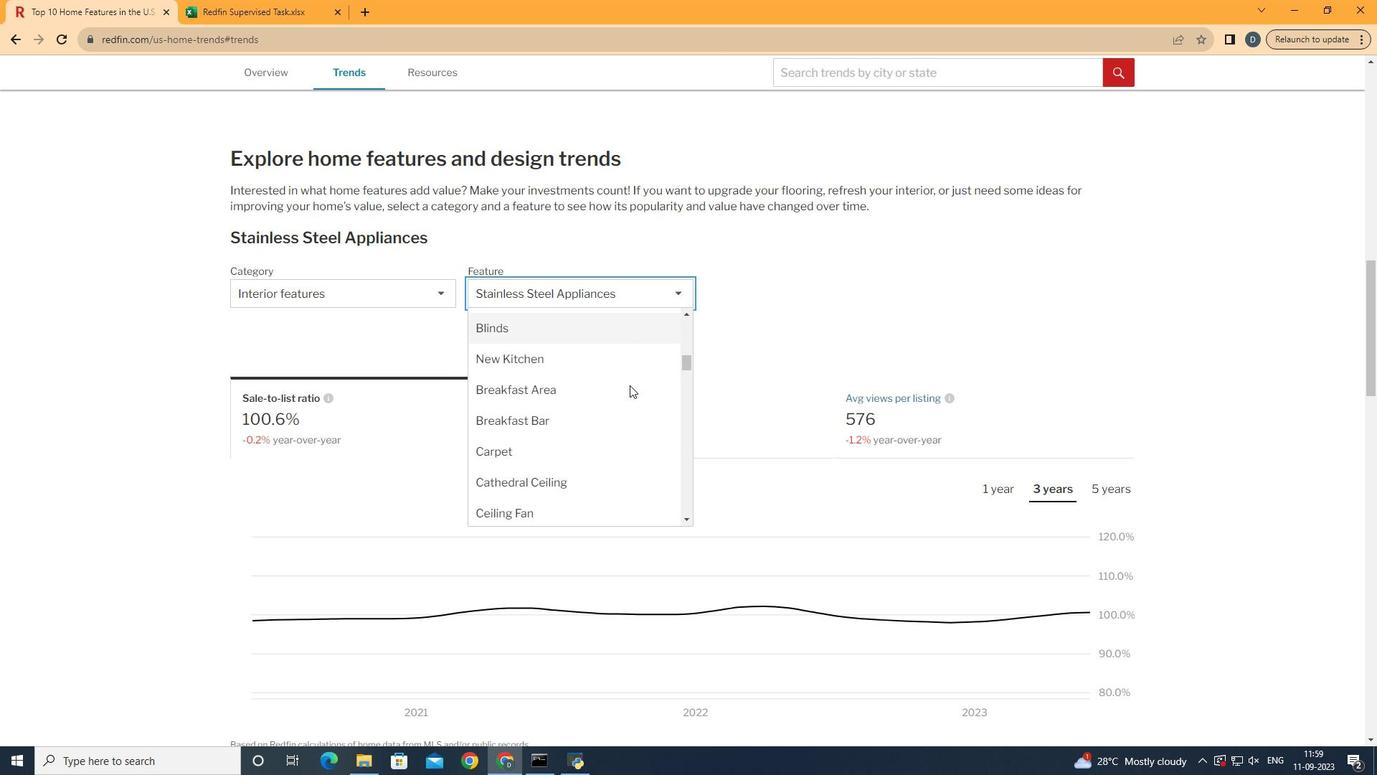 
Action: Mouse scrolled (630, 384) with delta (0, 0)
Screenshot: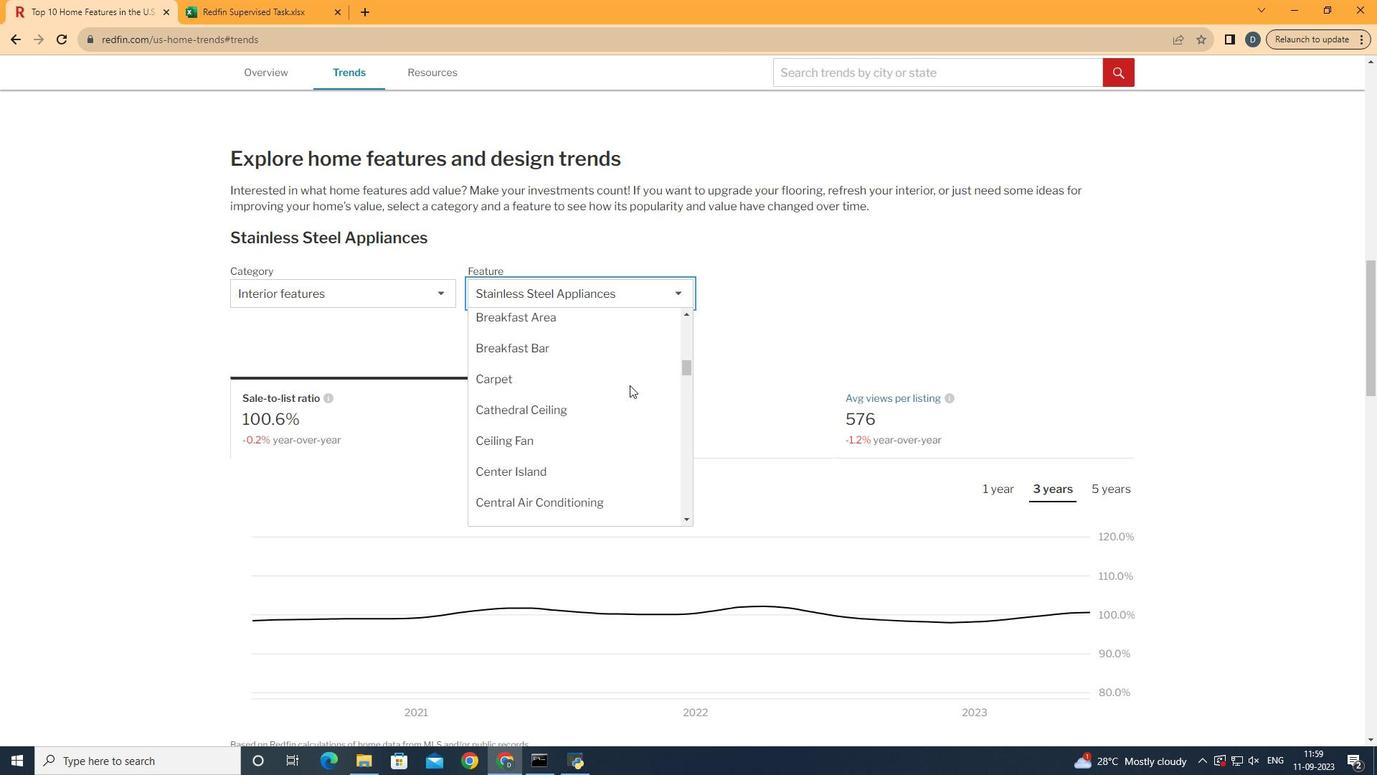 
Action: Mouse moved to (657, 351)
Screenshot: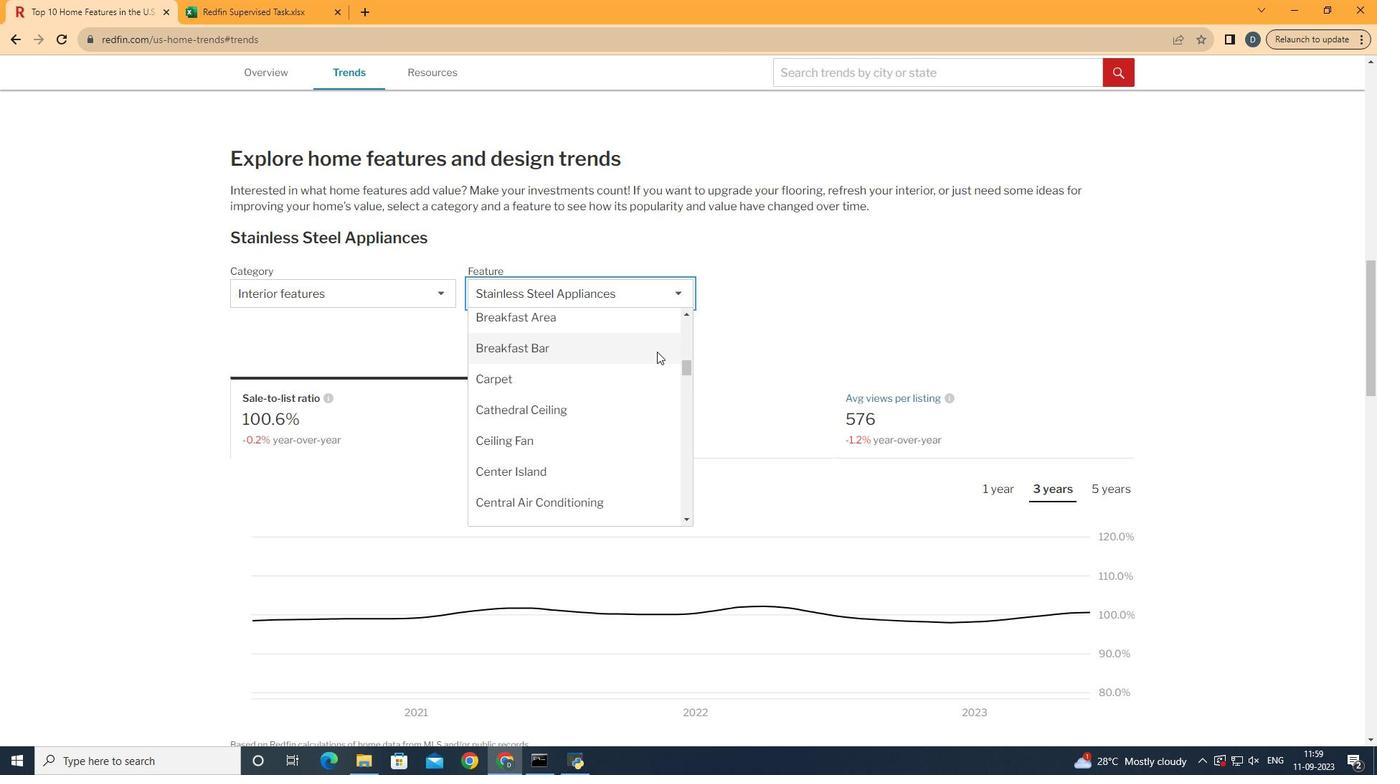 
Action: Mouse pressed left at (657, 351)
Screenshot: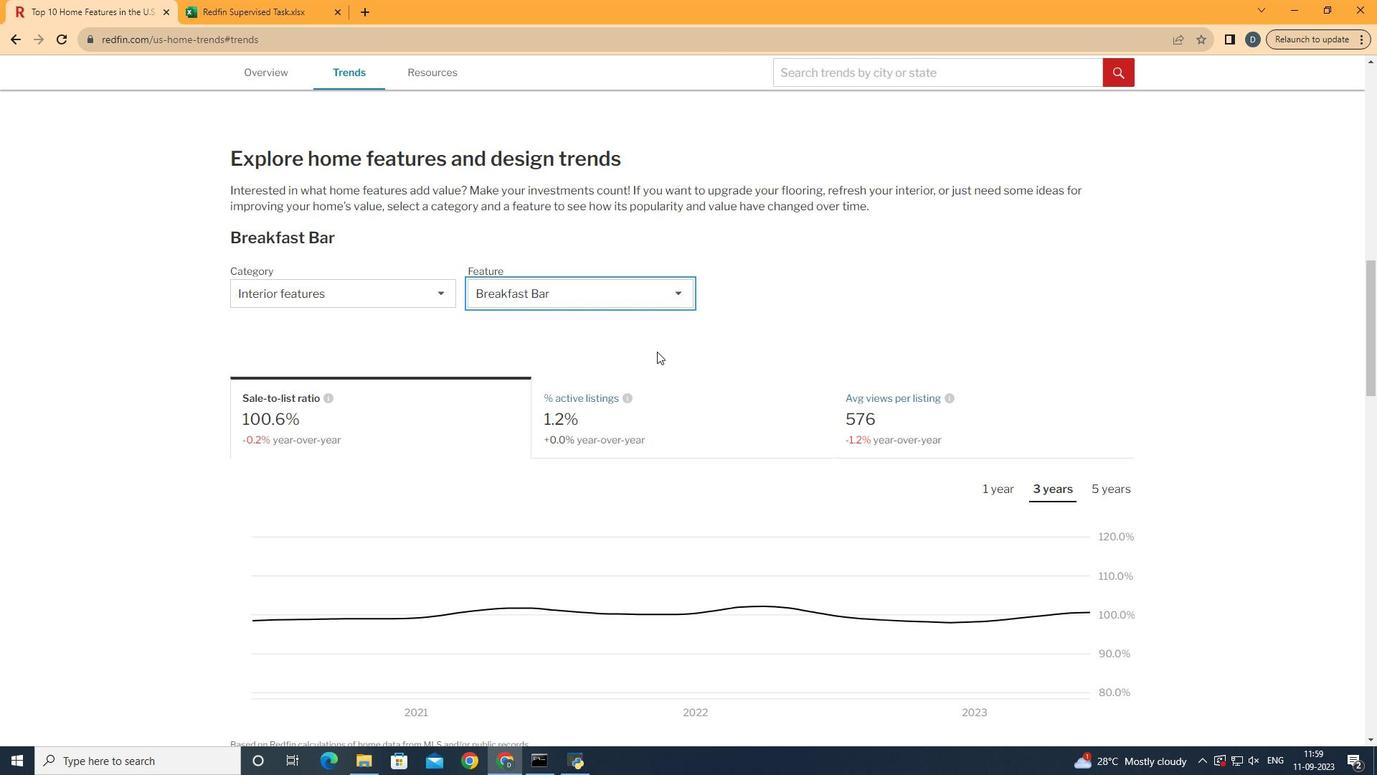 
Action: Mouse moved to (468, 434)
Screenshot: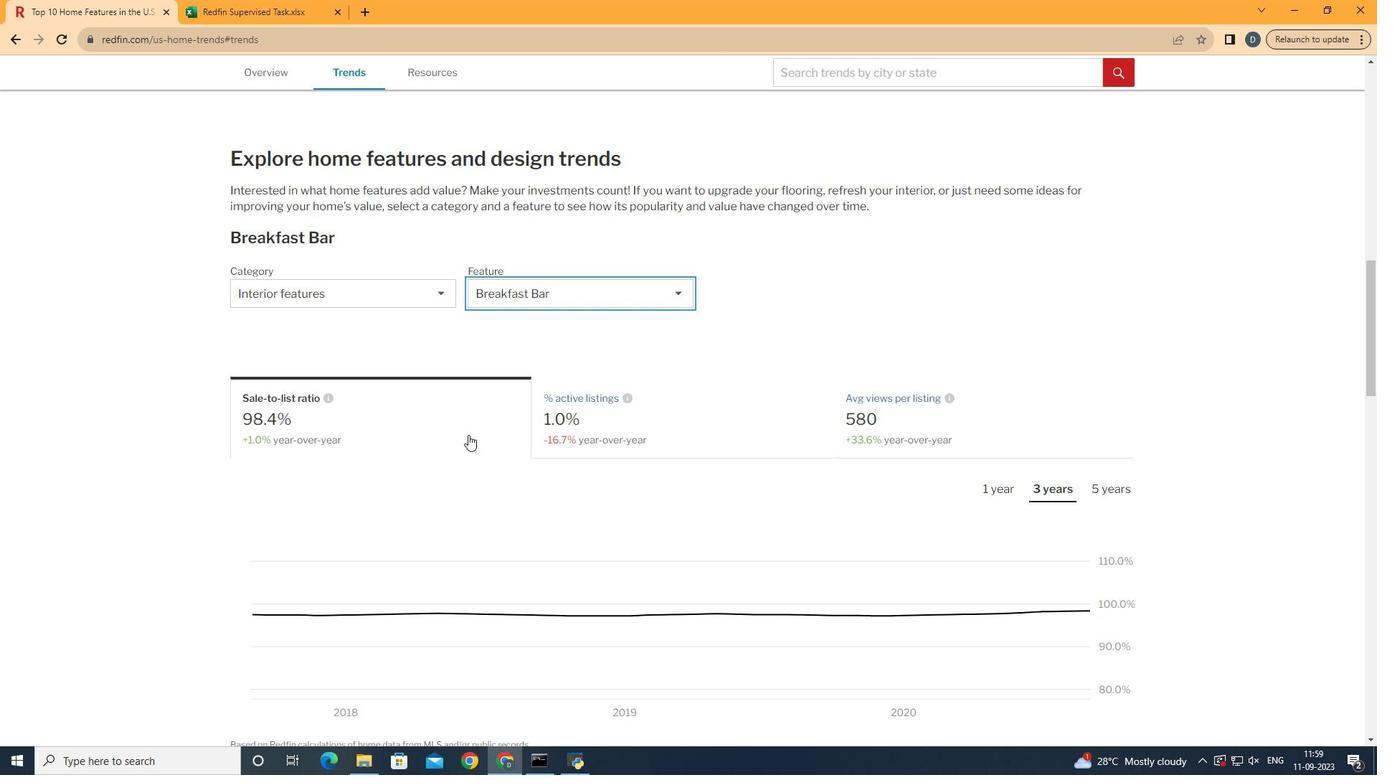 
Action: Mouse pressed left at (468, 434)
Screenshot: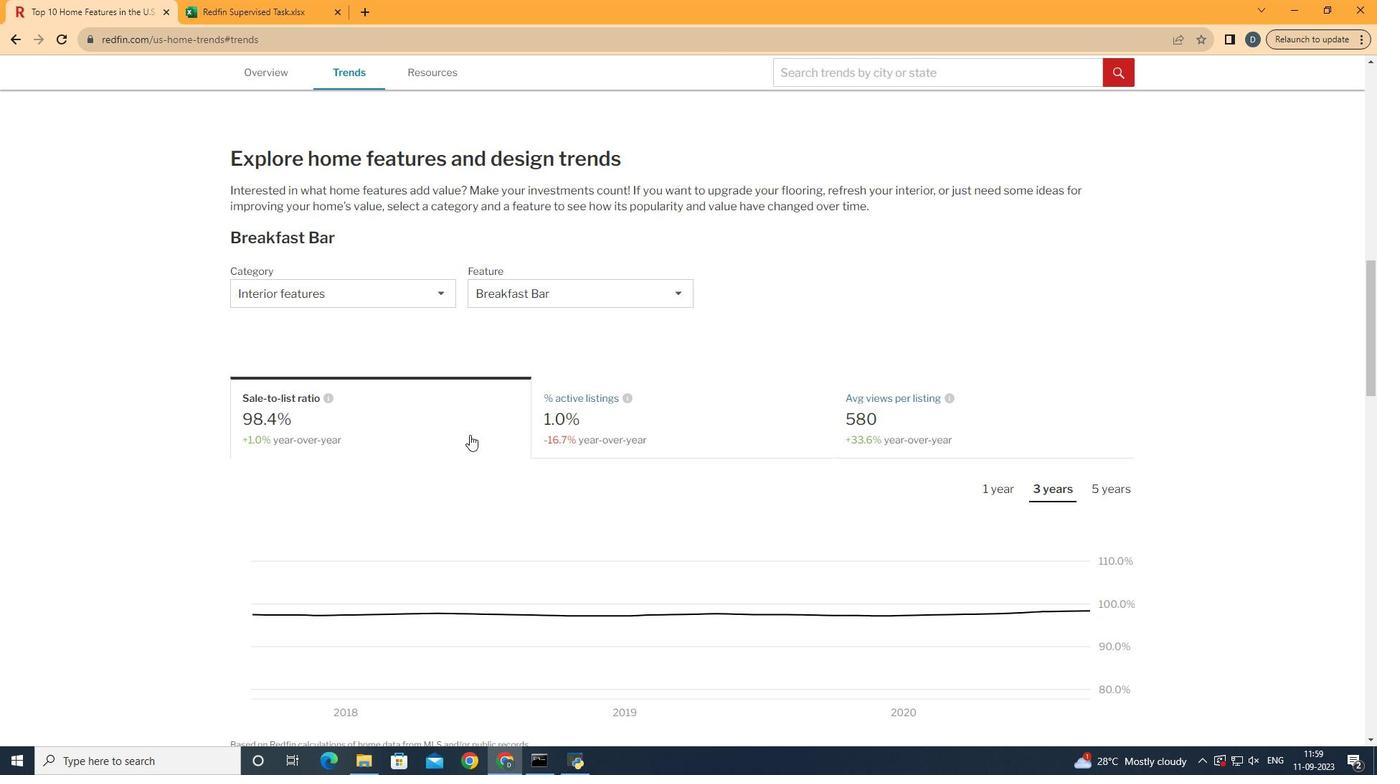 
Action: Mouse moved to (1087, 486)
Screenshot: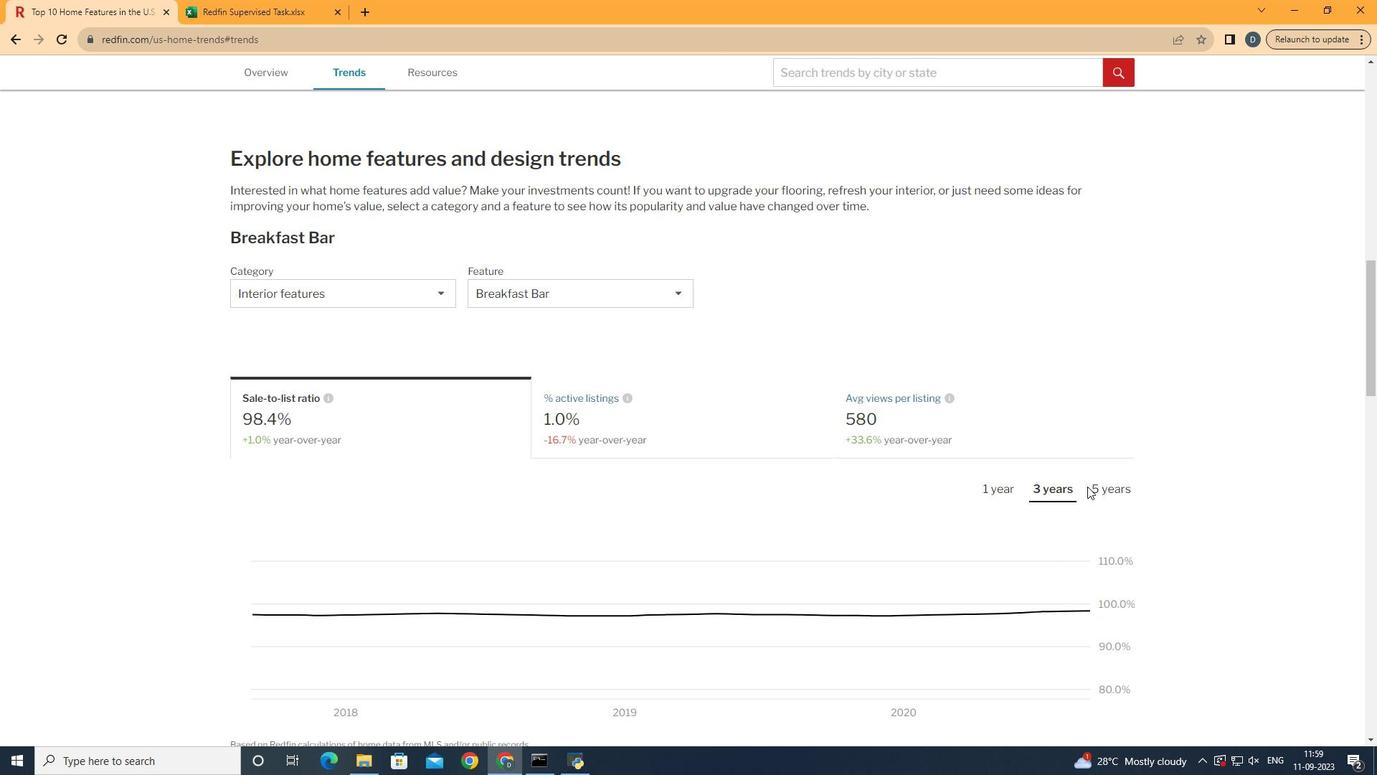 
Action: Mouse pressed left at (1087, 486)
Screenshot: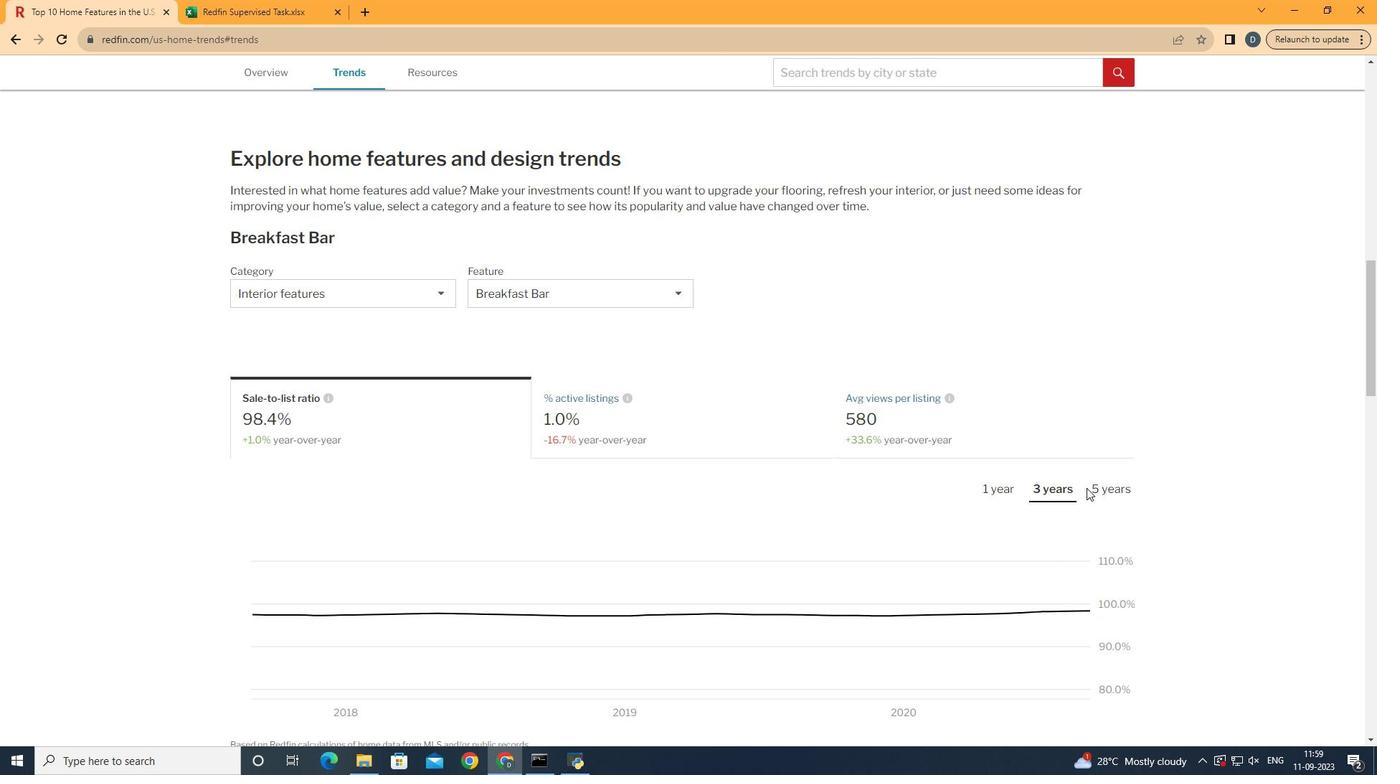 
Action: Mouse moved to (1123, 497)
Screenshot: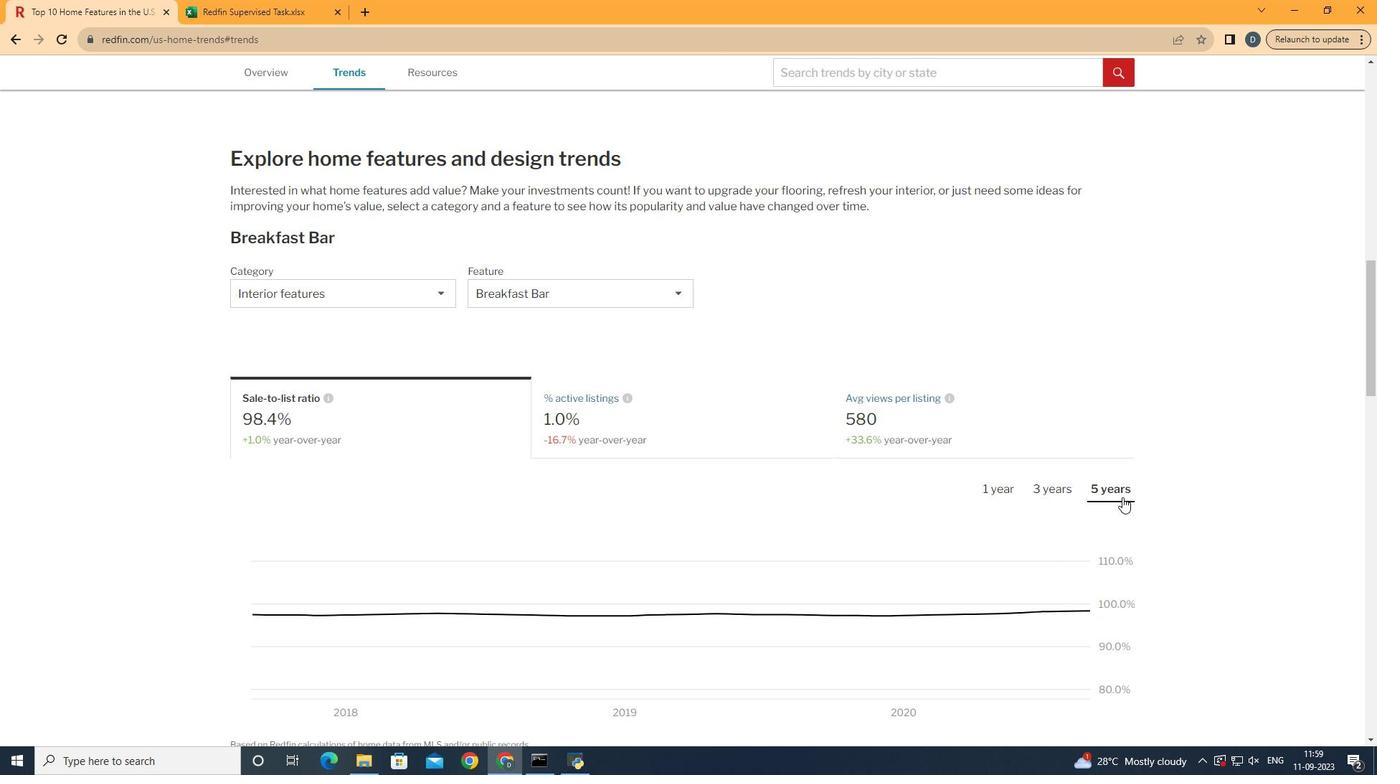 
Action: Mouse pressed left at (1123, 497)
Screenshot: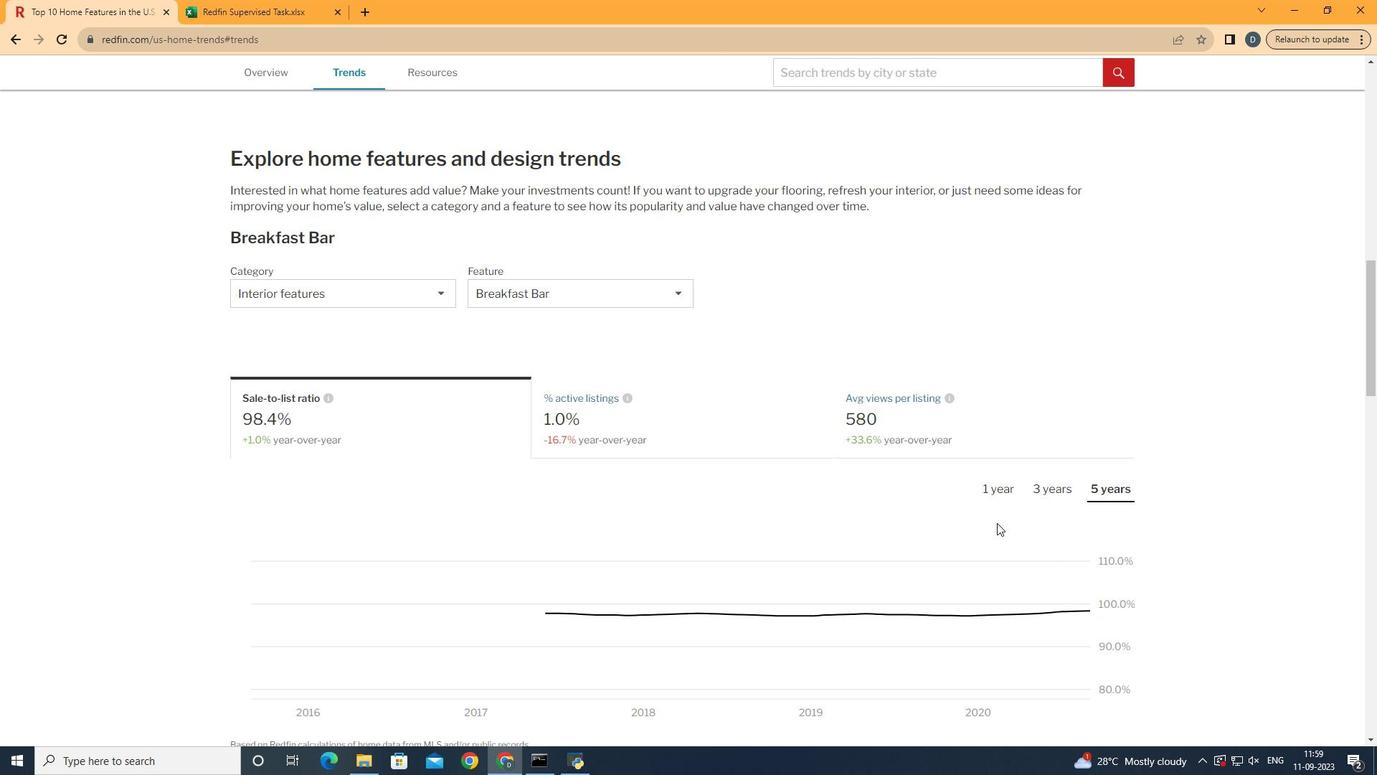 
Action: Mouse moved to (462, 561)
Screenshot: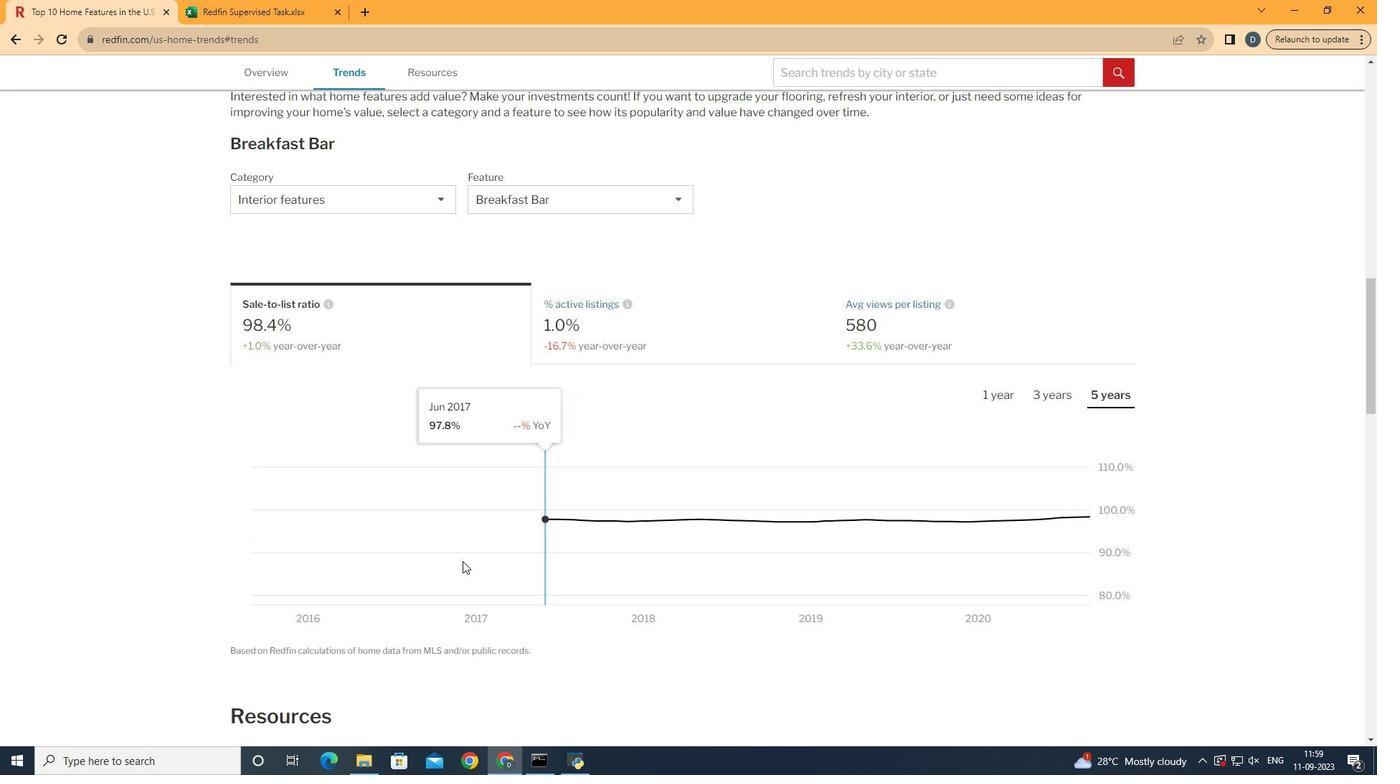 
Action: Mouse scrolled (462, 560) with delta (0, 0)
Screenshot: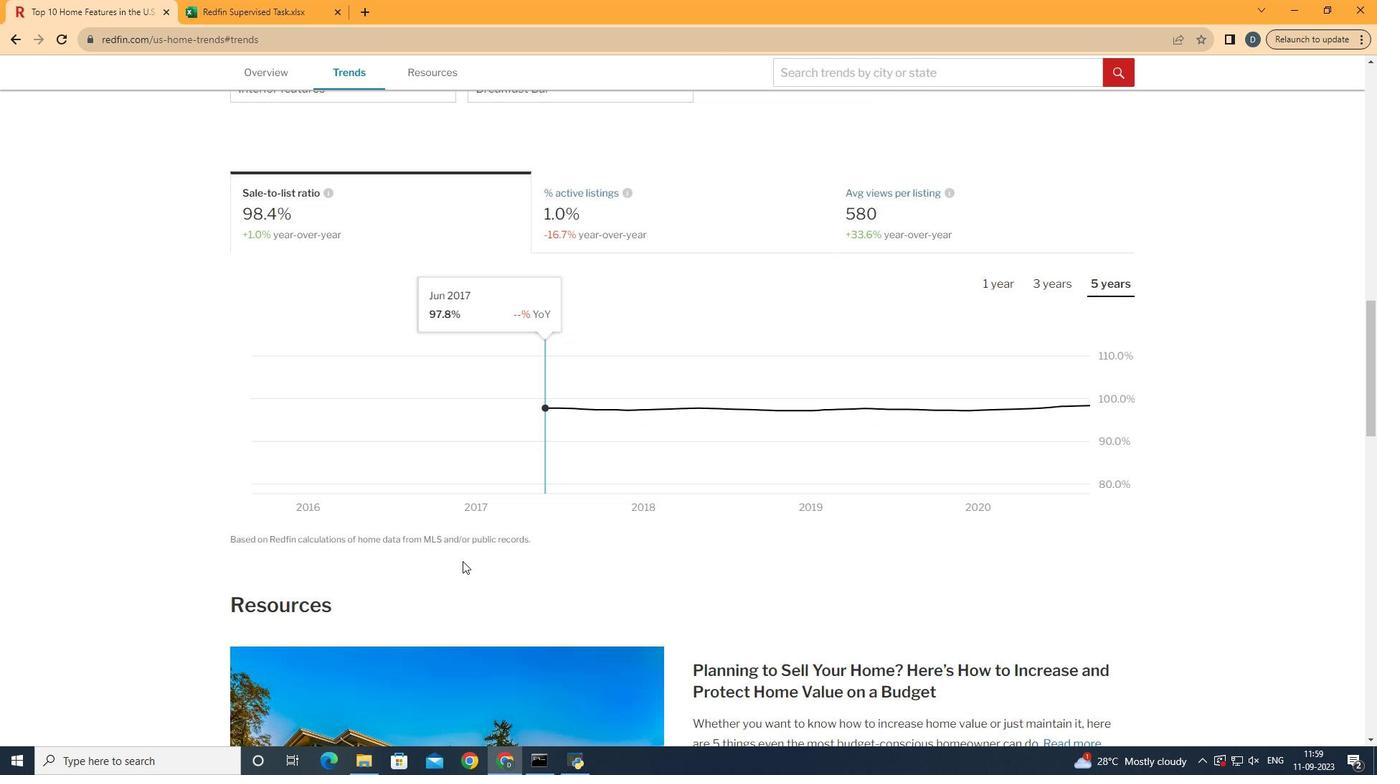 
Action: Mouse scrolled (462, 560) with delta (0, 0)
Screenshot: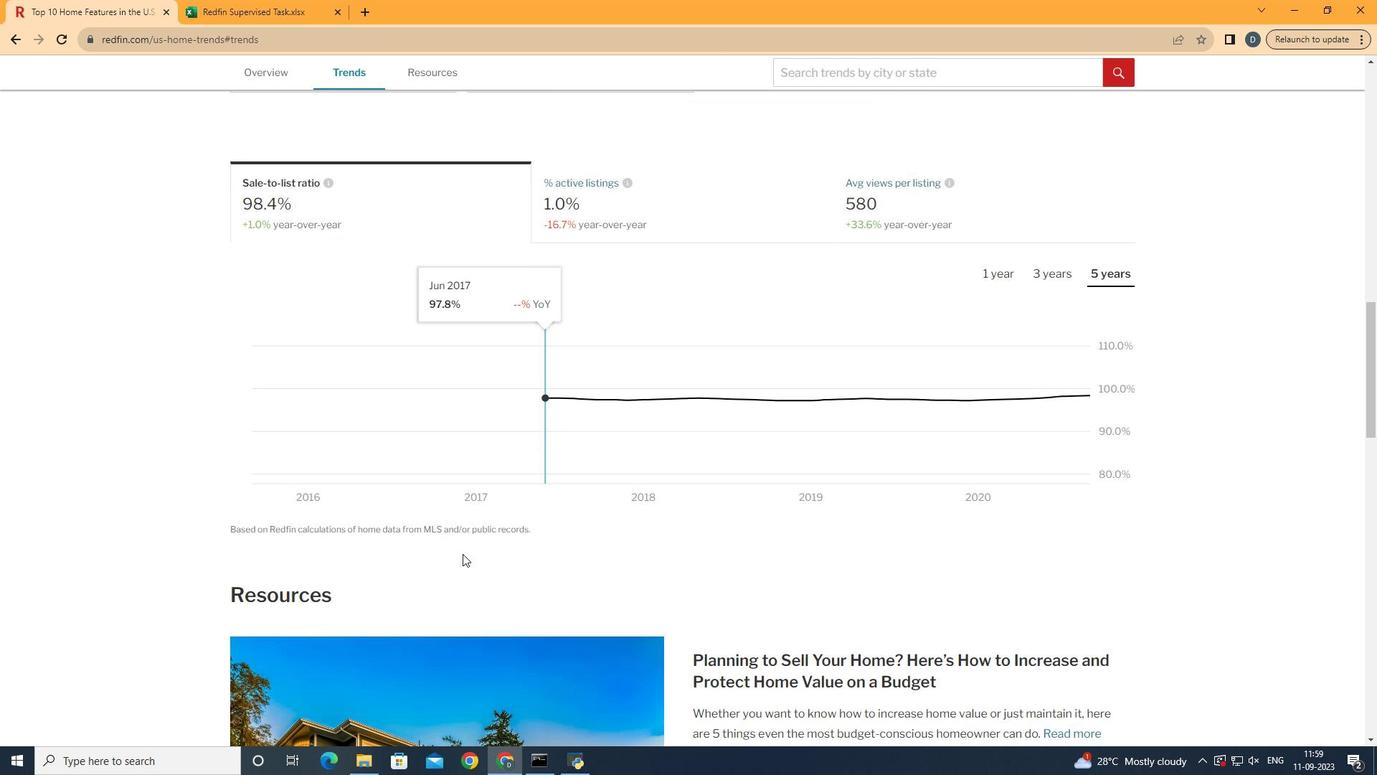 
Action: Mouse scrolled (462, 560) with delta (0, 0)
Screenshot: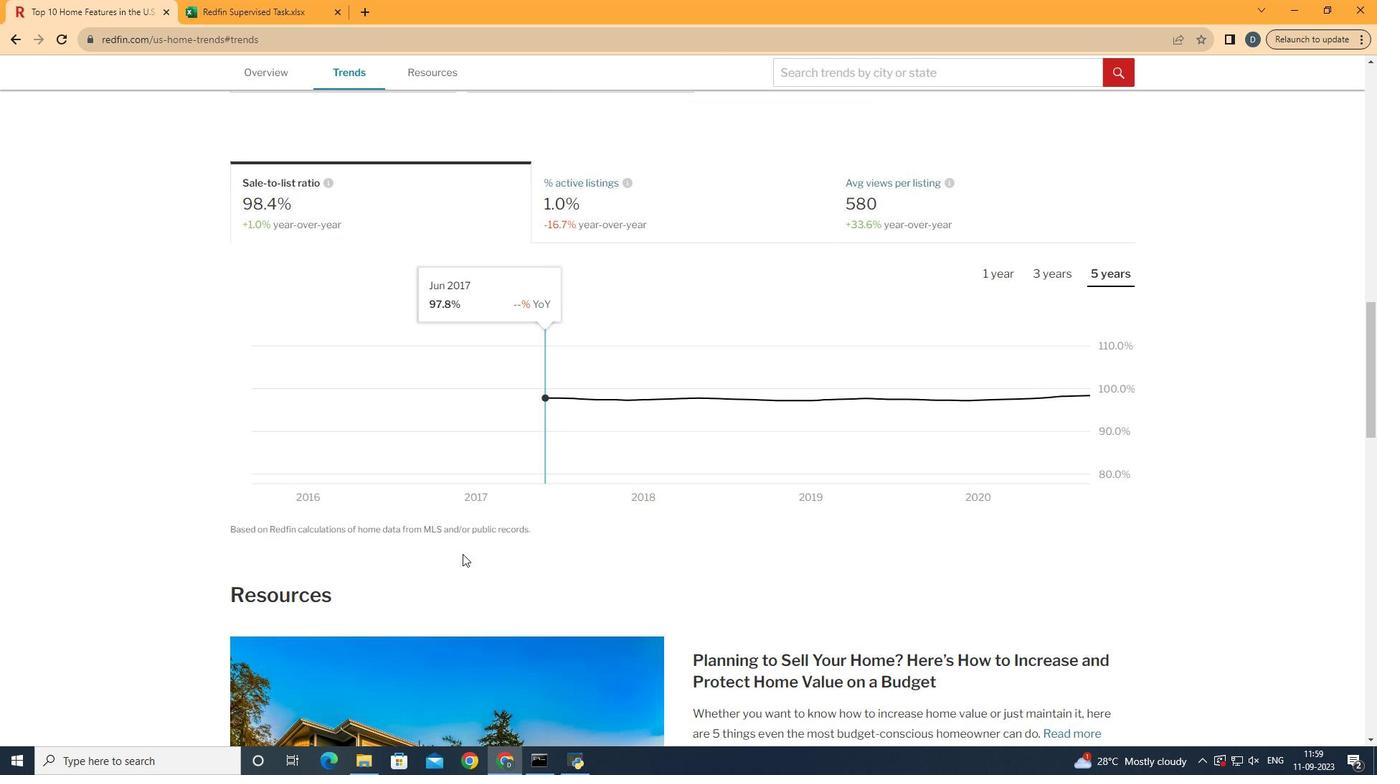 
Action: Mouse moved to (1194, 383)
Screenshot: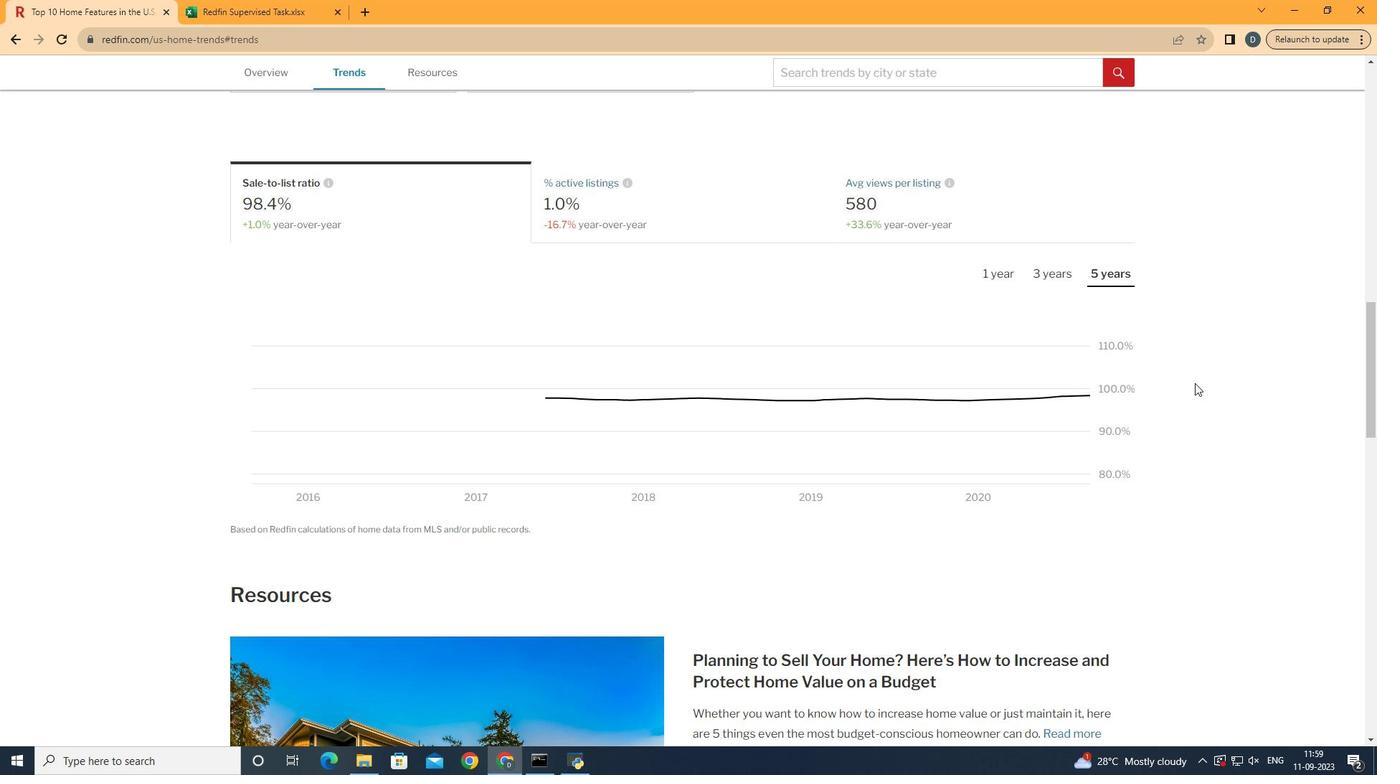 
